 Task: Find people on LinkedIn who work at 'Latest Job Updates For Freshers and Experienced', are located in 'Coaraci, Bahia, Brazil', and speak 'English'.
Action: Mouse moved to (699, 126)
Screenshot: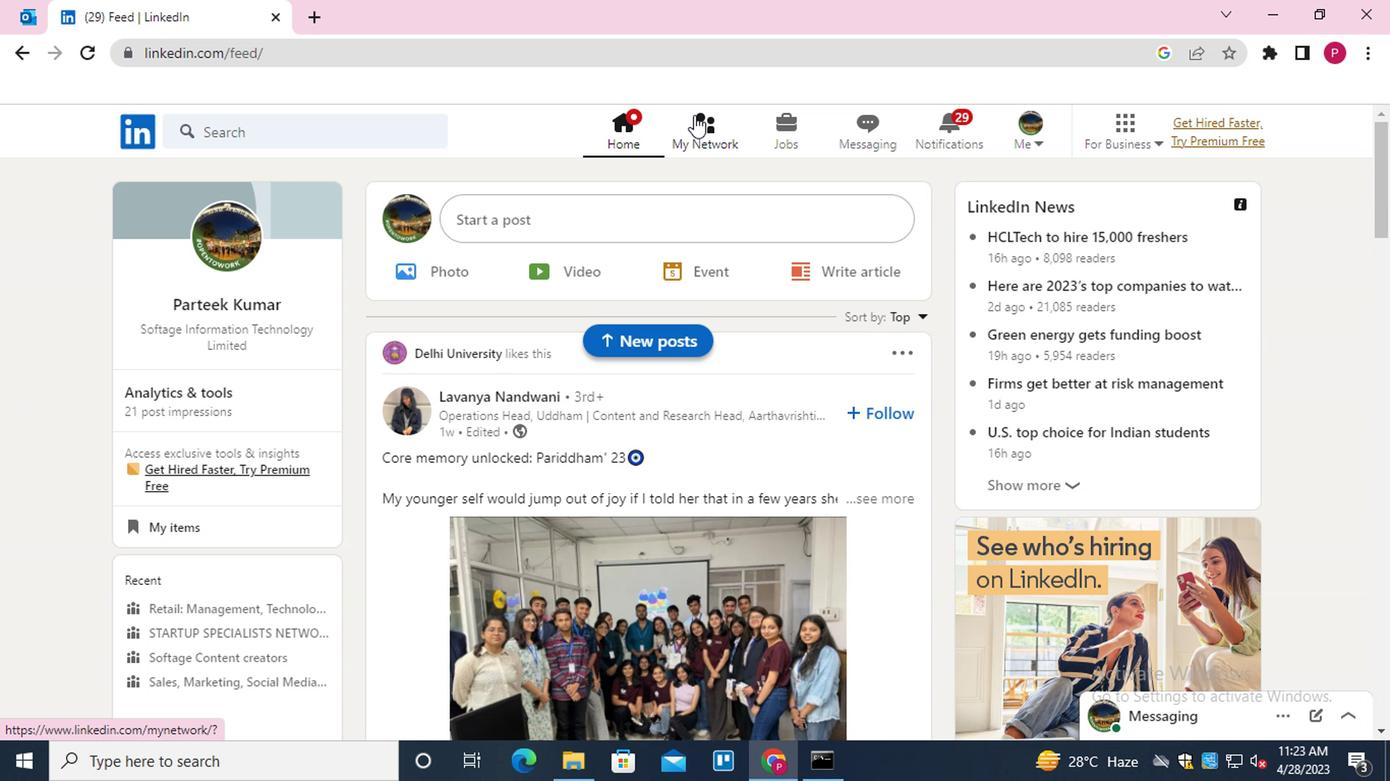 
Action: Mouse pressed left at (699, 126)
Screenshot: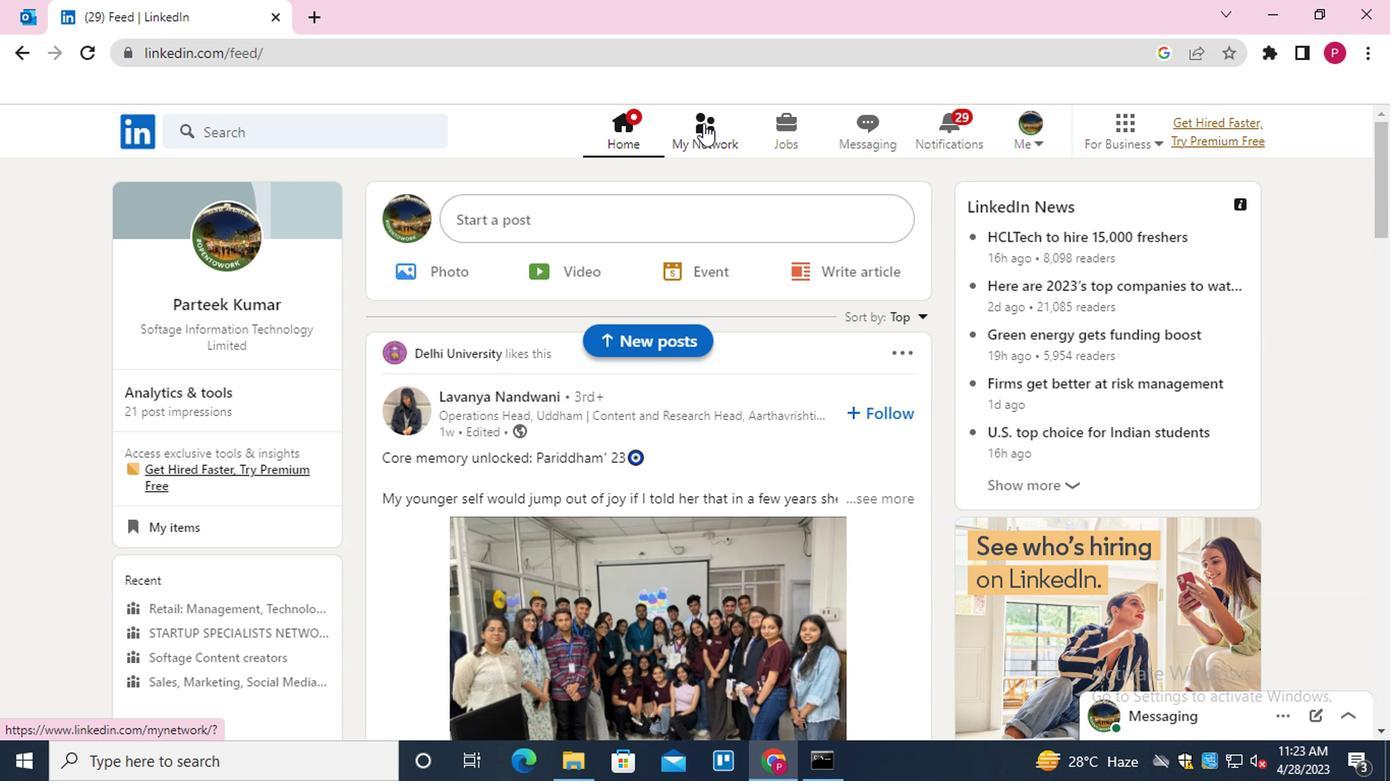 
Action: Mouse moved to (355, 255)
Screenshot: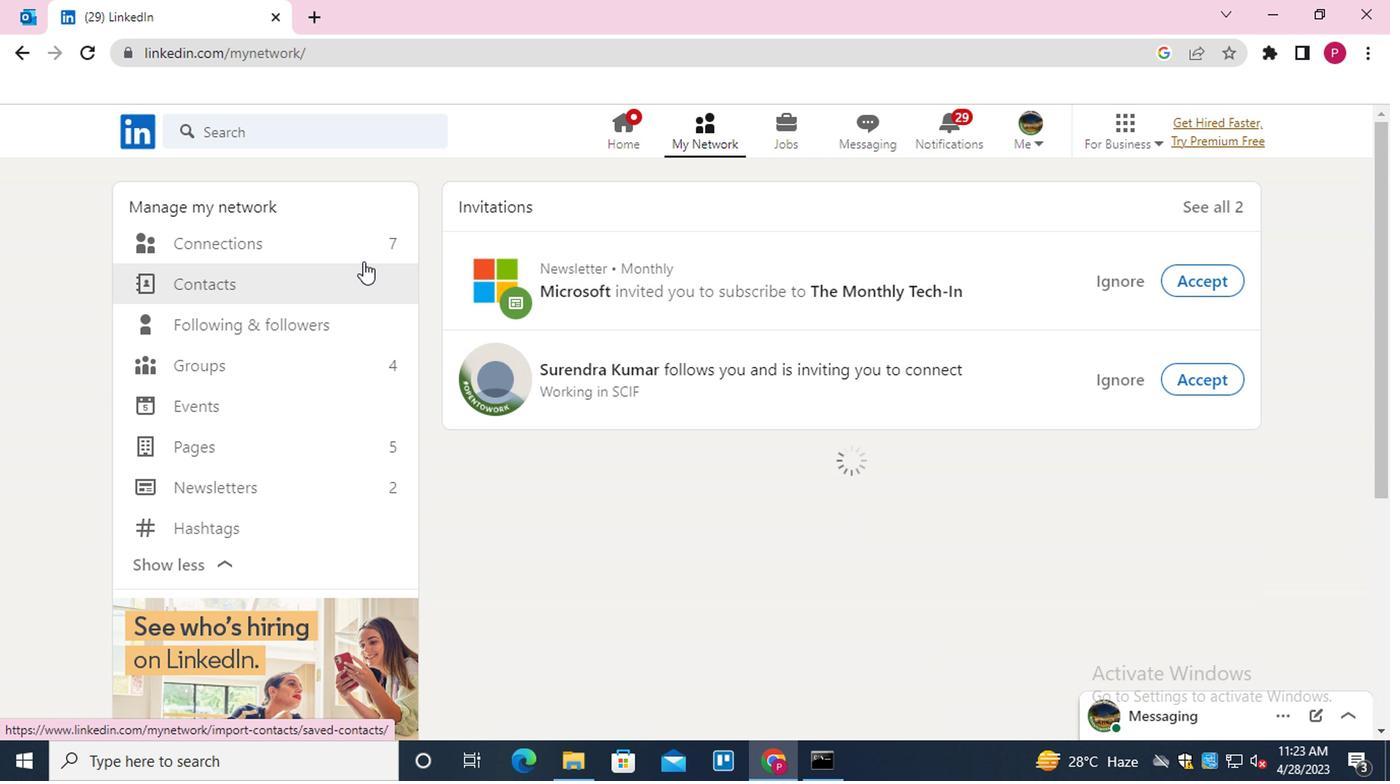 
Action: Mouse pressed left at (355, 255)
Screenshot: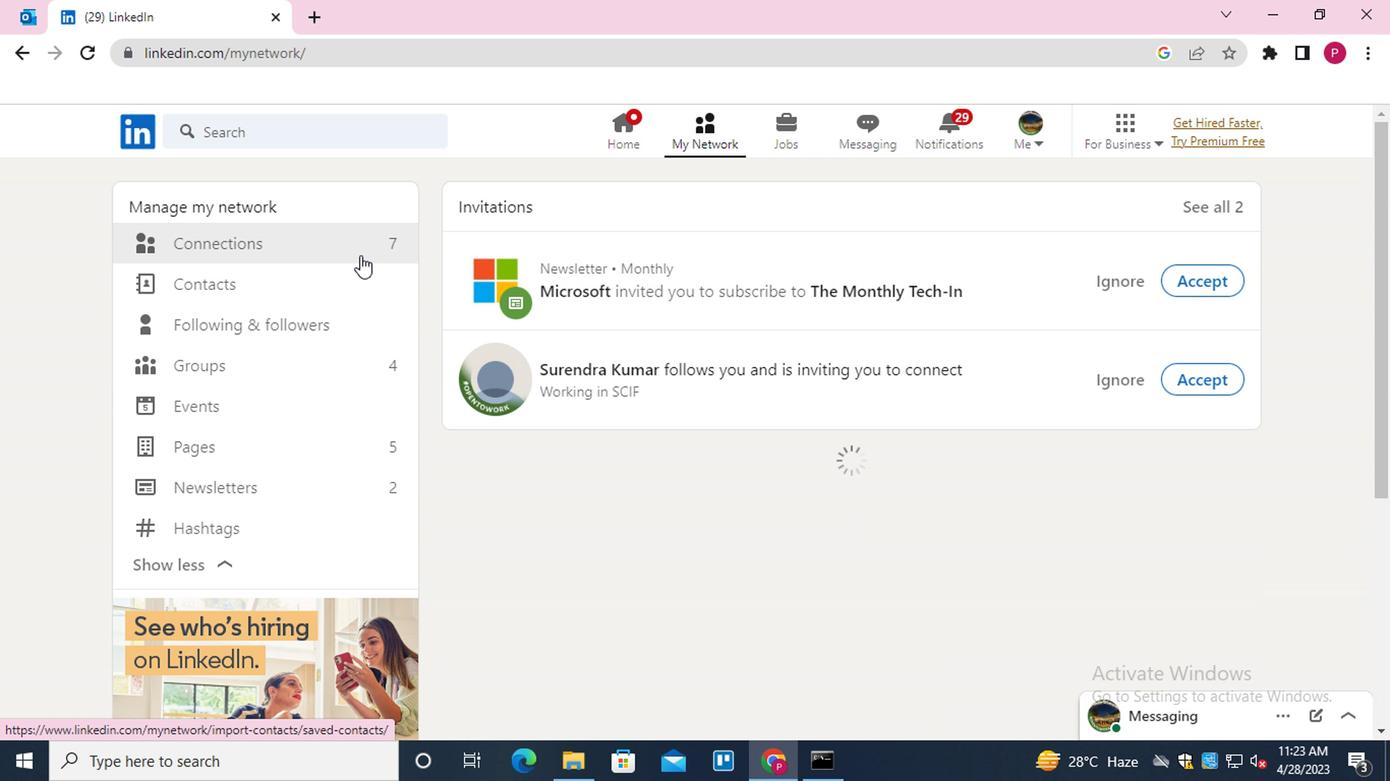 
Action: Mouse moved to (320, 244)
Screenshot: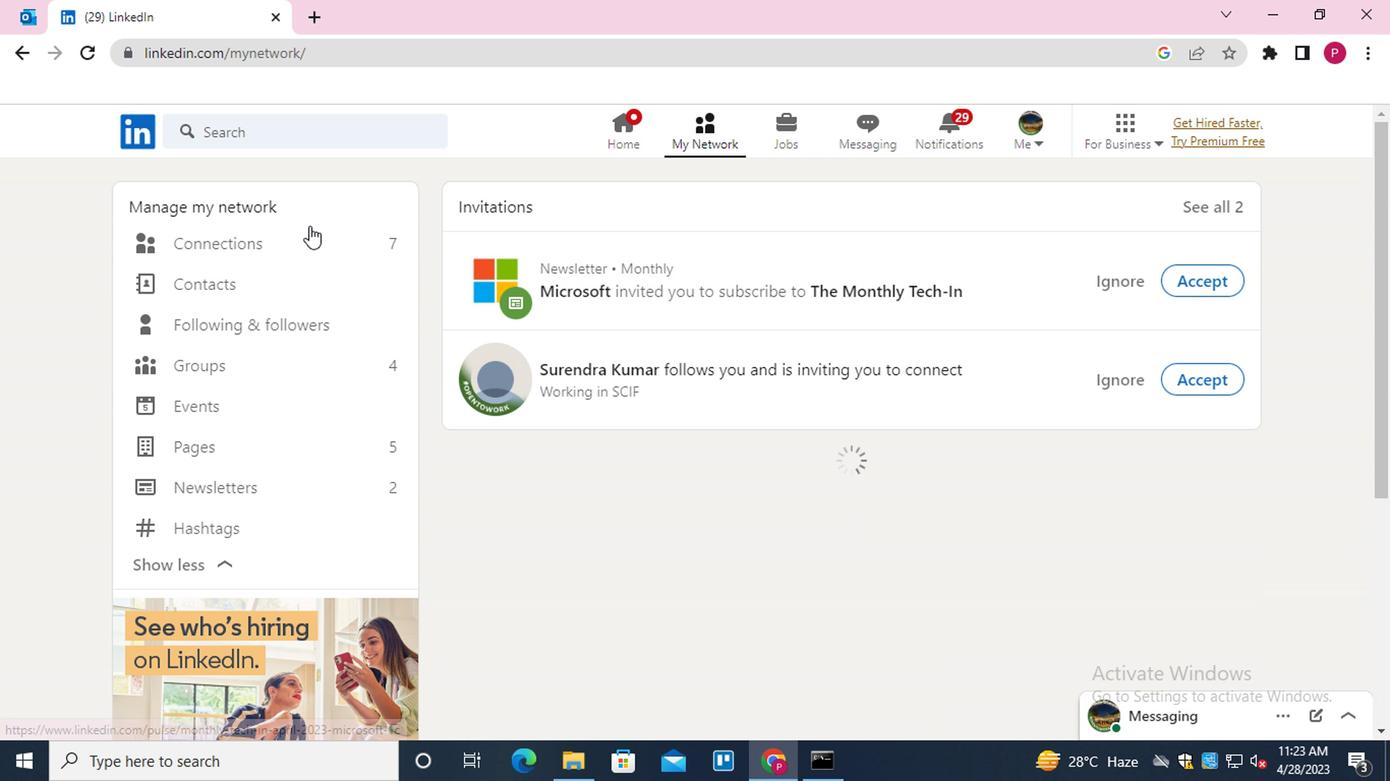 
Action: Mouse pressed left at (320, 244)
Screenshot: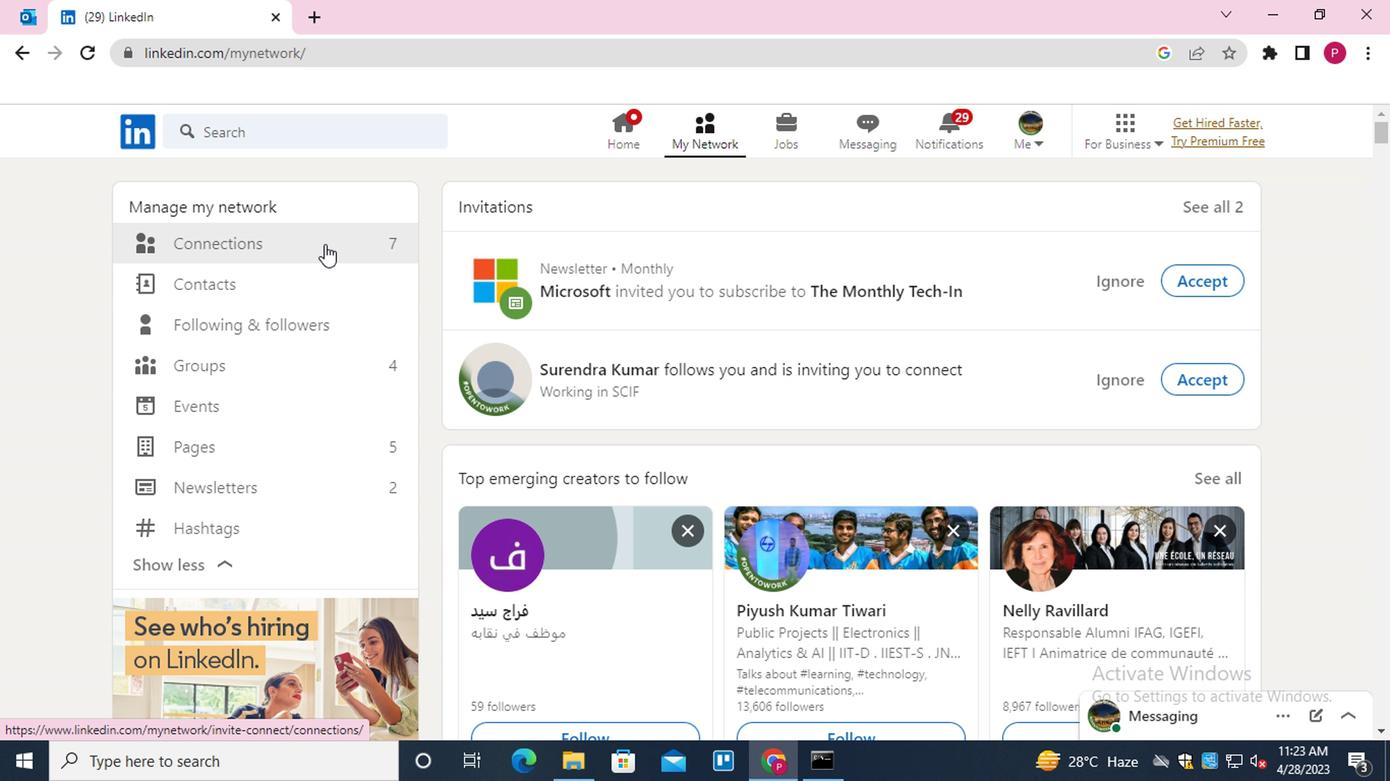 
Action: Mouse moved to (882, 238)
Screenshot: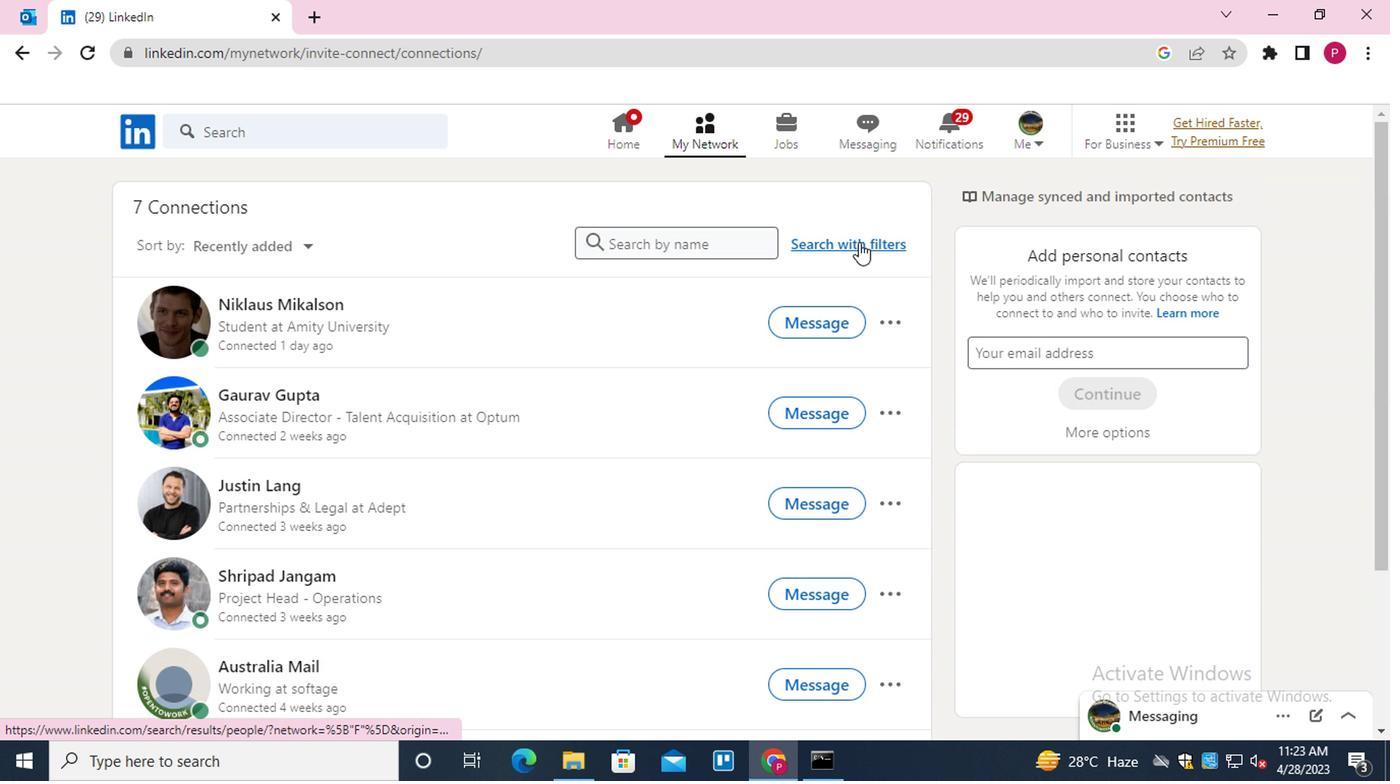 
Action: Mouse pressed left at (882, 238)
Screenshot: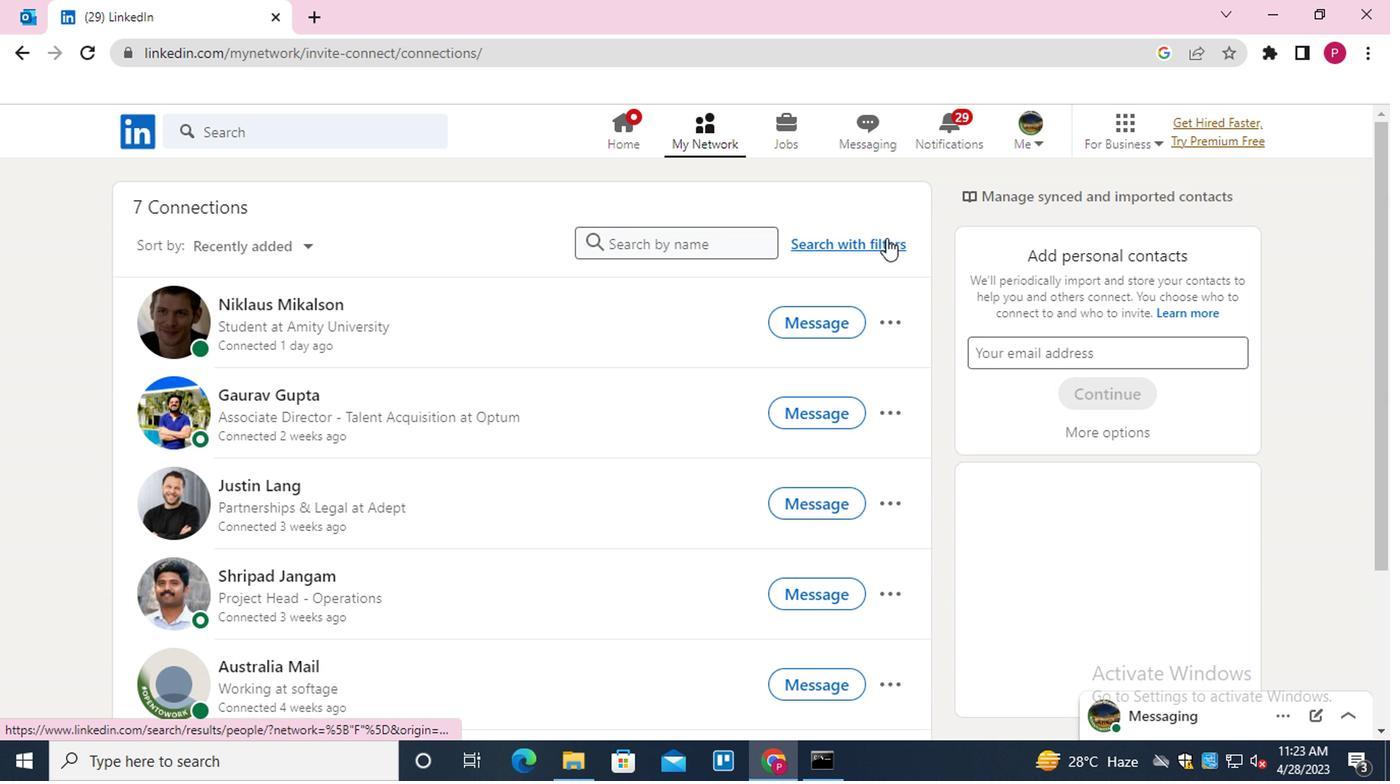 
Action: Mouse moved to (752, 191)
Screenshot: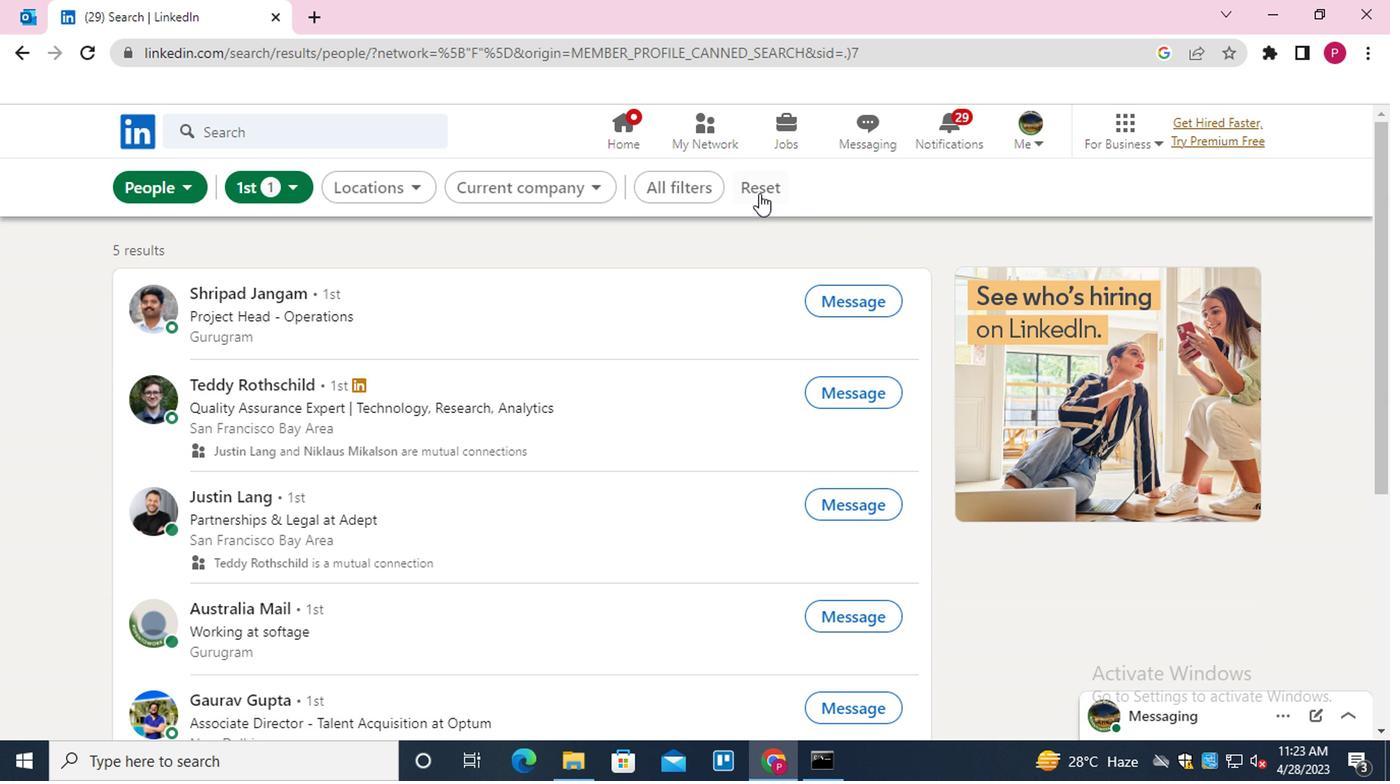 
Action: Mouse pressed left at (752, 191)
Screenshot: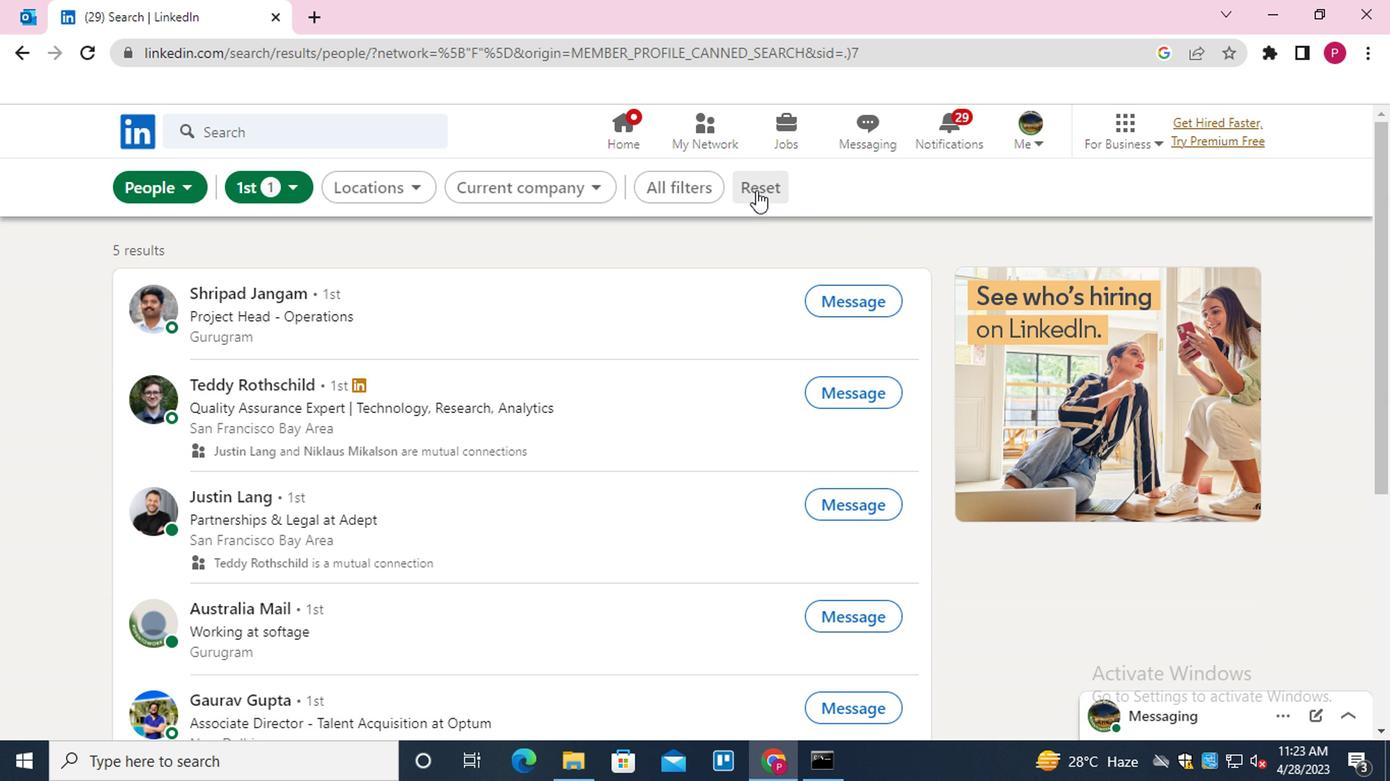 
Action: Mouse pressed left at (752, 191)
Screenshot: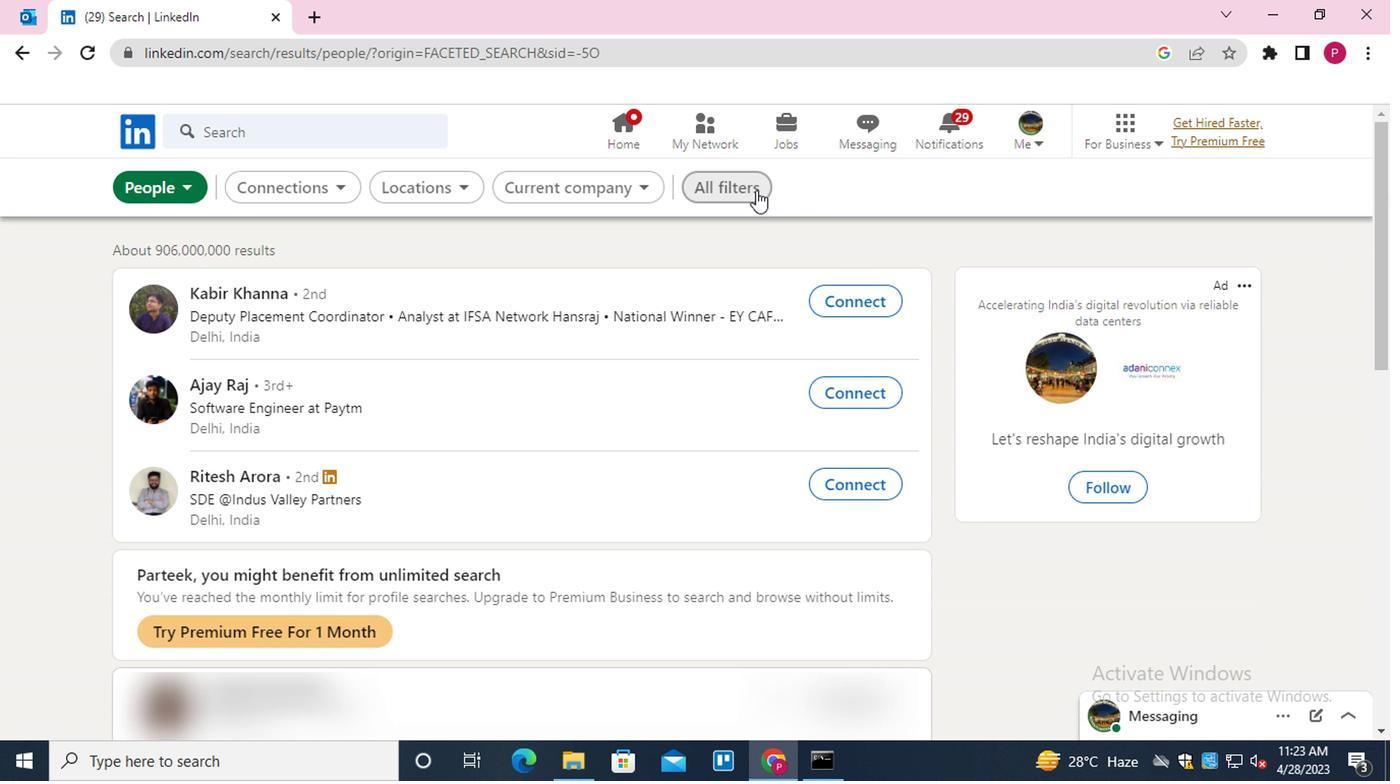 
Action: Mouse moved to (1101, 432)
Screenshot: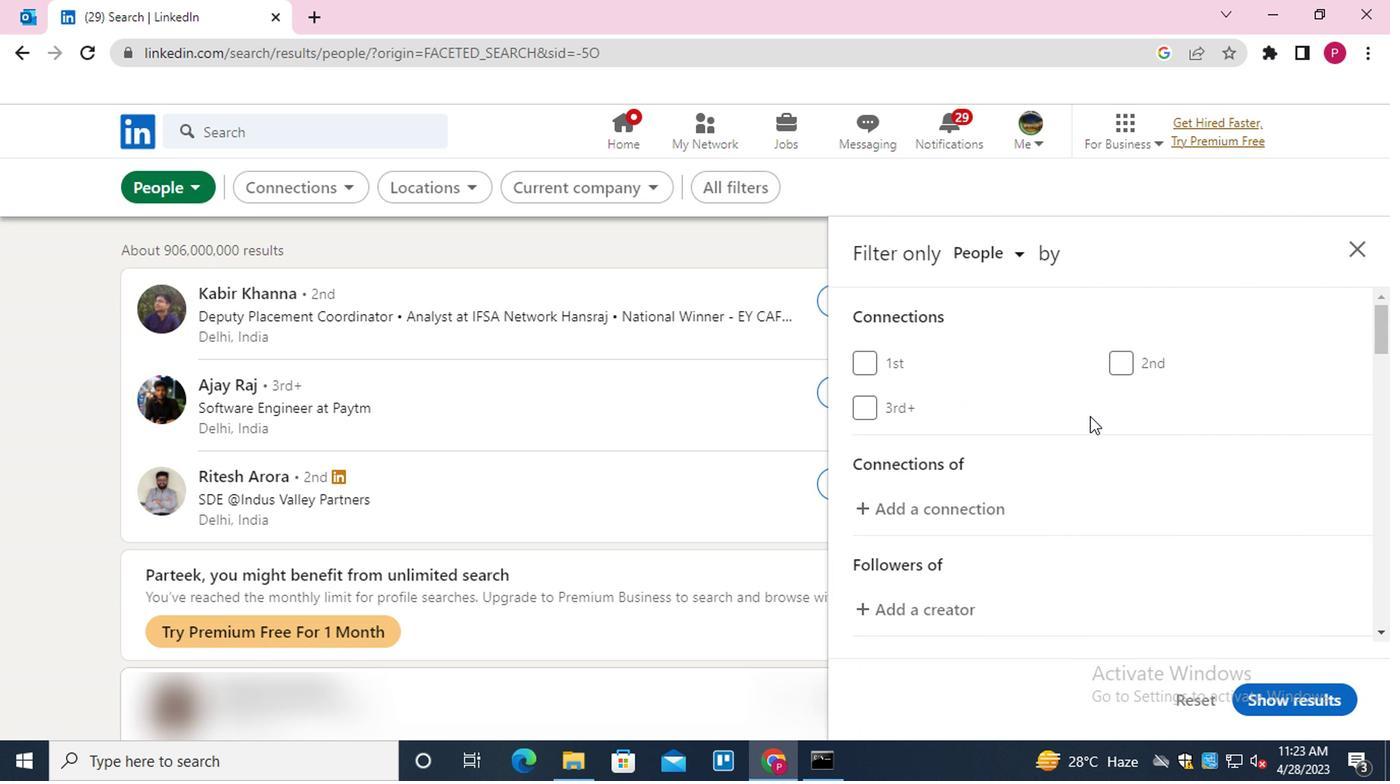 
Action: Mouse scrolled (1101, 431) with delta (0, -1)
Screenshot: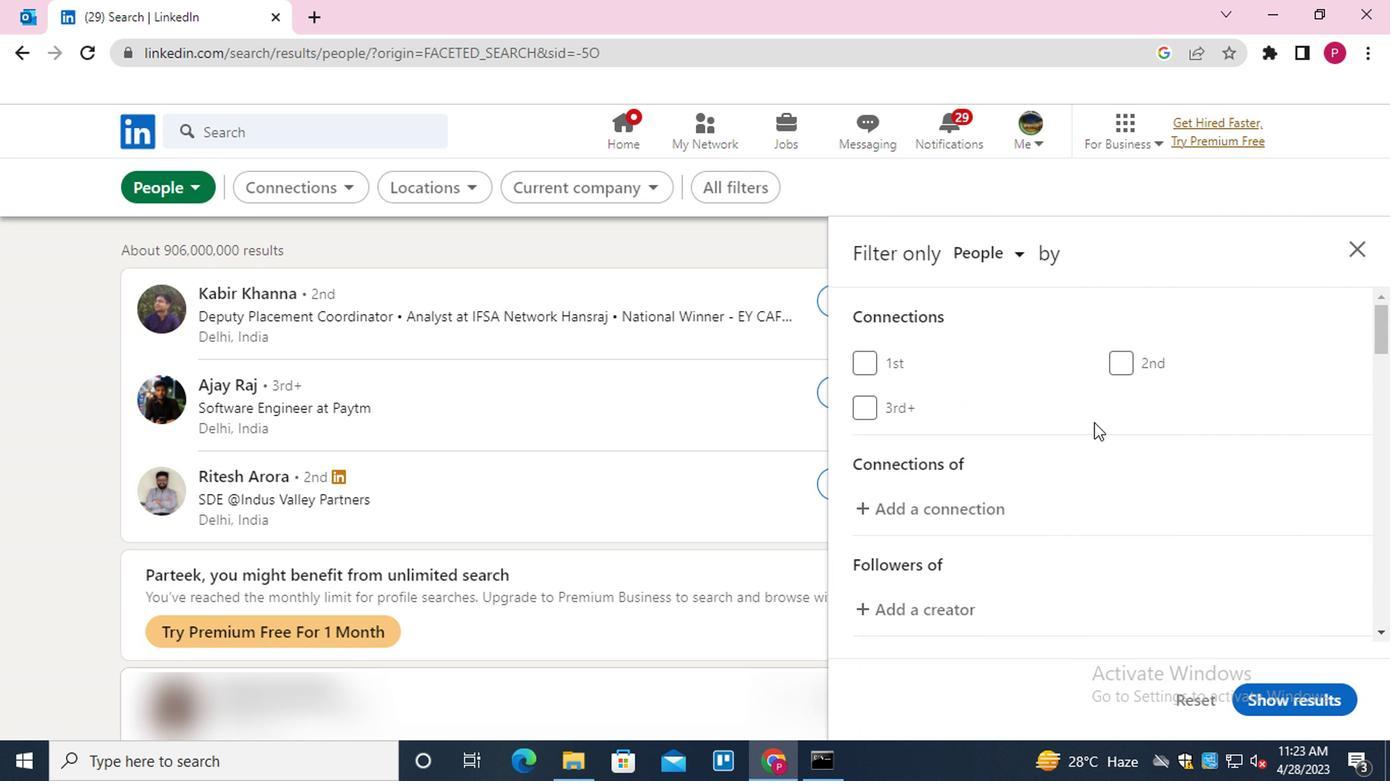 
Action: Mouse moved to (1102, 433)
Screenshot: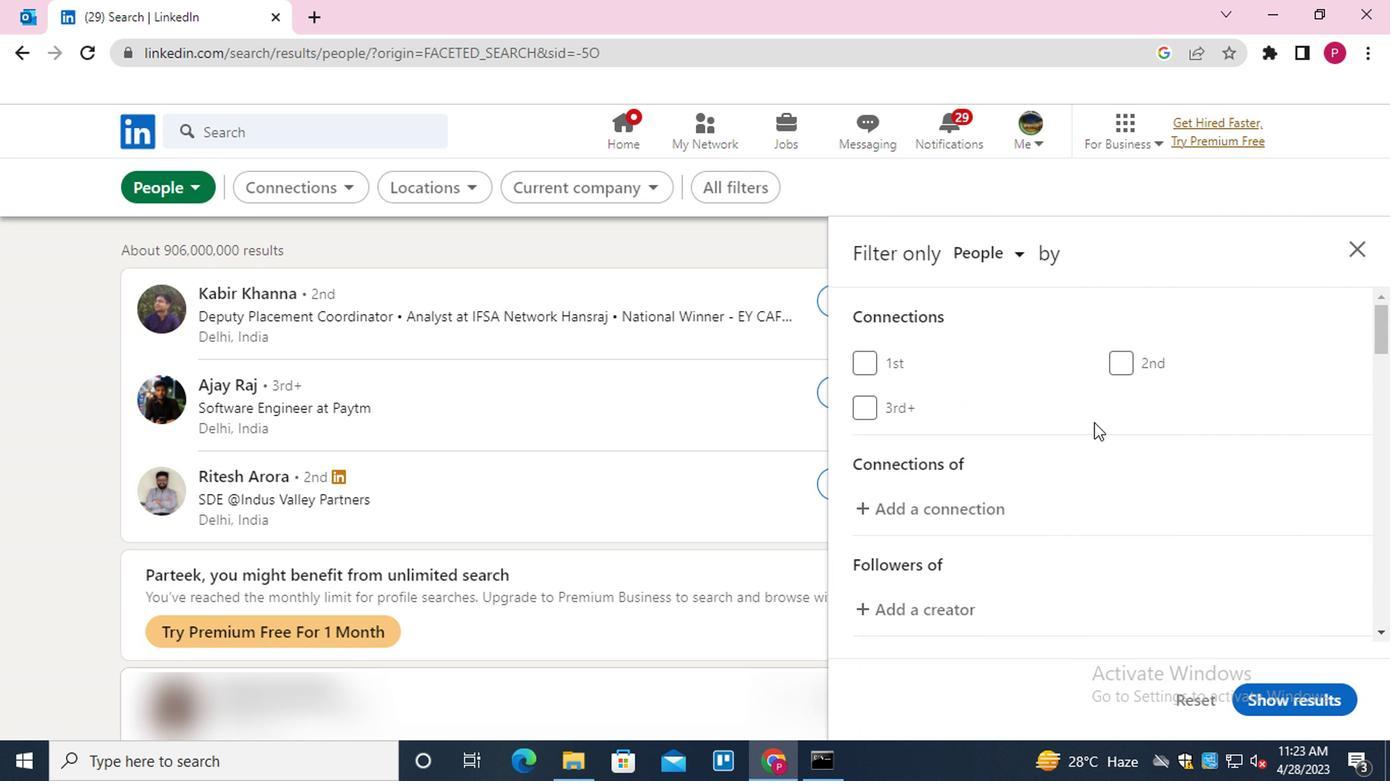 
Action: Mouse scrolled (1102, 432) with delta (0, 0)
Screenshot: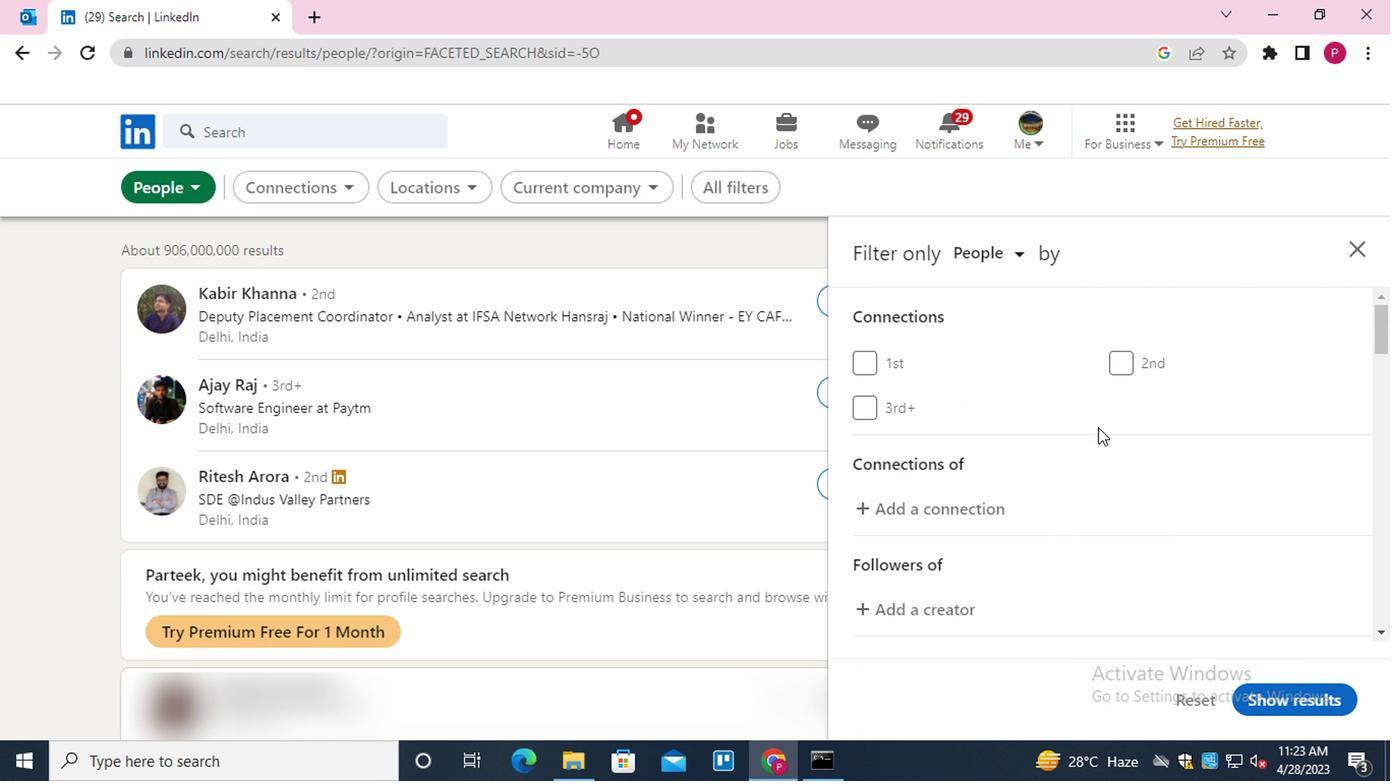 
Action: Mouse moved to (1172, 582)
Screenshot: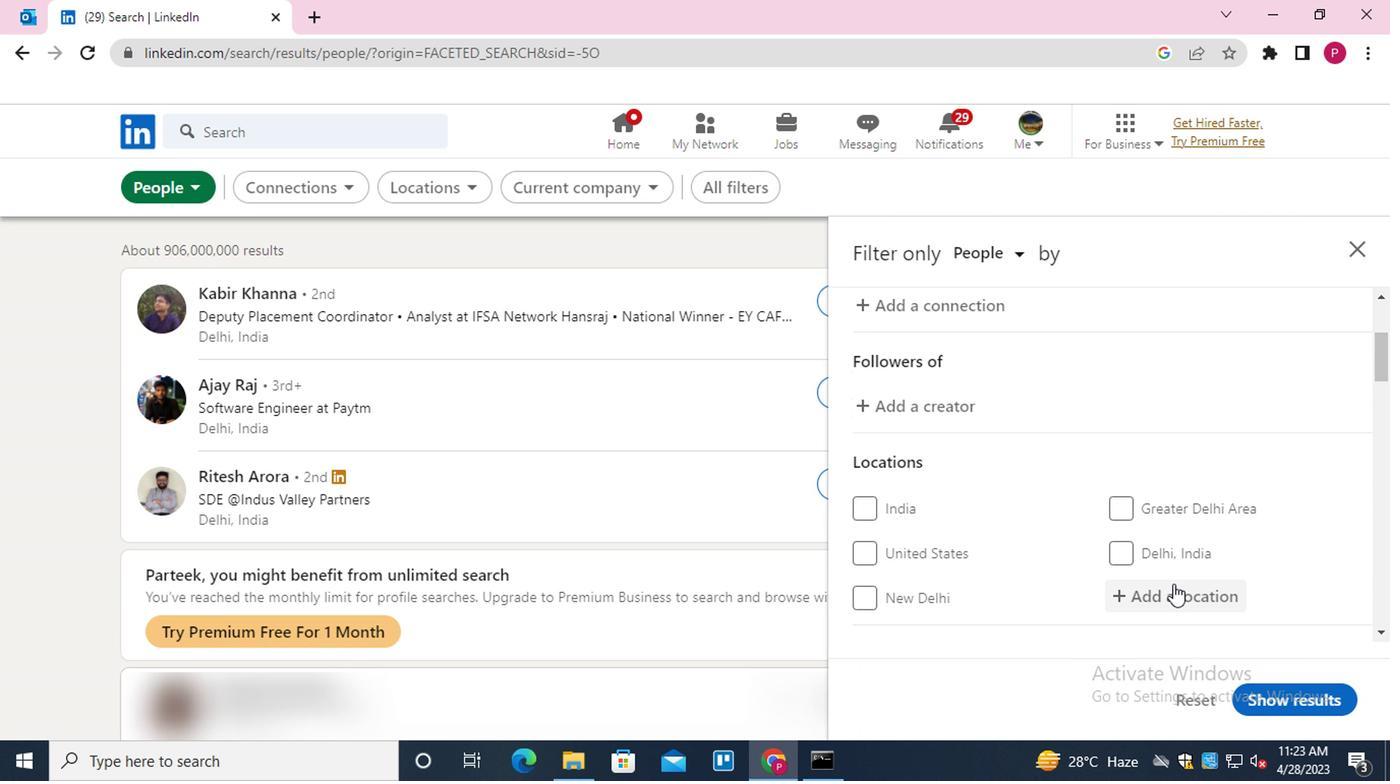 
Action: Mouse pressed left at (1172, 582)
Screenshot: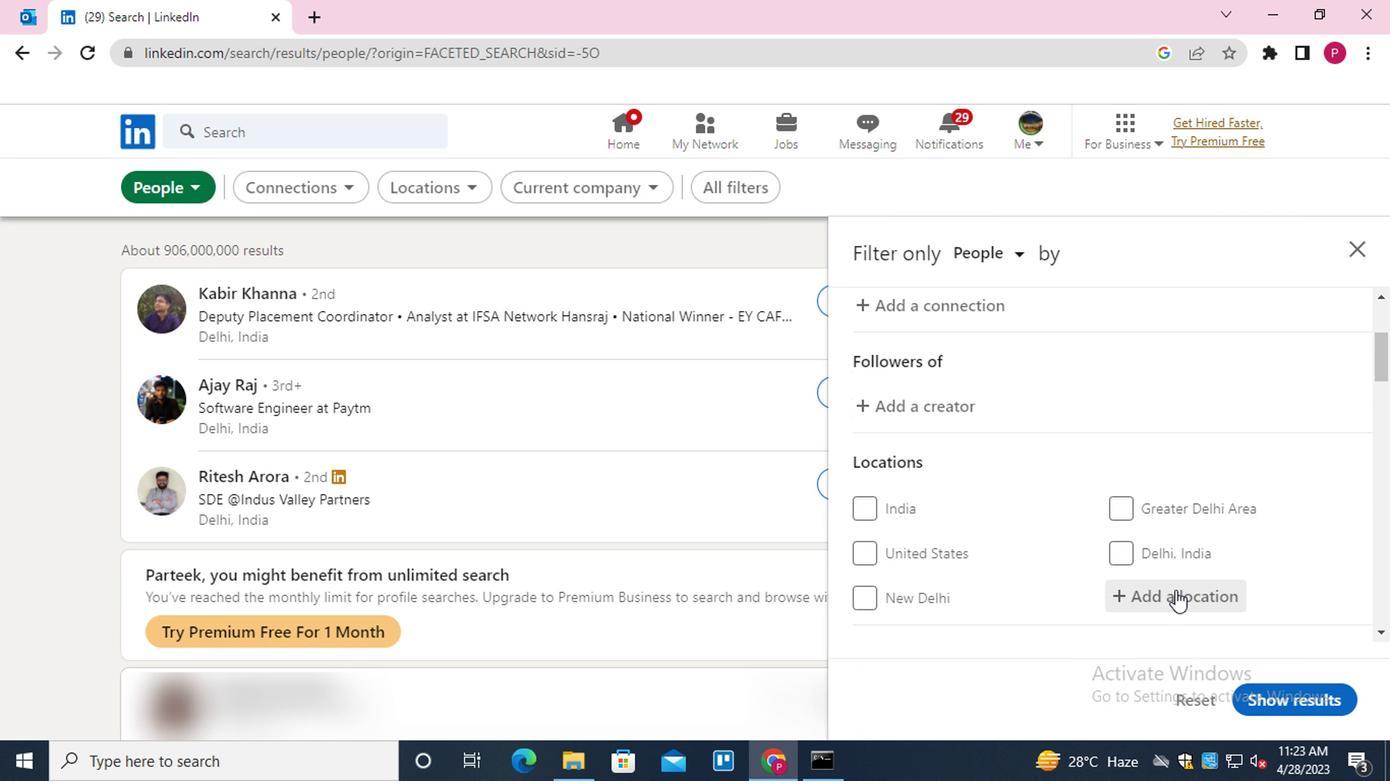 
Action: Key pressed <Key.shift>COARACI<Key.down><Key.enter>
Screenshot: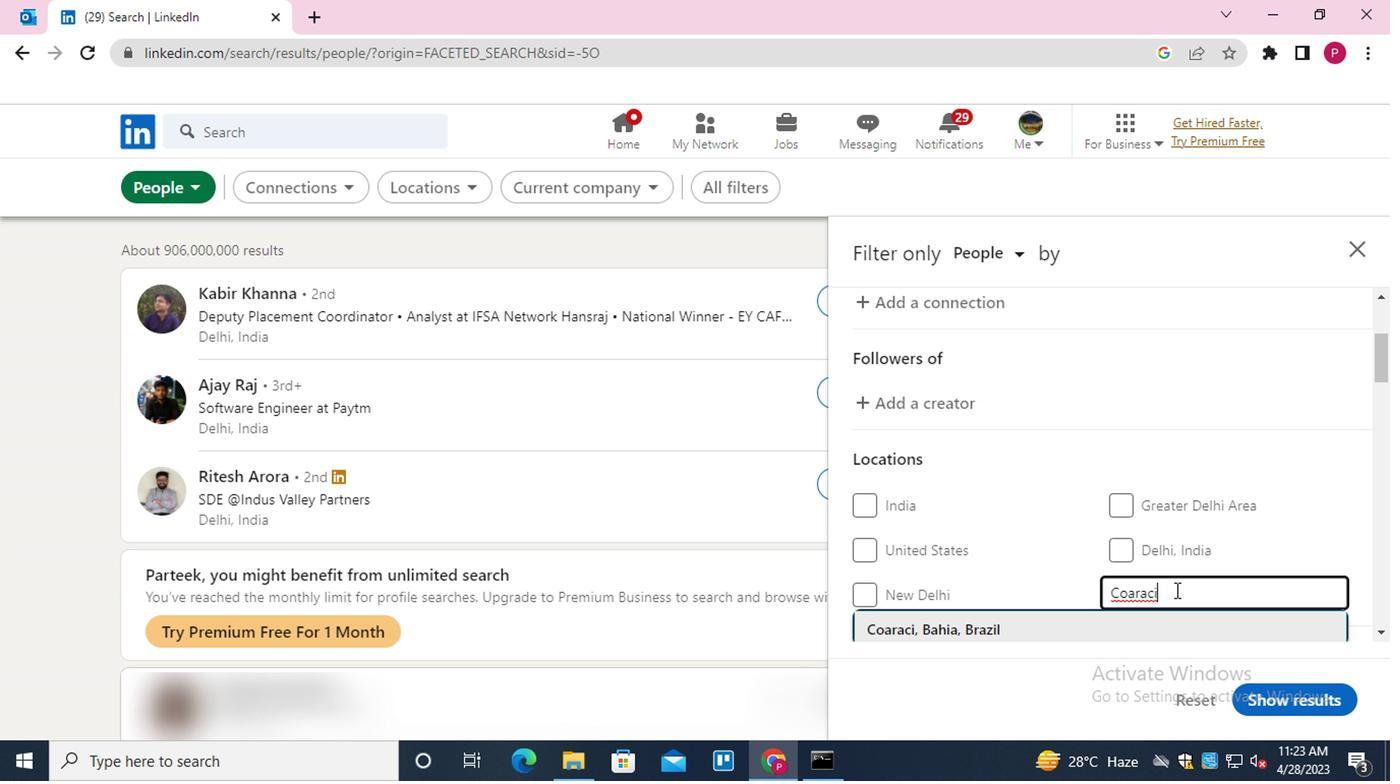 
Action: Mouse scrolled (1172, 581) with delta (0, -1)
Screenshot: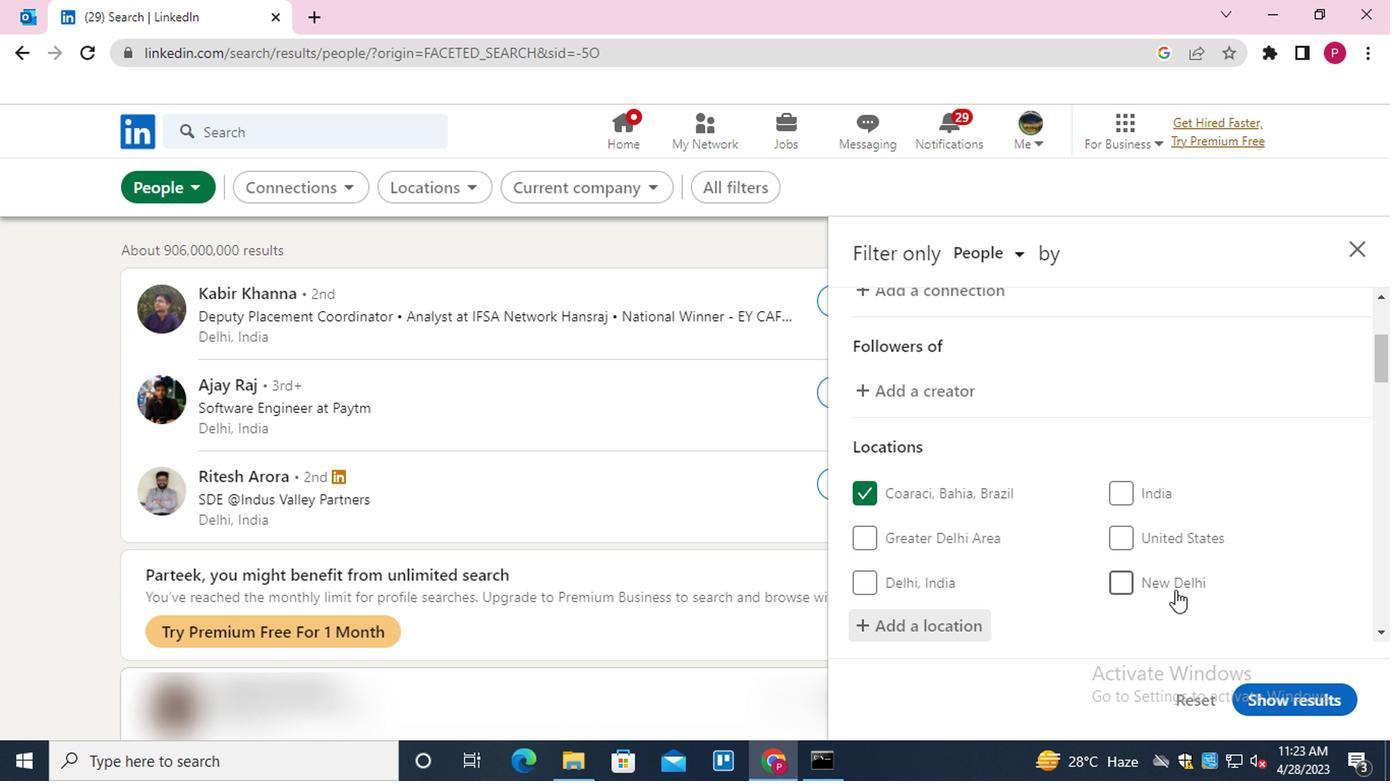 
Action: Mouse scrolled (1172, 581) with delta (0, -1)
Screenshot: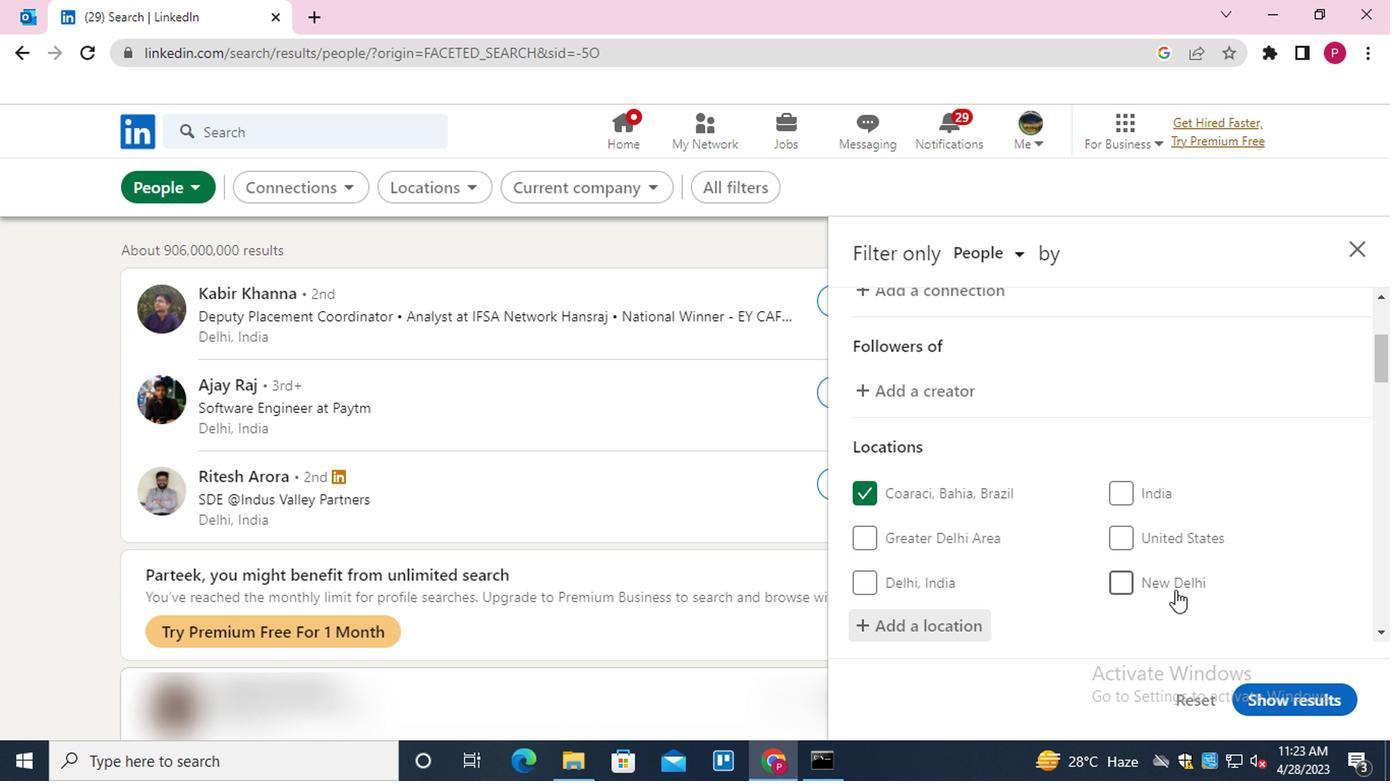 
Action: Mouse scrolled (1172, 581) with delta (0, -1)
Screenshot: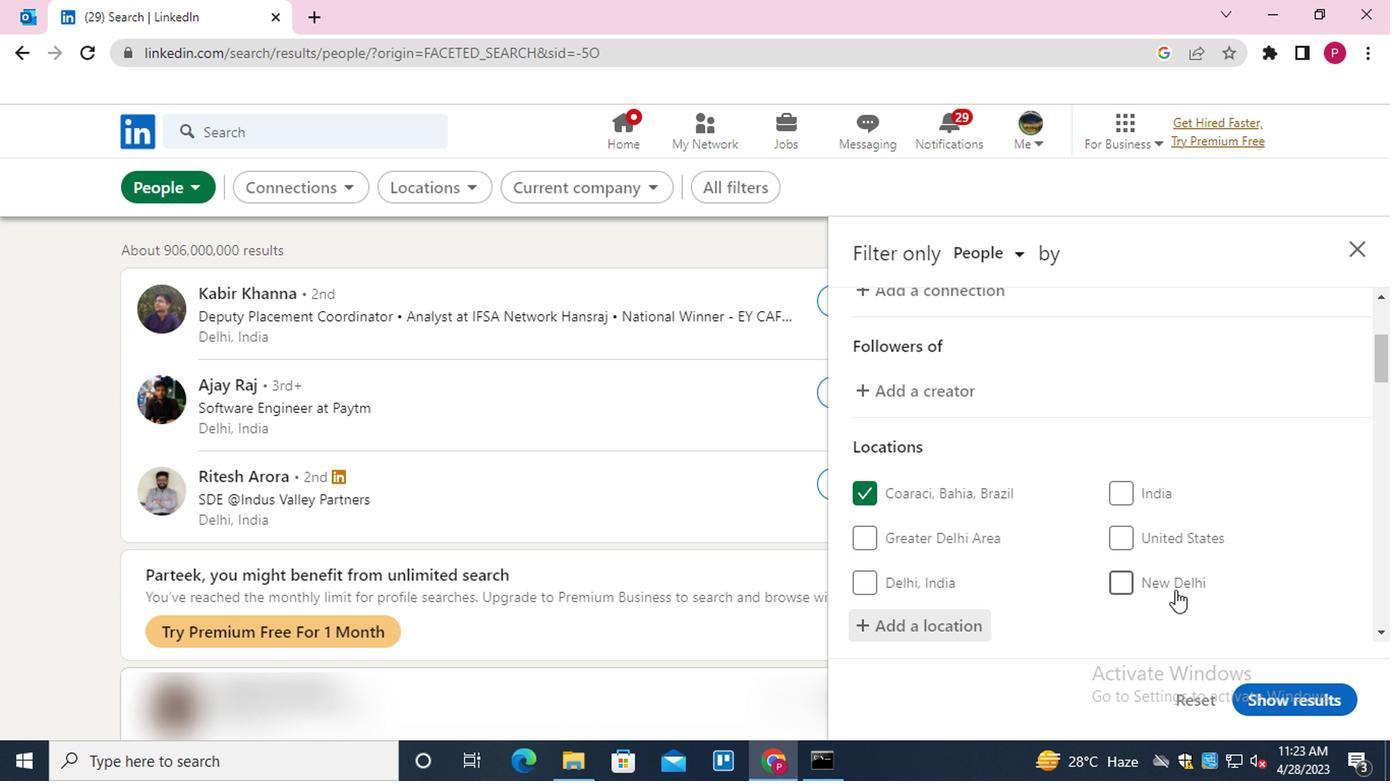 
Action: Mouse moved to (1210, 519)
Screenshot: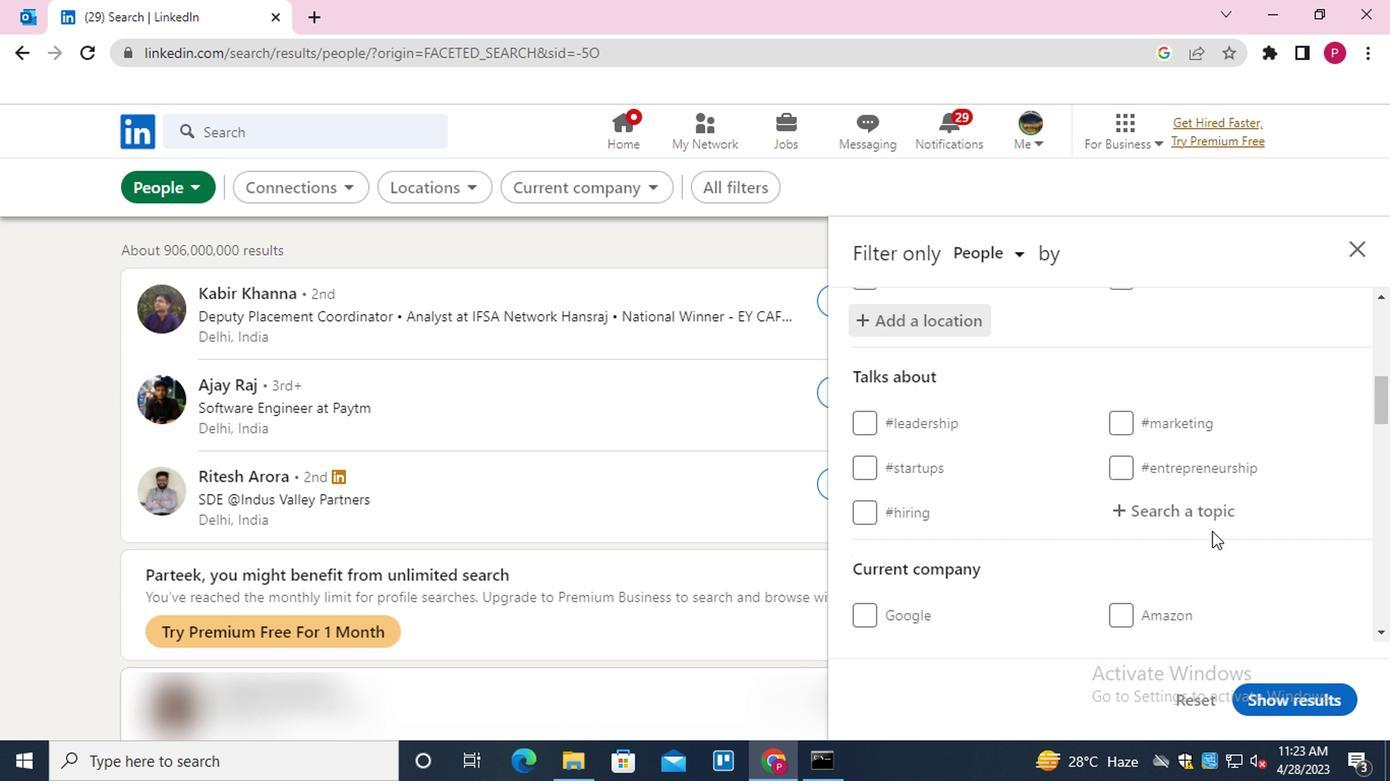 
Action: Mouse pressed left at (1210, 519)
Screenshot: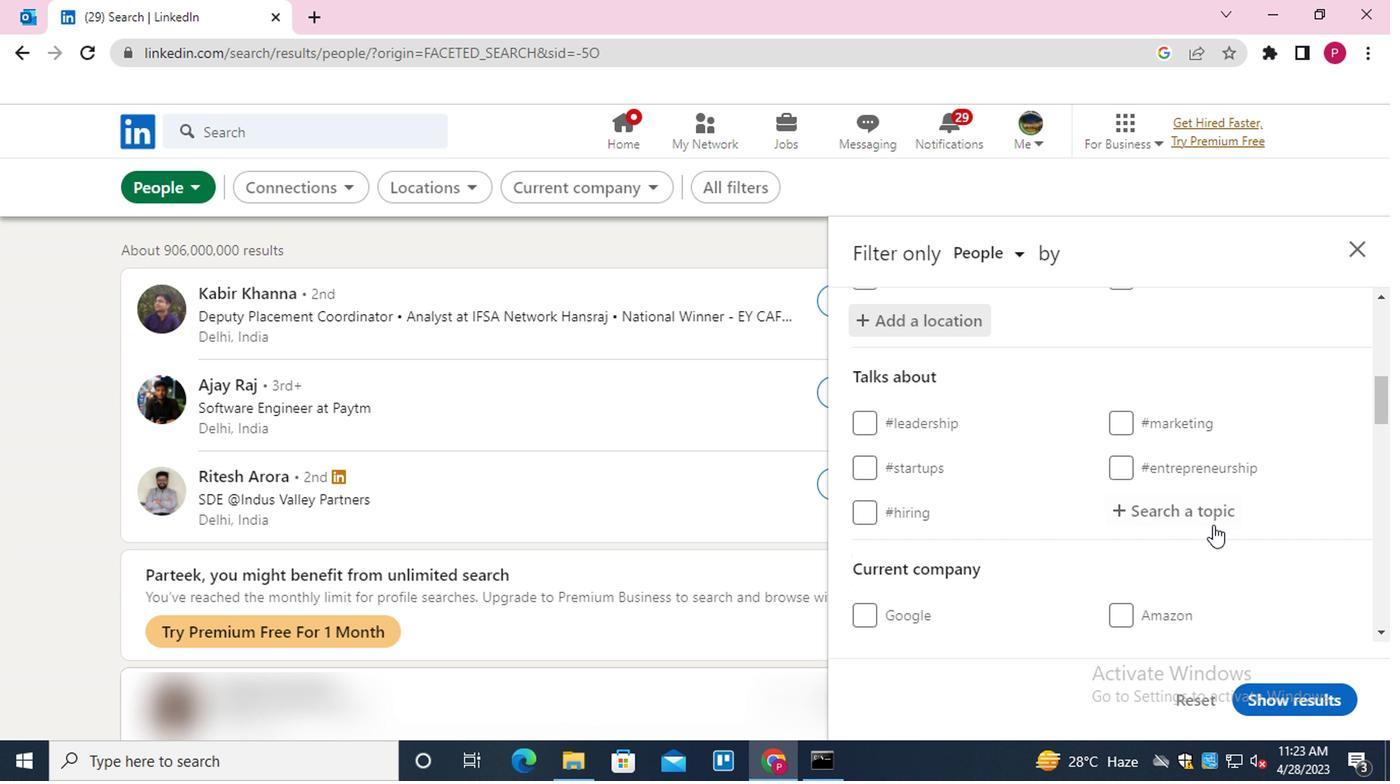 
Action: Key pressed DIGITALNOMAD<Key.down><Key.enter>
Screenshot: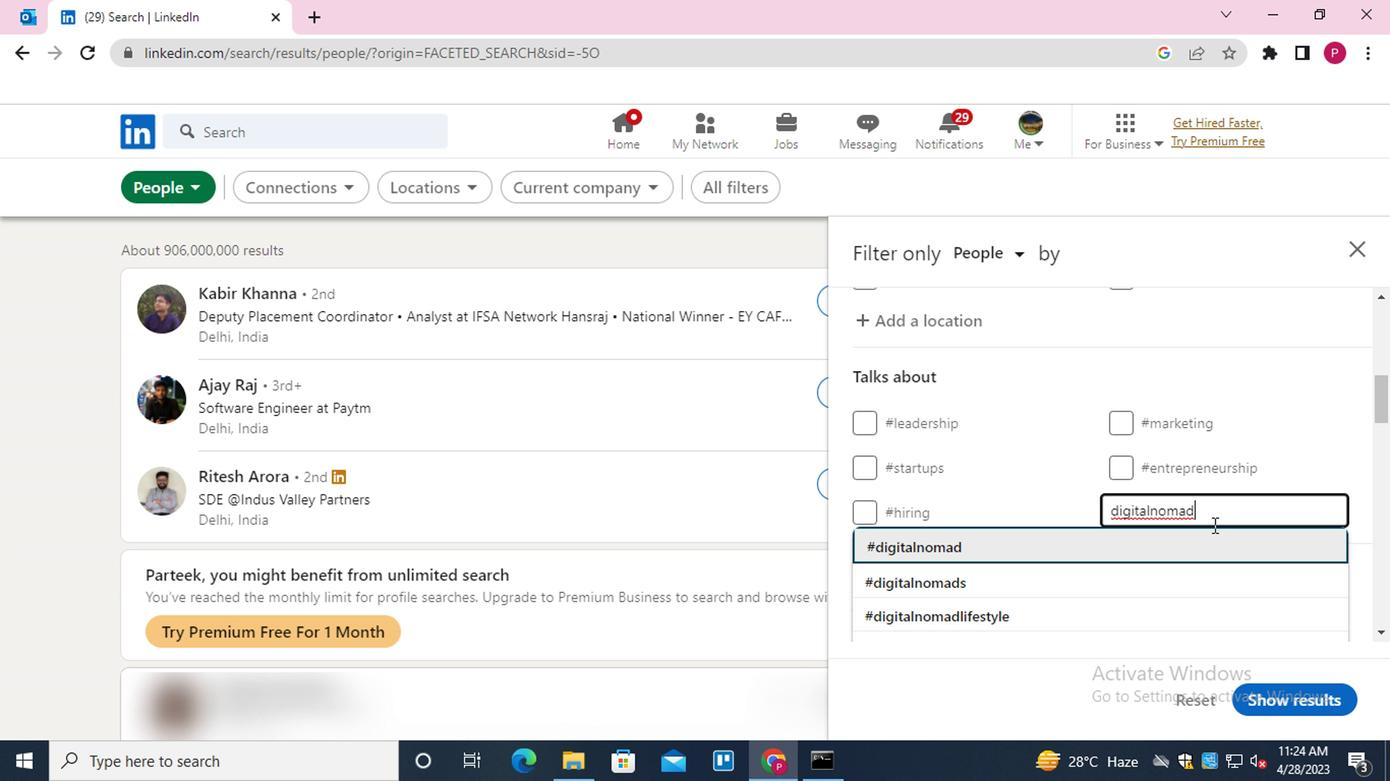 
Action: Mouse moved to (1210, 518)
Screenshot: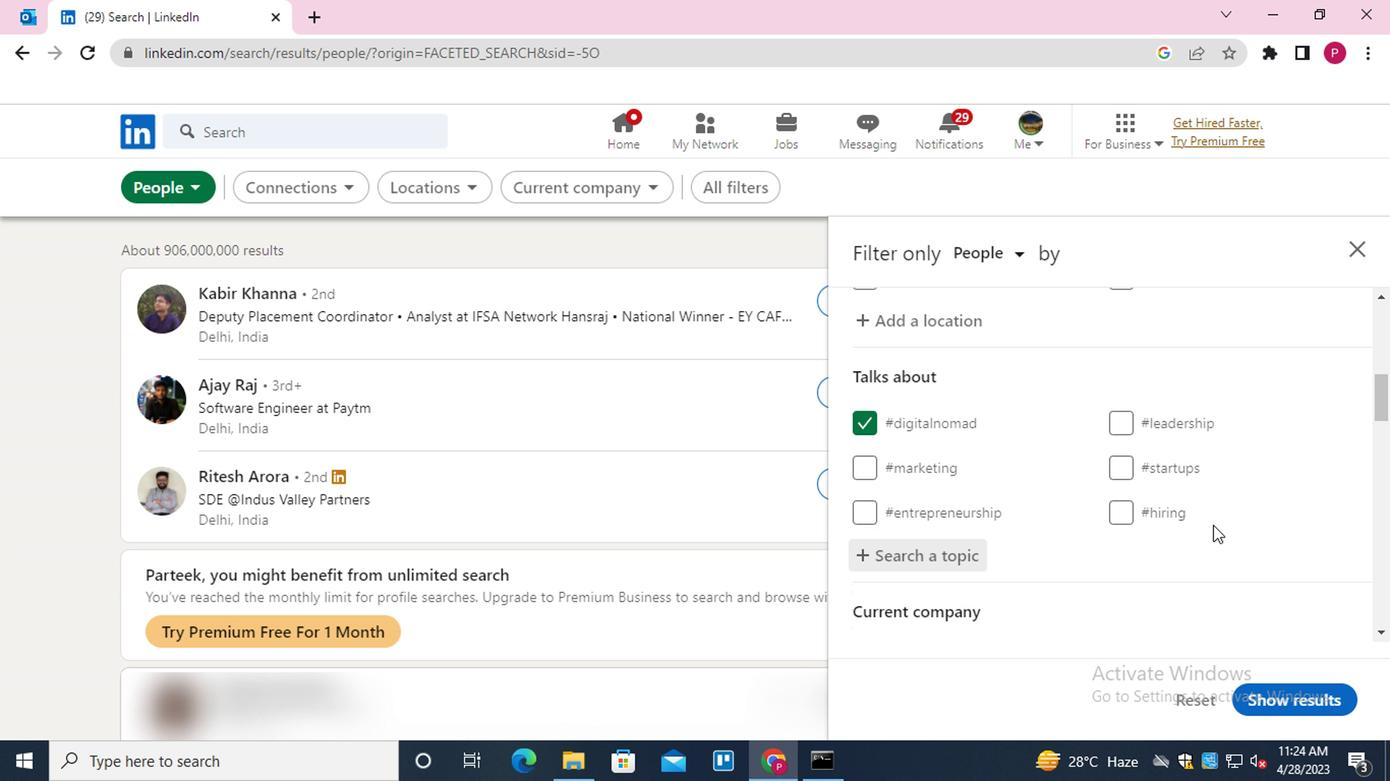 
Action: Mouse scrolled (1210, 516) with delta (0, -1)
Screenshot: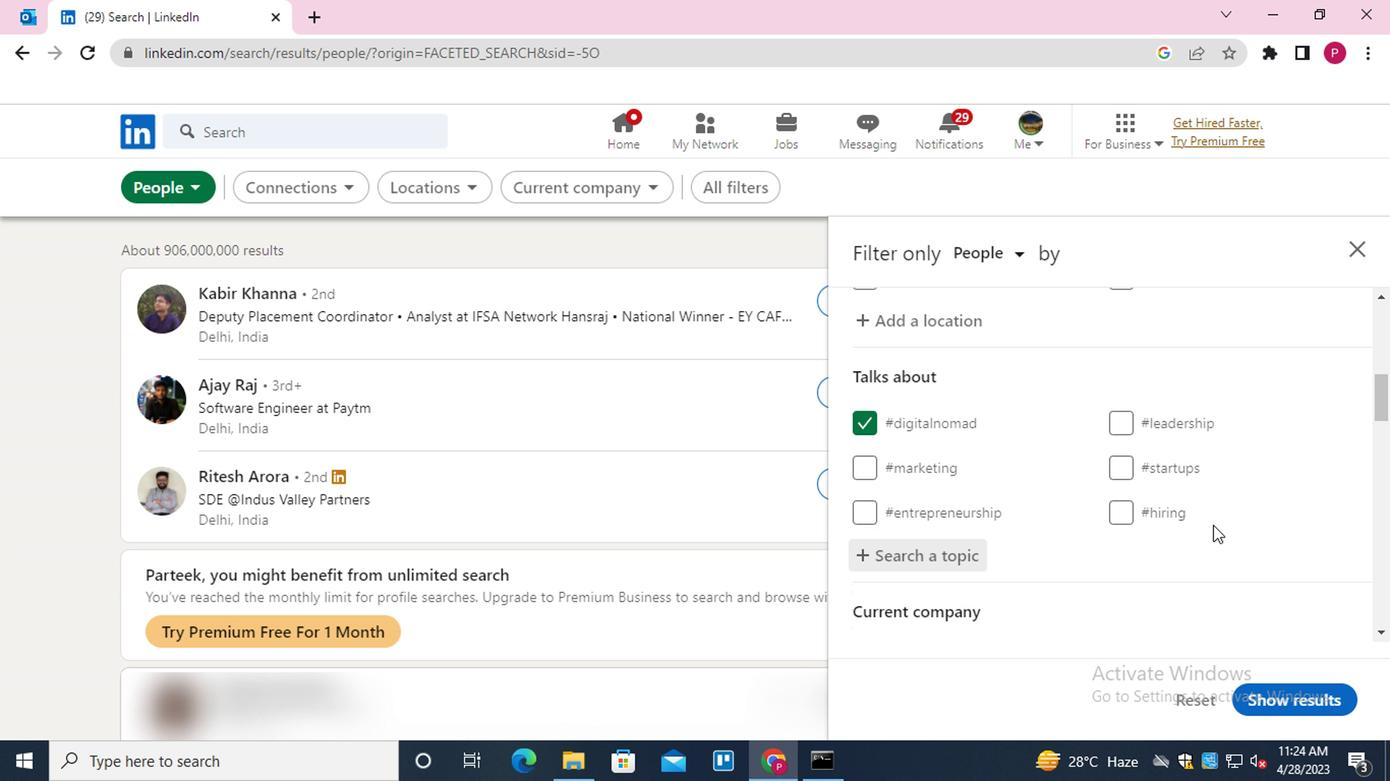 
Action: Mouse moved to (1205, 519)
Screenshot: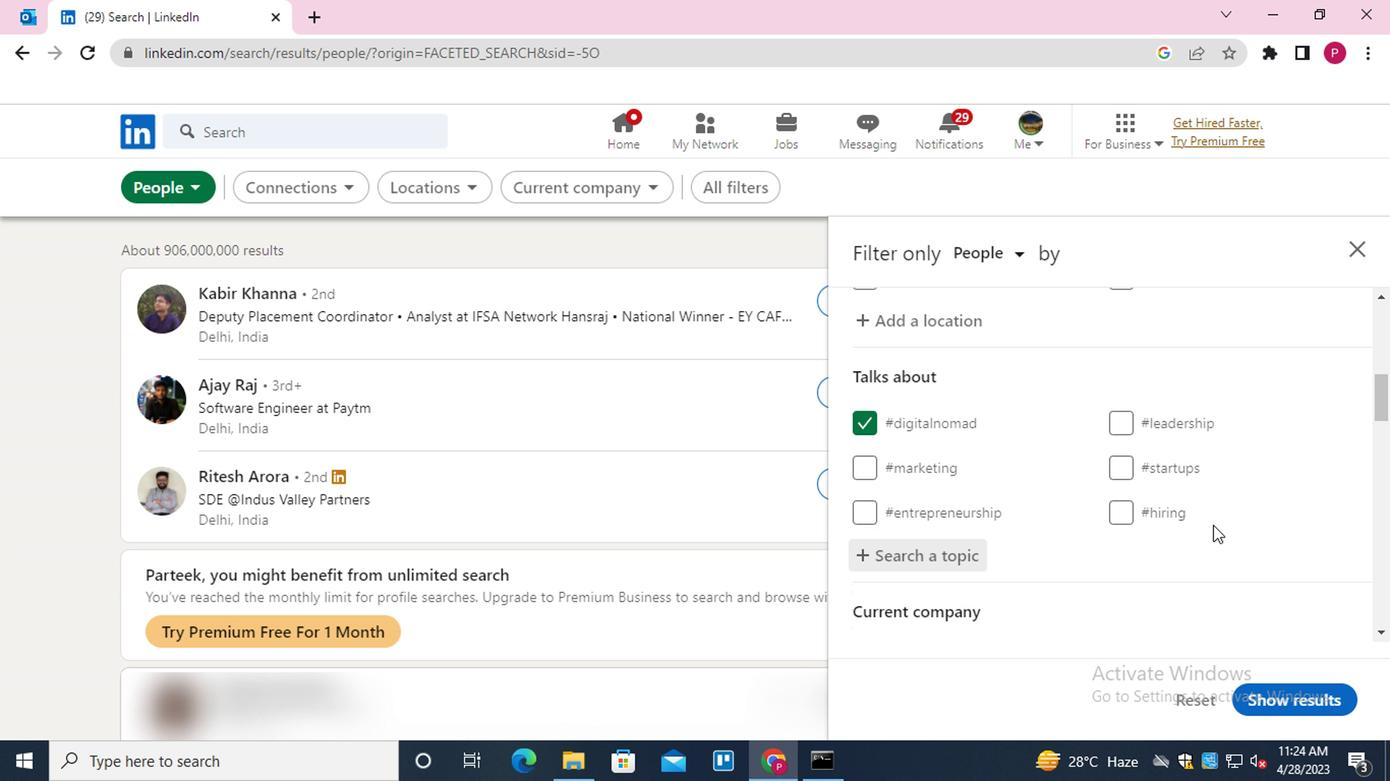 
Action: Mouse scrolled (1205, 519) with delta (0, 0)
Screenshot: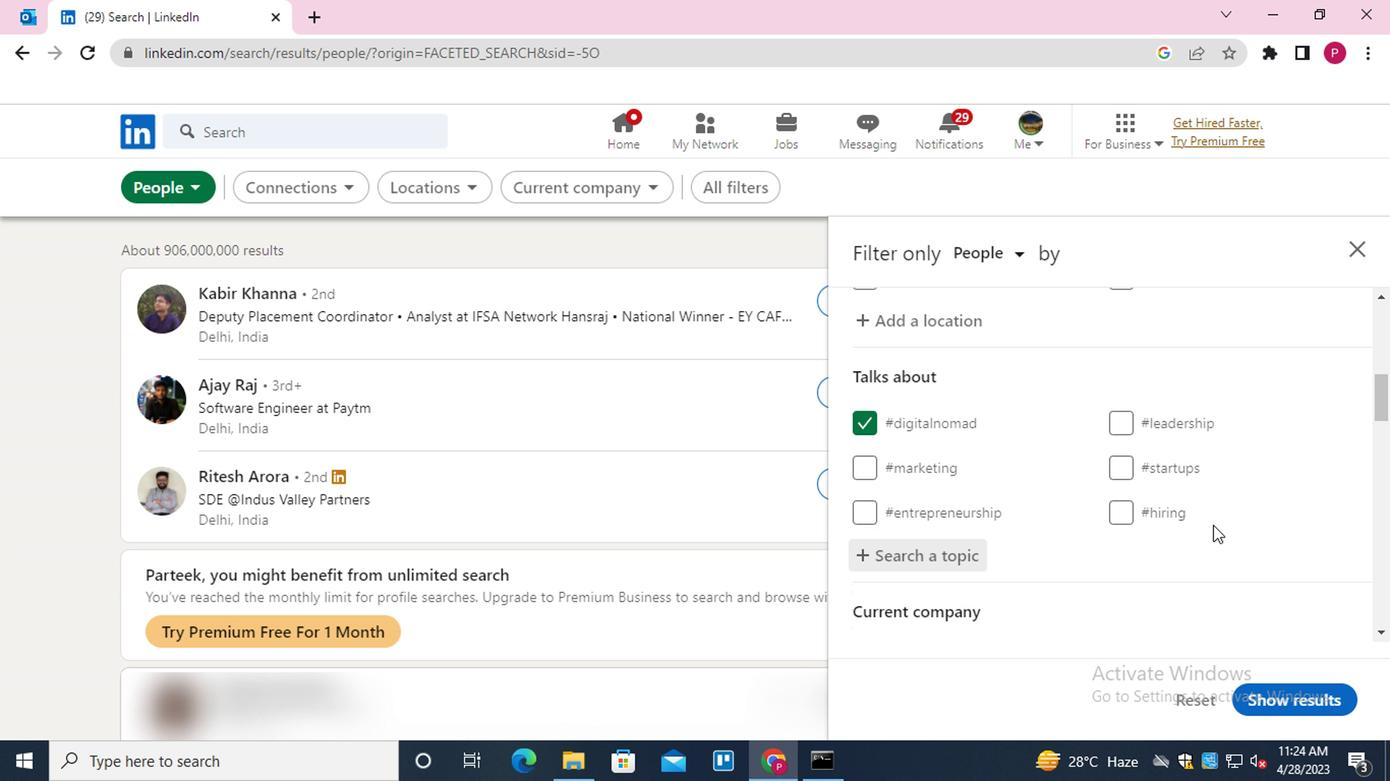 
Action: Mouse moved to (1175, 530)
Screenshot: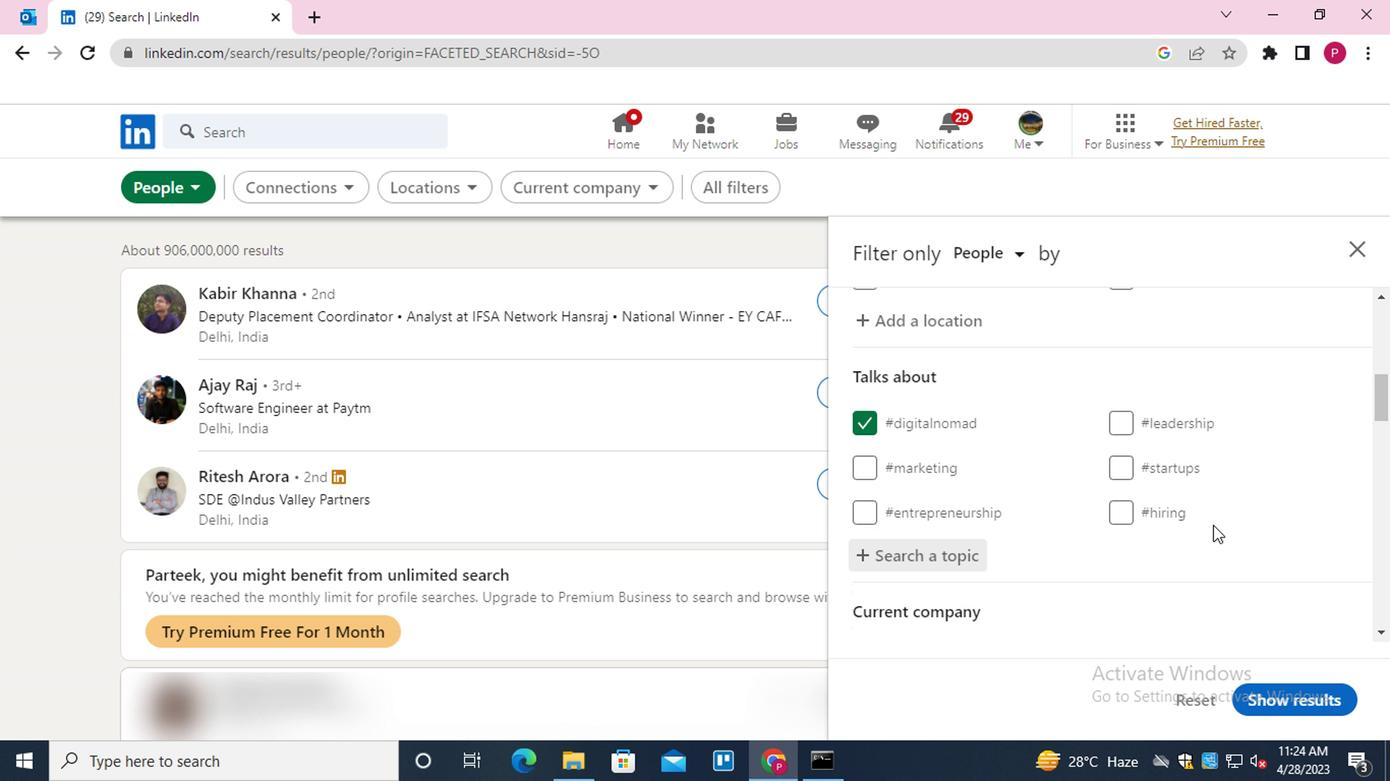 
Action: Mouse scrolled (1175, 529) with delta (0, 0)
Screenshot: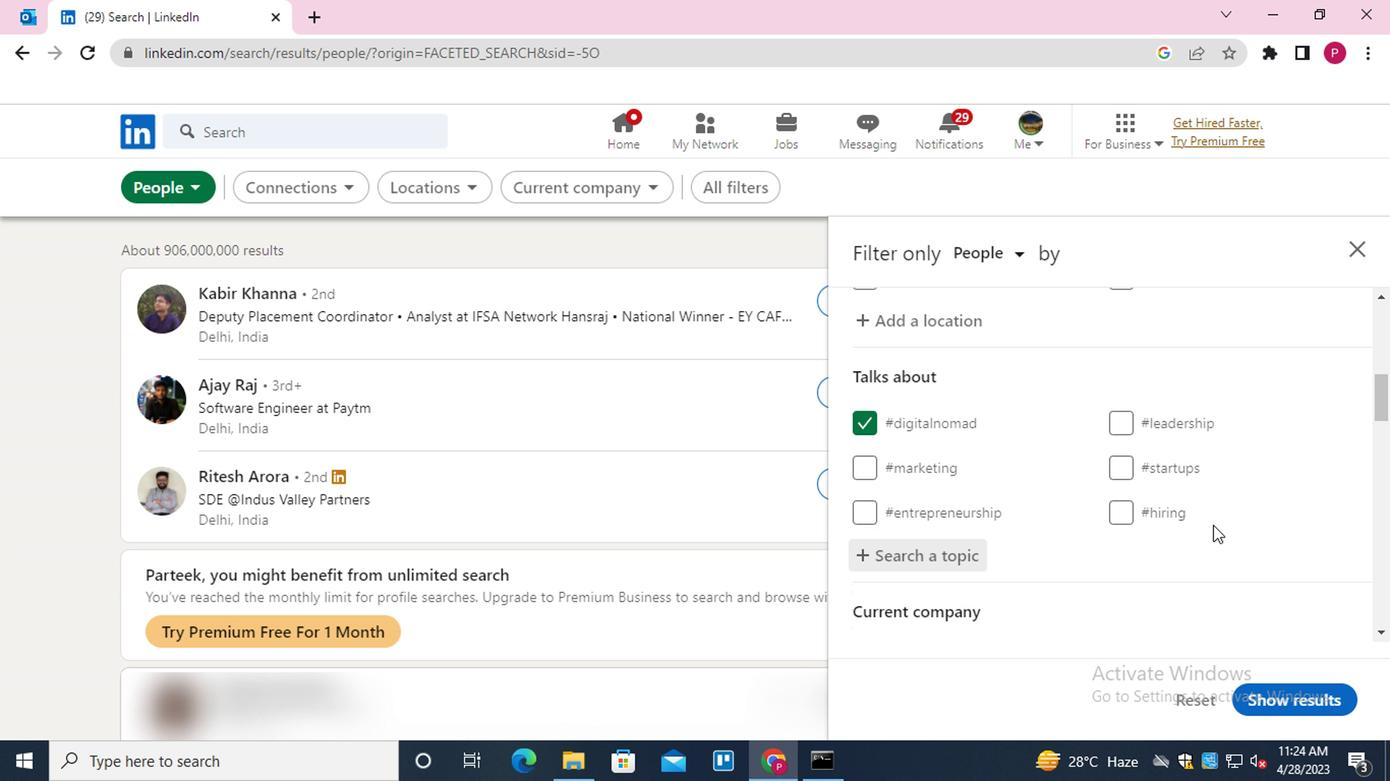 
Action: Mouse moved to (1144, 537)
Screenshot: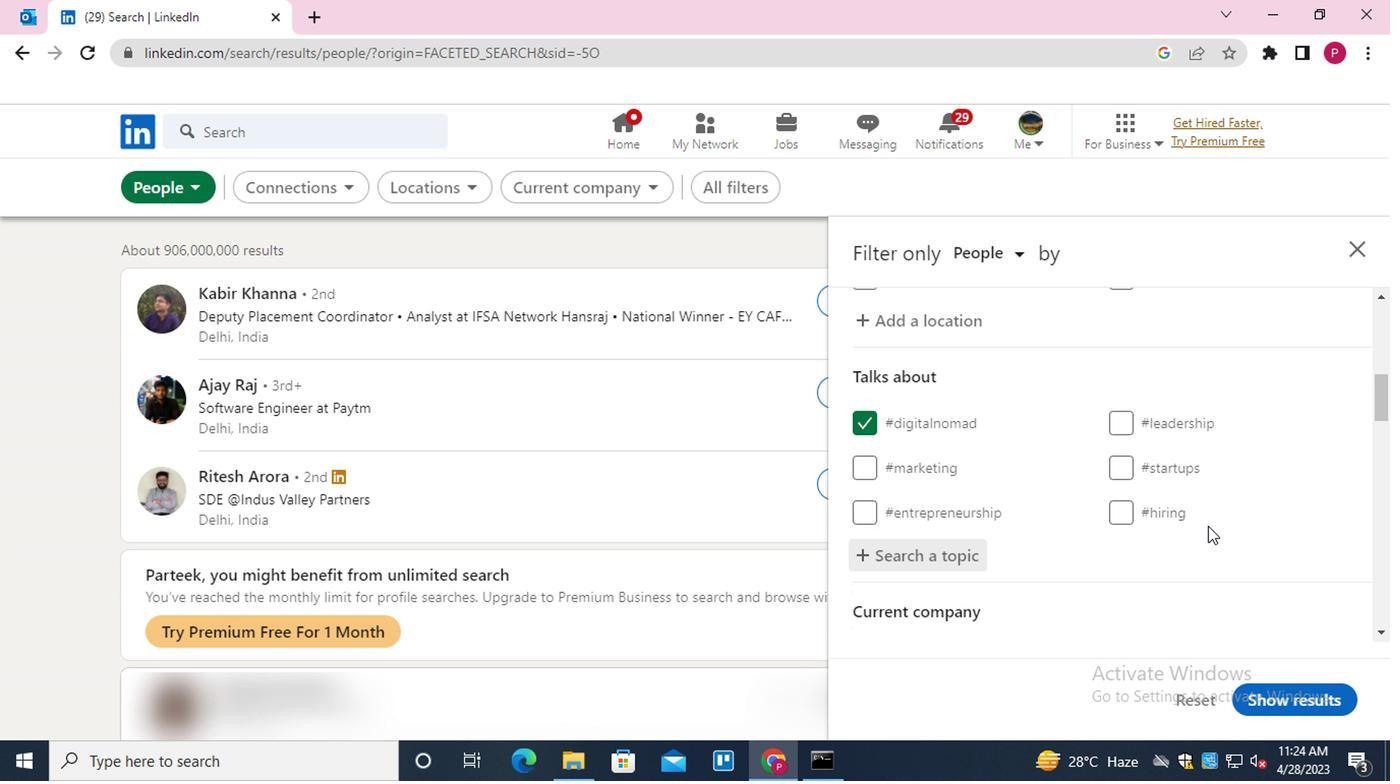 
Action: Mouse scrolled (1144, 535) with delta (0, -1)
Screenshot: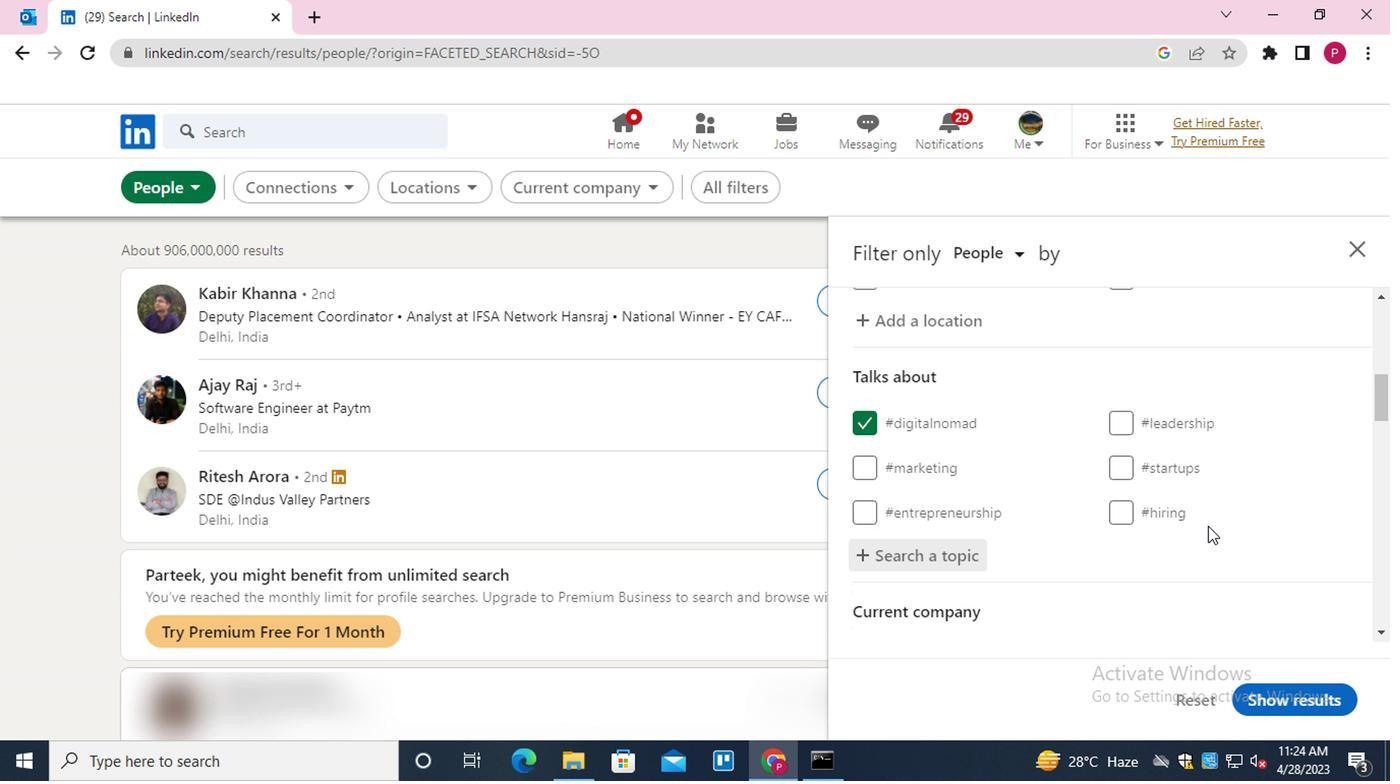 
Action: Mouse moved to (1119, 542)
Screenshot: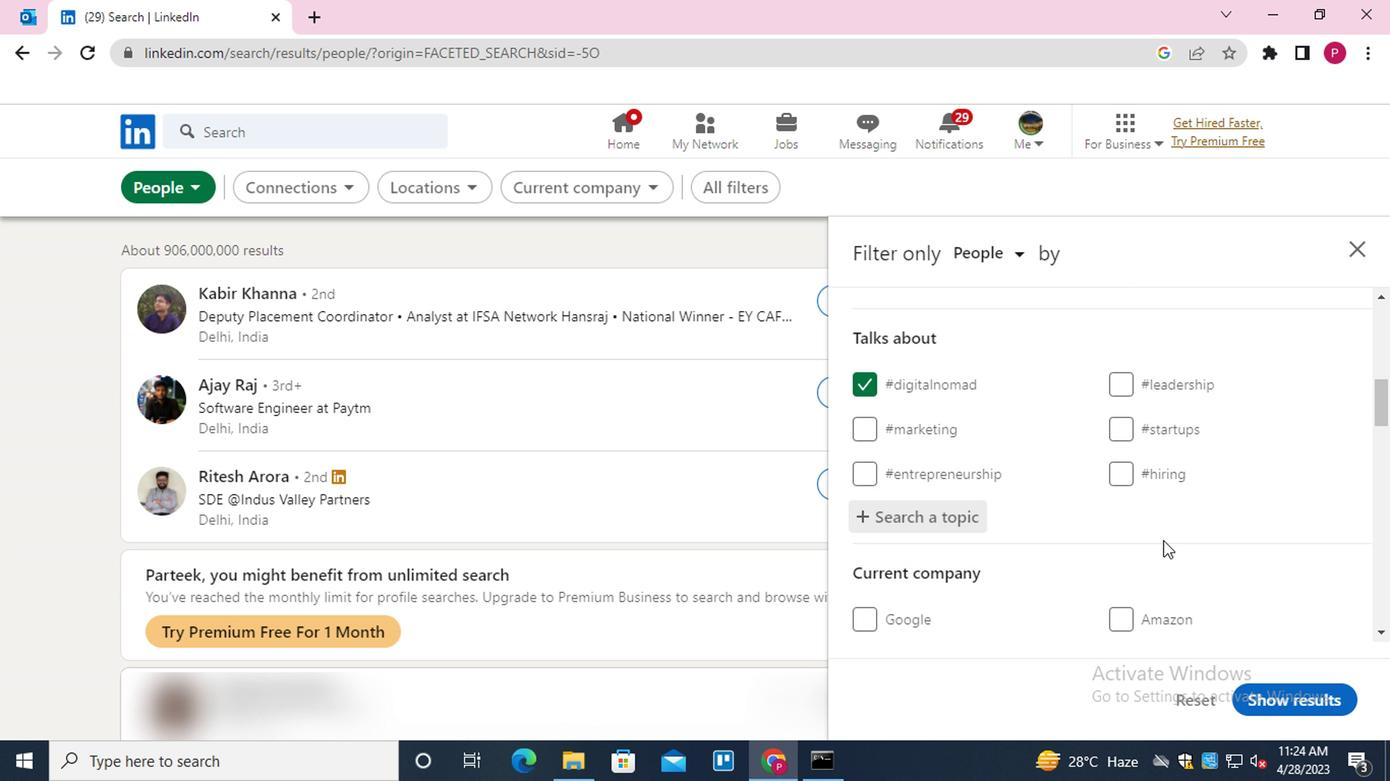 
Action: Mouse scrolled (1119, 540) with delta (0, -1)
Screenshot: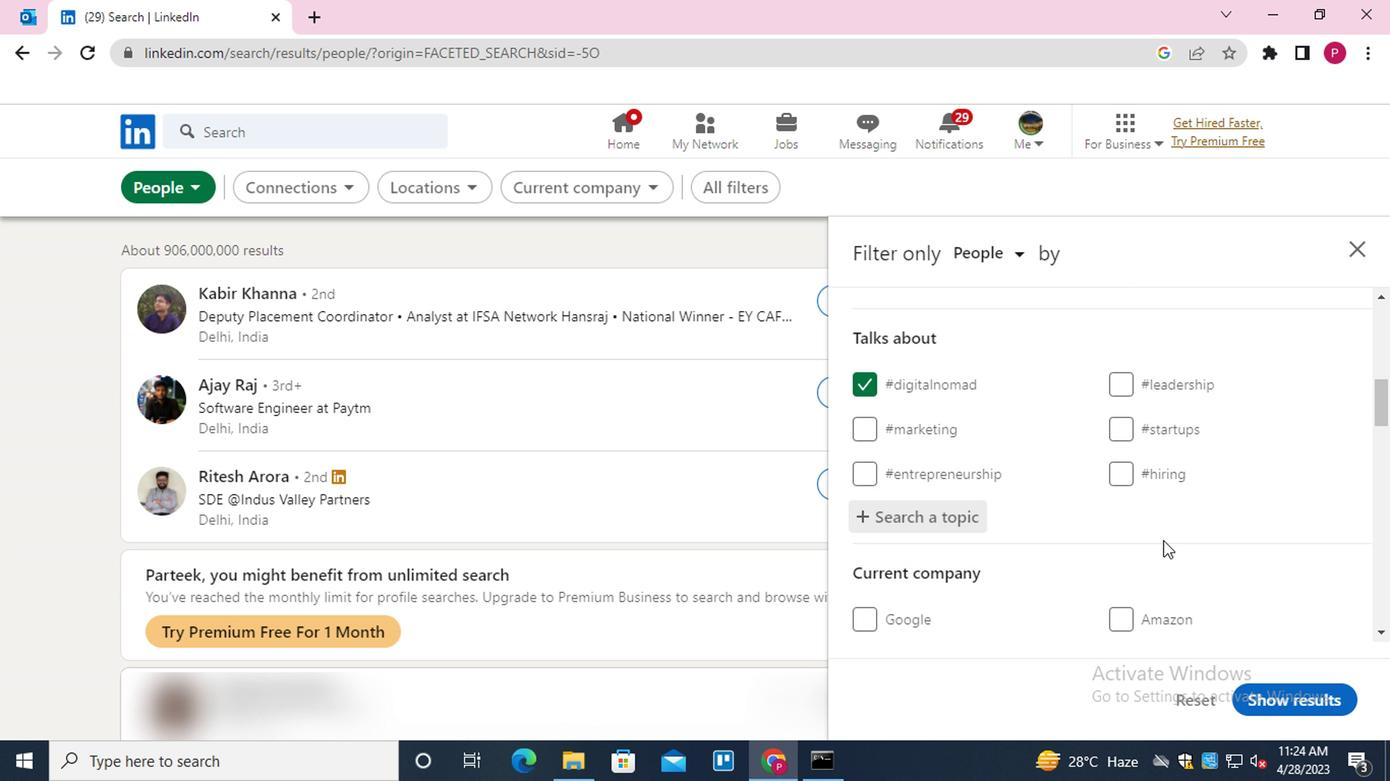 
Action: Mouse moved to (1119, 543)
Screenshot: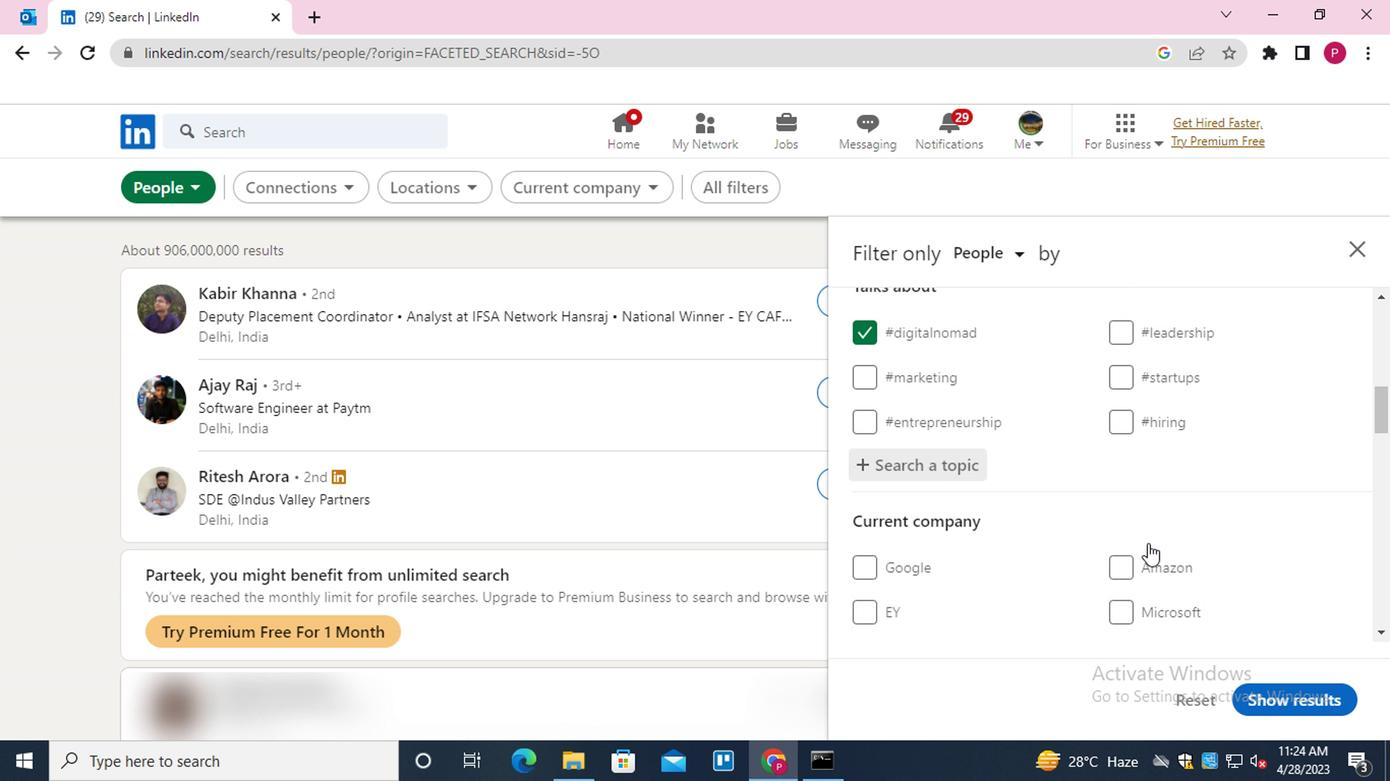 
Action: Mouse scrolled (1119, 542) with delta (0, 0)
Screenshot: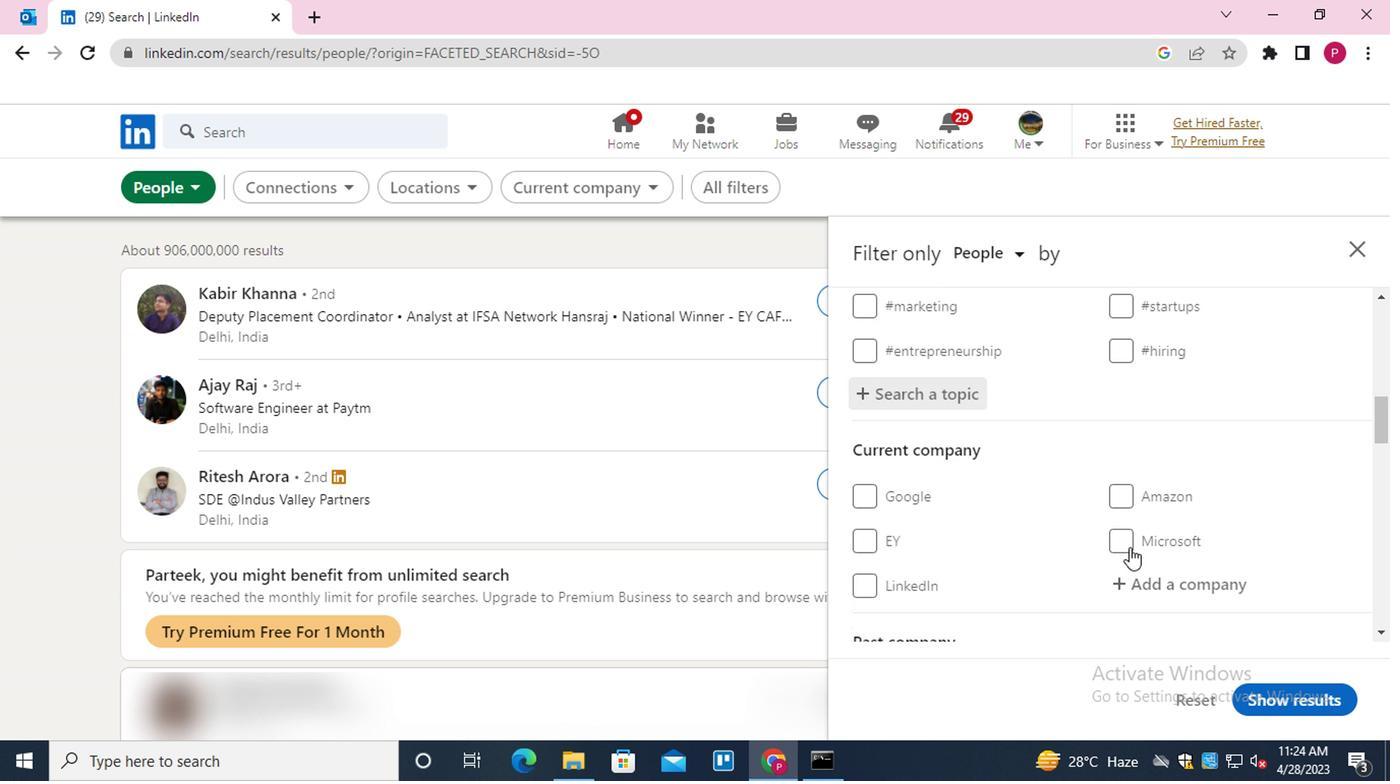 
Action: Mouse moved to (994, 558)
Screenshot: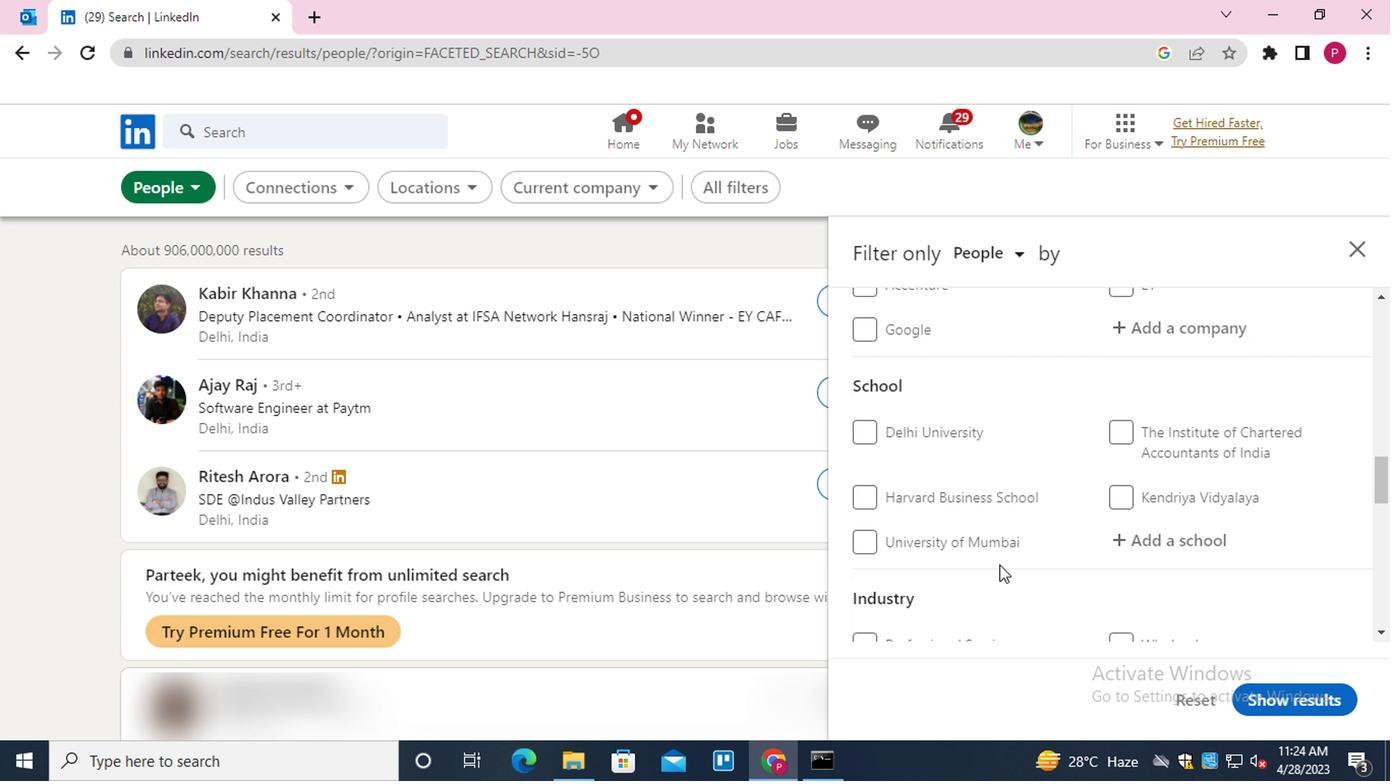 
Action: Mouse scrolled (994, 557) with delta (0, -1)
Screenshot: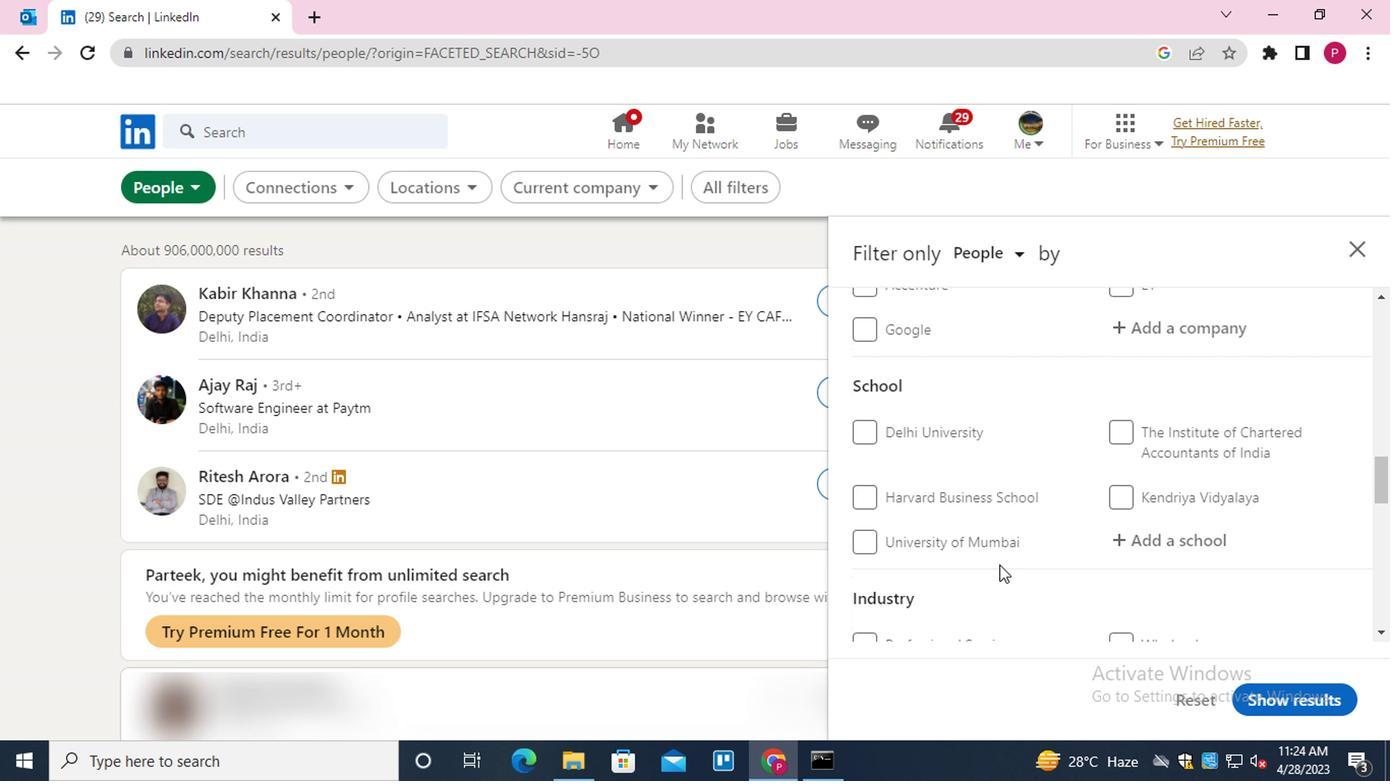 
Action: Mouse scrolled (994, 557) with delta (0, -1)
Screenshot: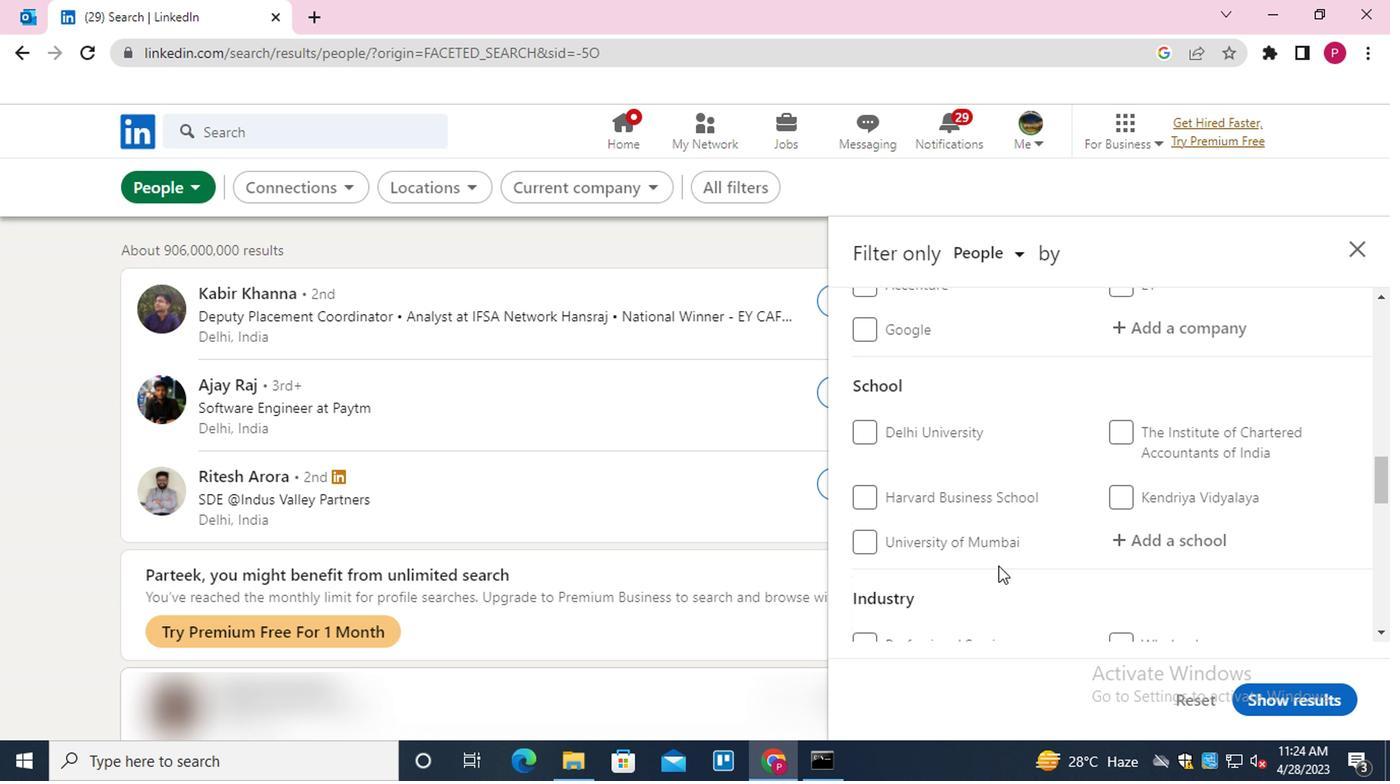 
Action: Mouse scrolled (994, 557) with delta (0, -1)
Screenshot: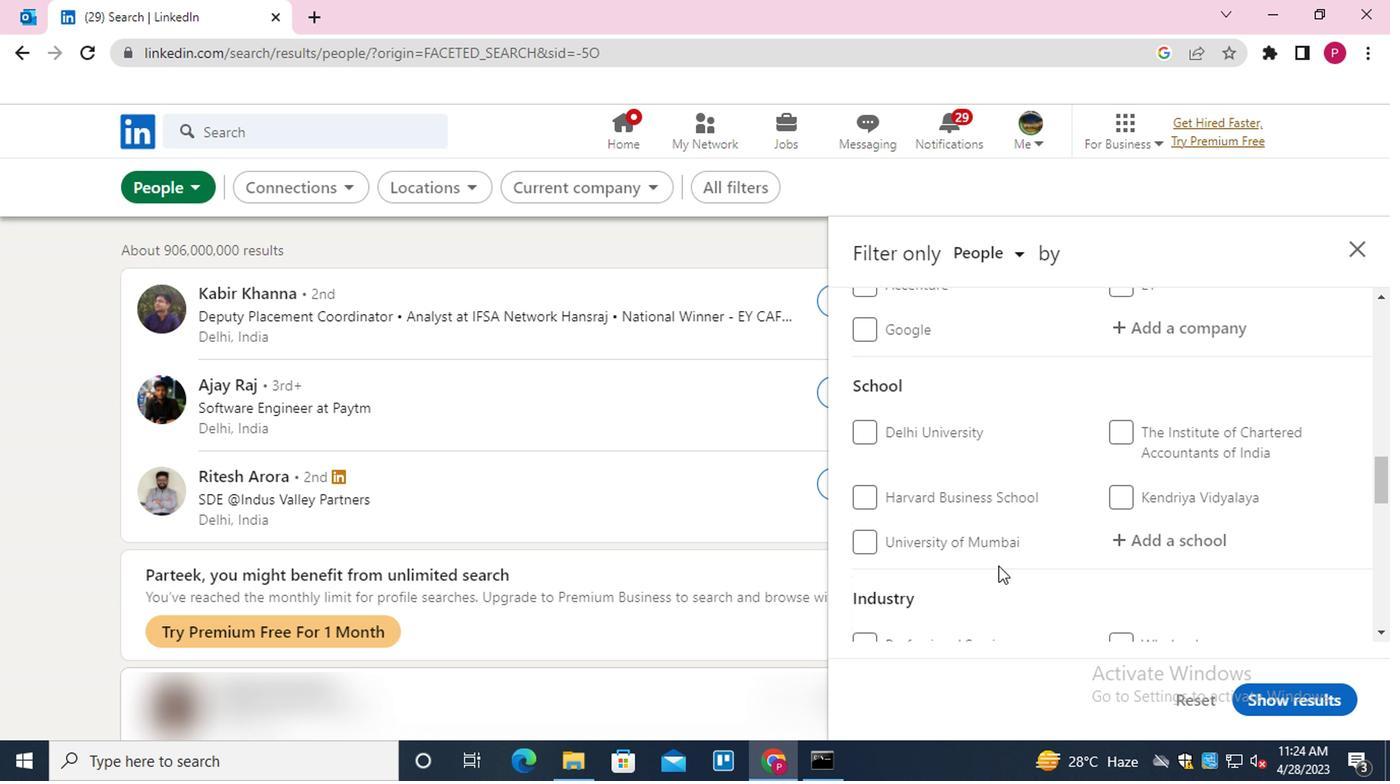 
Action: Mouse scrolled (994, 557) with delta (0, -1)
Screenshot: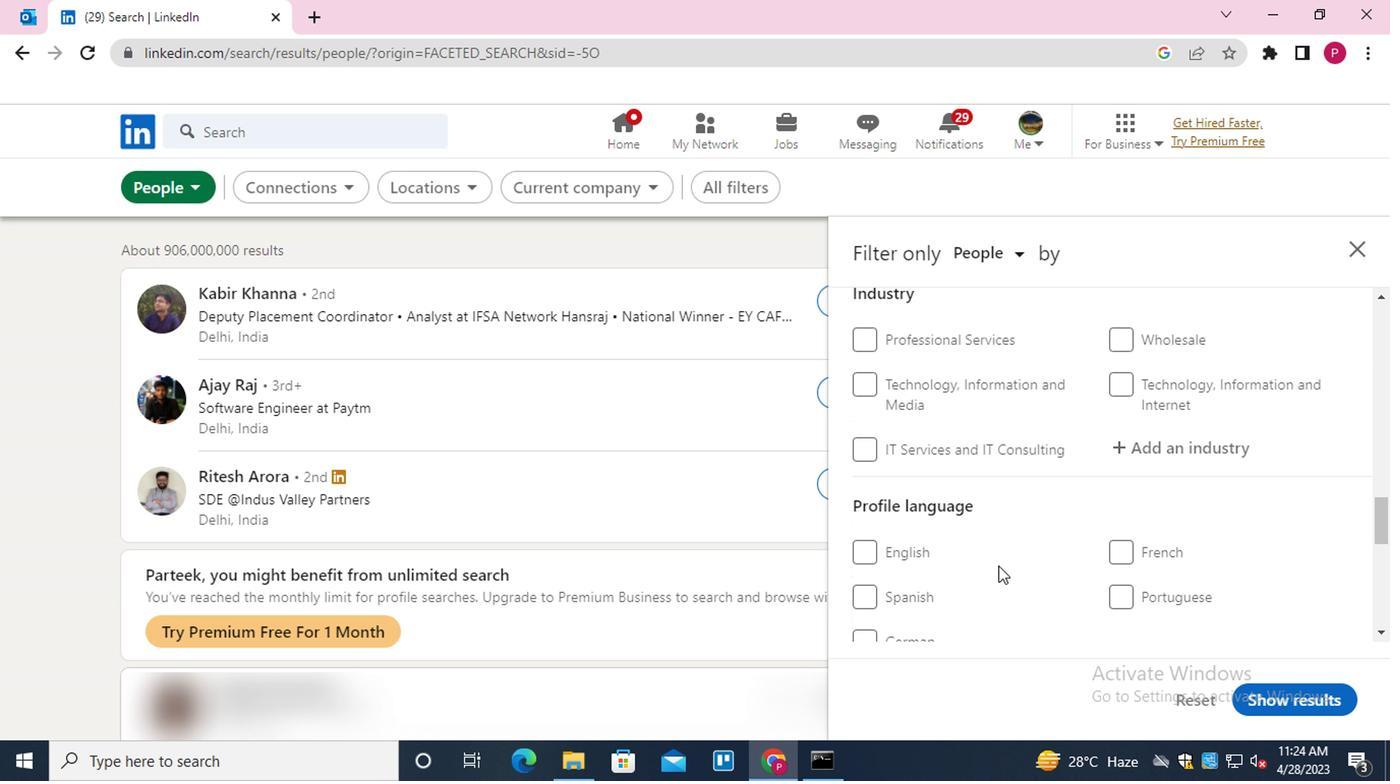 
Action: Mouse scrolled (994, 557) with delta (0, -1)
Screenshot: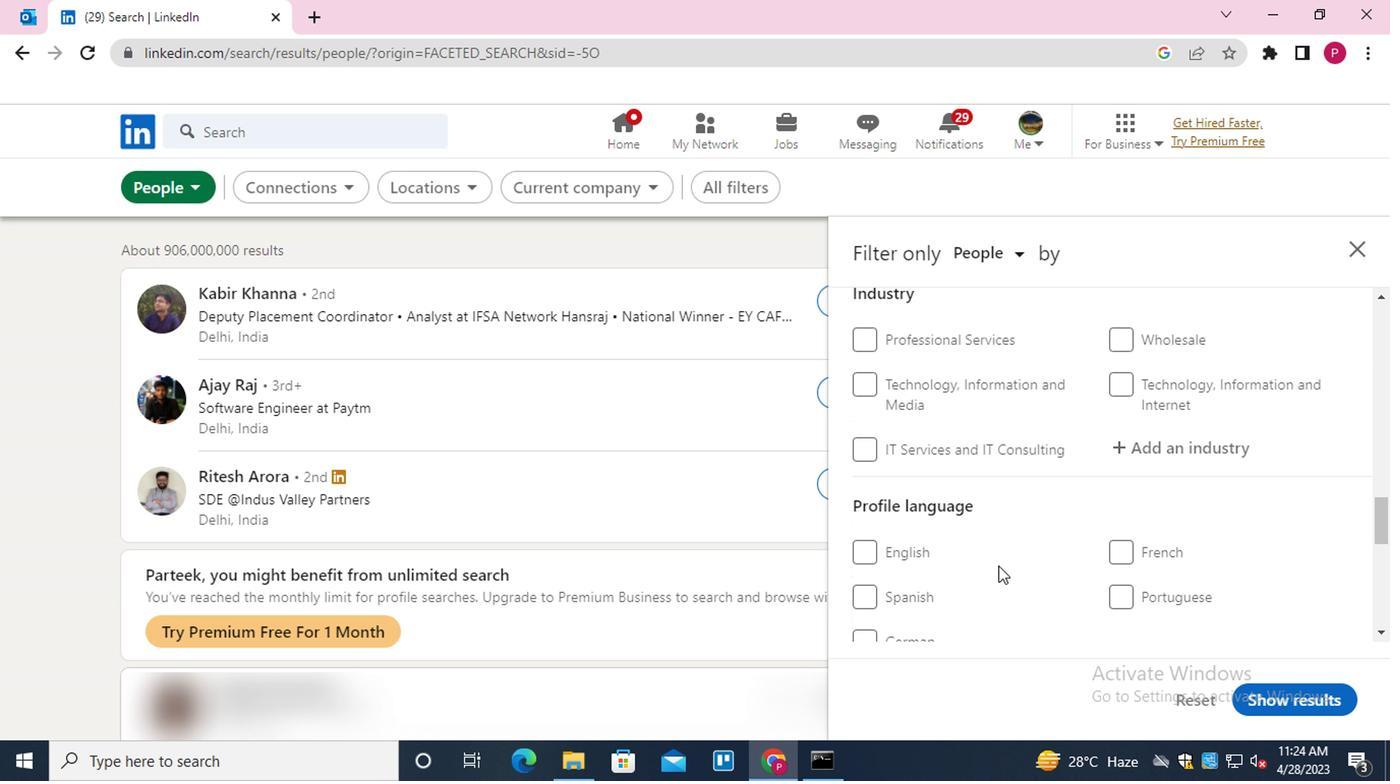 
Action: Mouse moved to (881, 343)
Screenshot: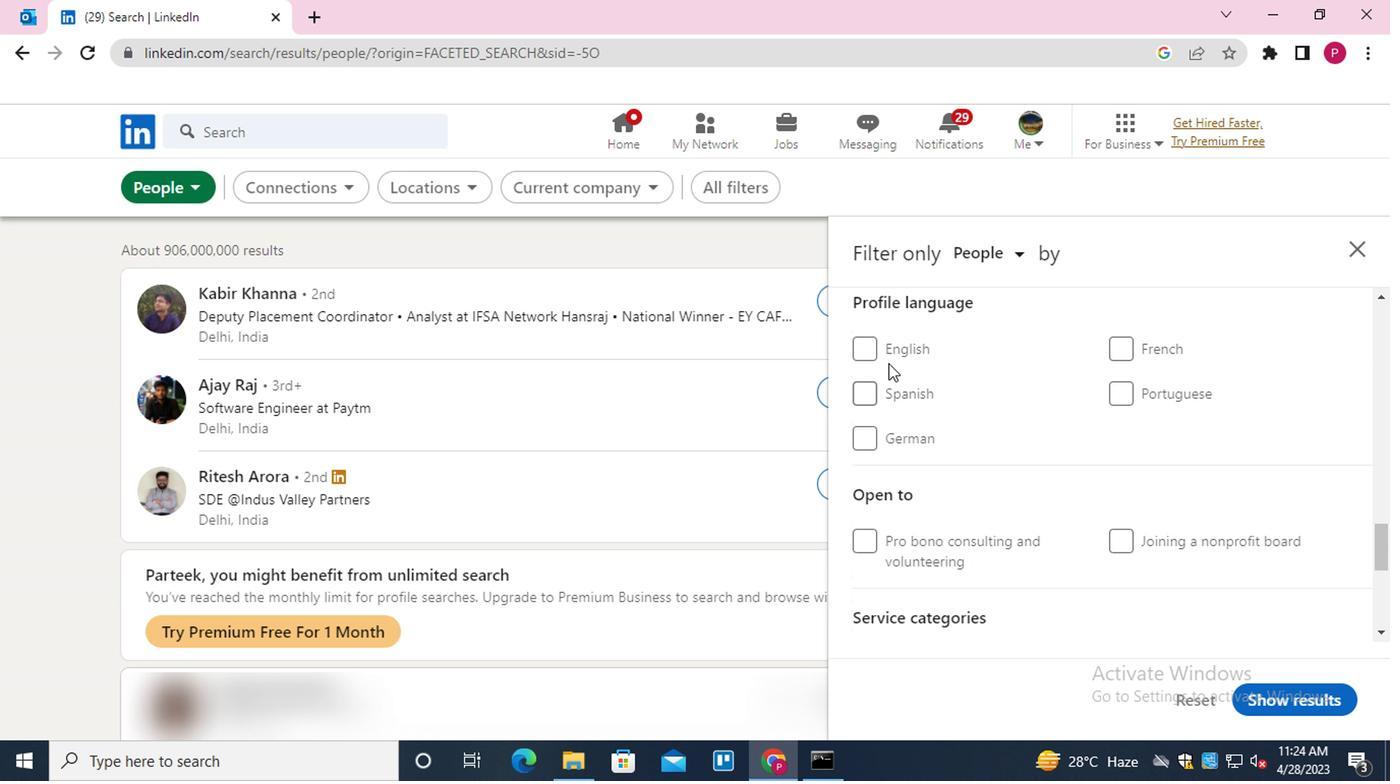 
Action: Mouse pressed left at (881, 343)
Screenshot: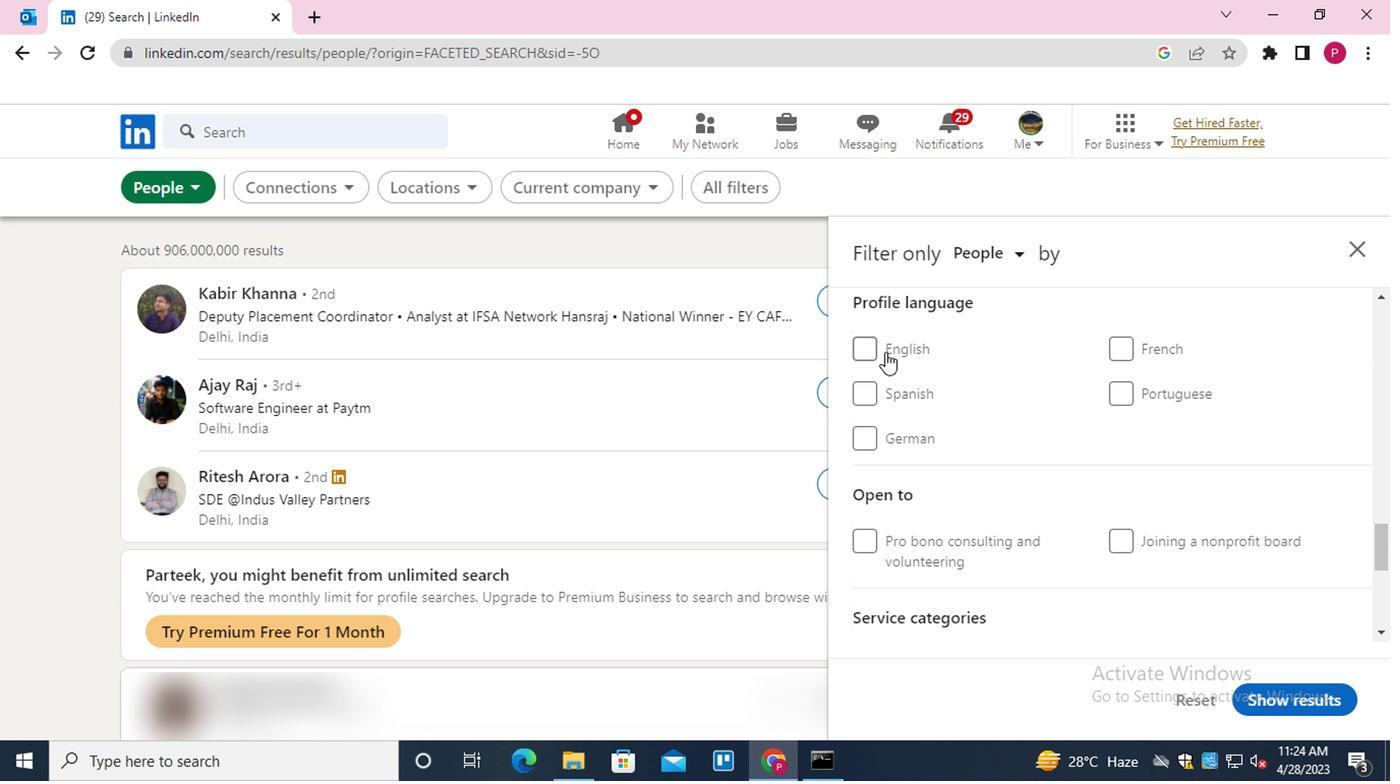 
Action: Mouse moved to (981, 391)
Screenshot: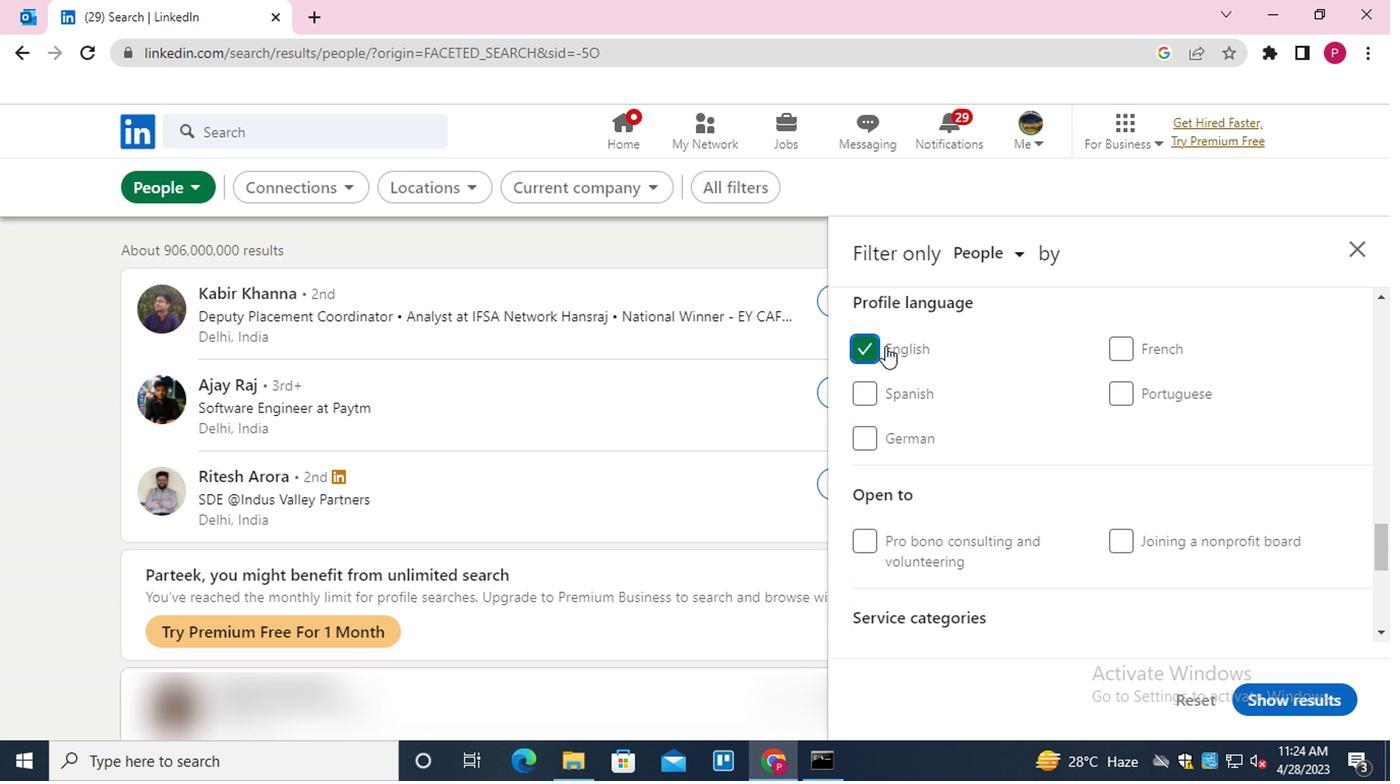 
Action: Mouse scrolled (981, 393) with delta (0, 1)
Screenshot: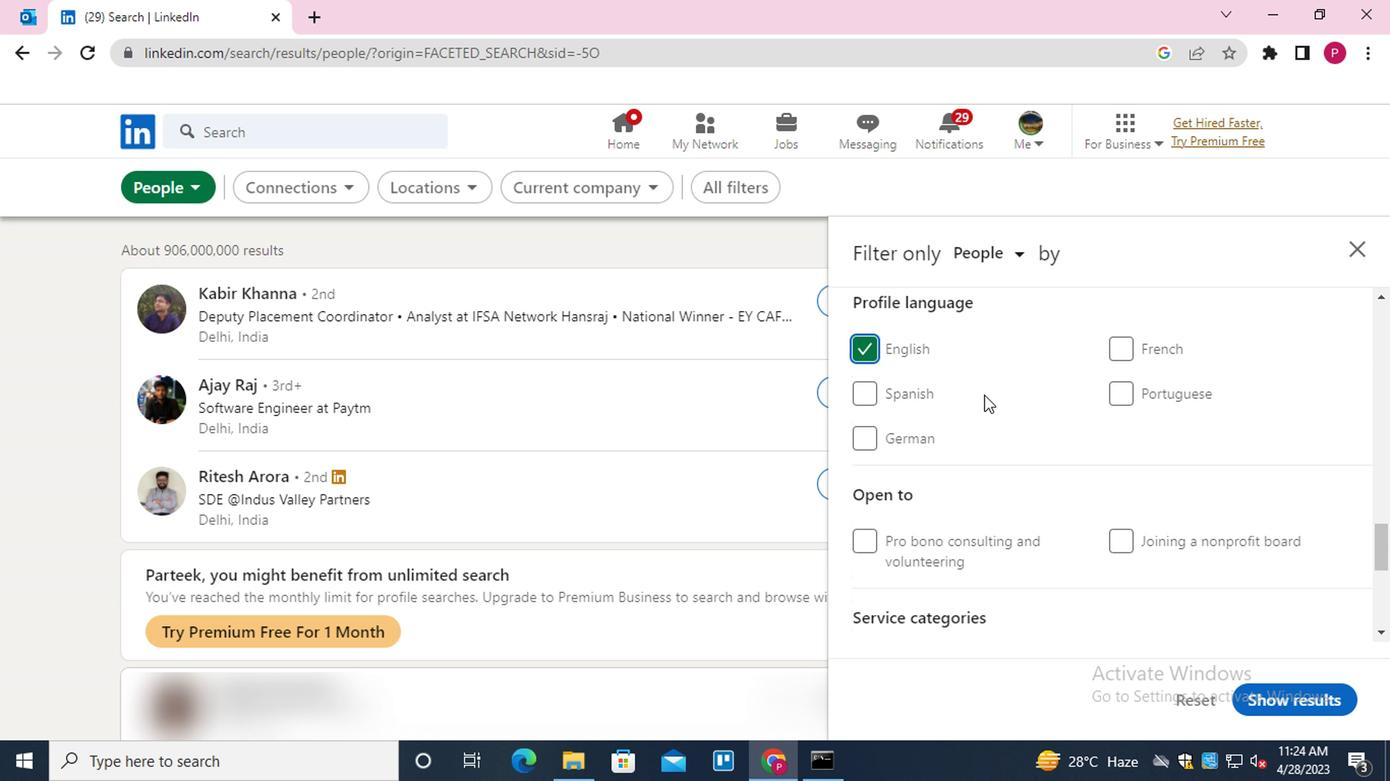 
Action: Mouse scrolled (981, 393) with delta (0, 1)
Screenshot: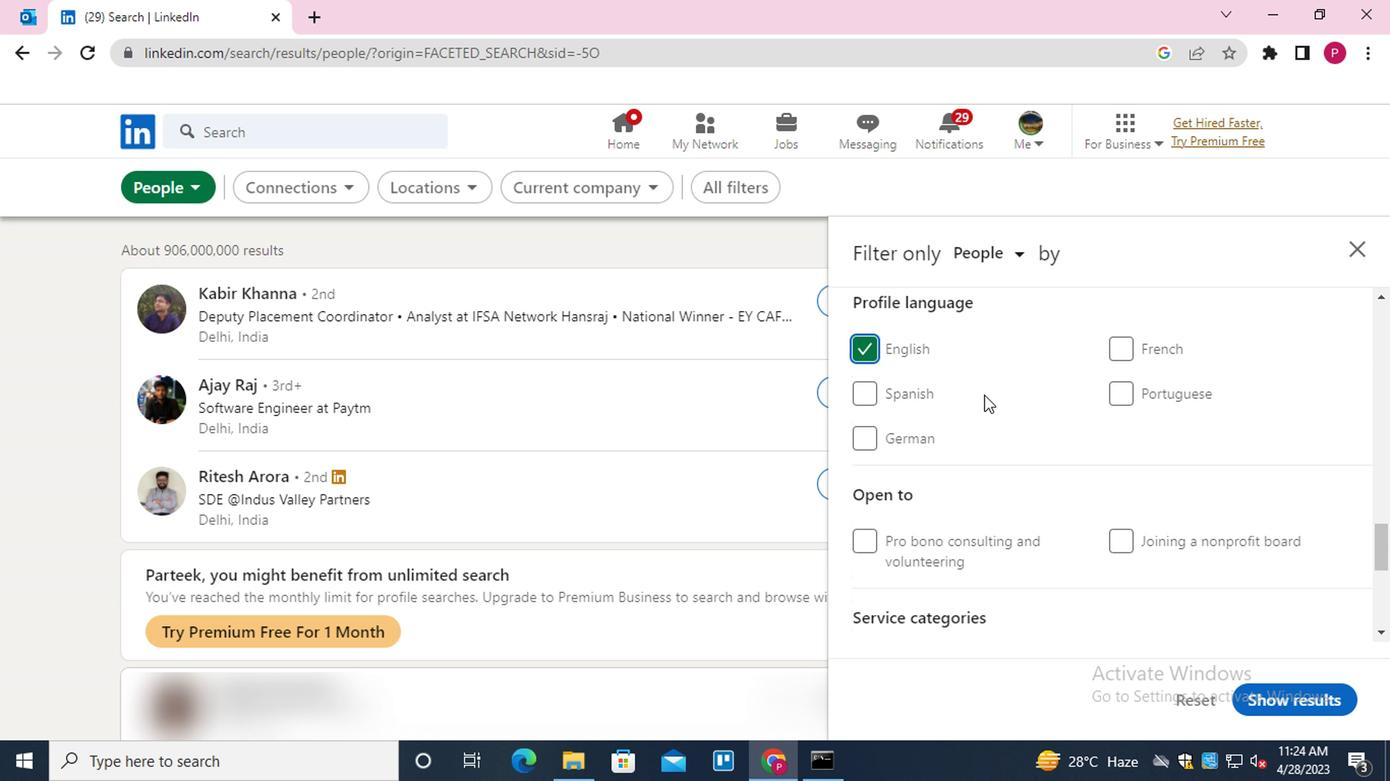
Action: Mouse scrolled (981, 393) with delta (0, 1)
Screenshot: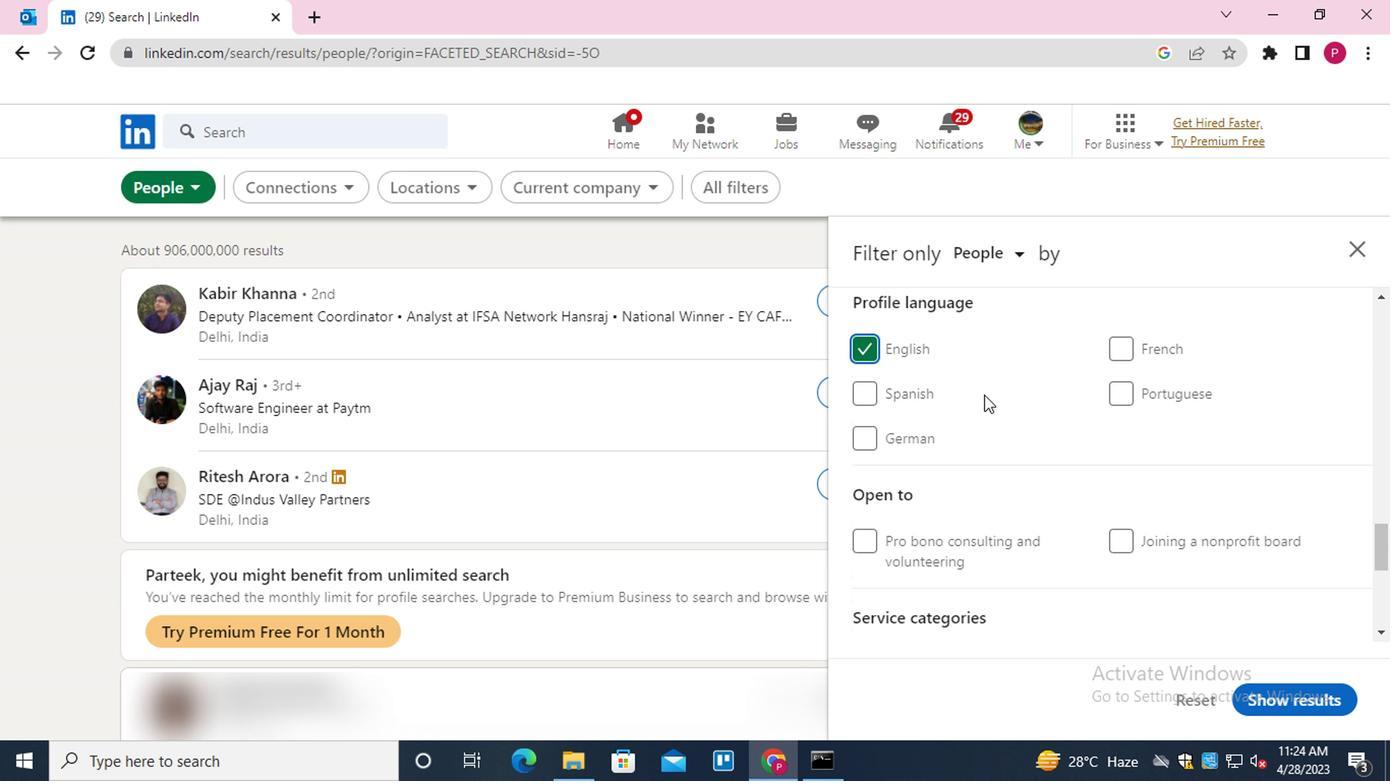 
Action: Mouse scrolled (981, 393) with delta (0, 1)
Screenshot: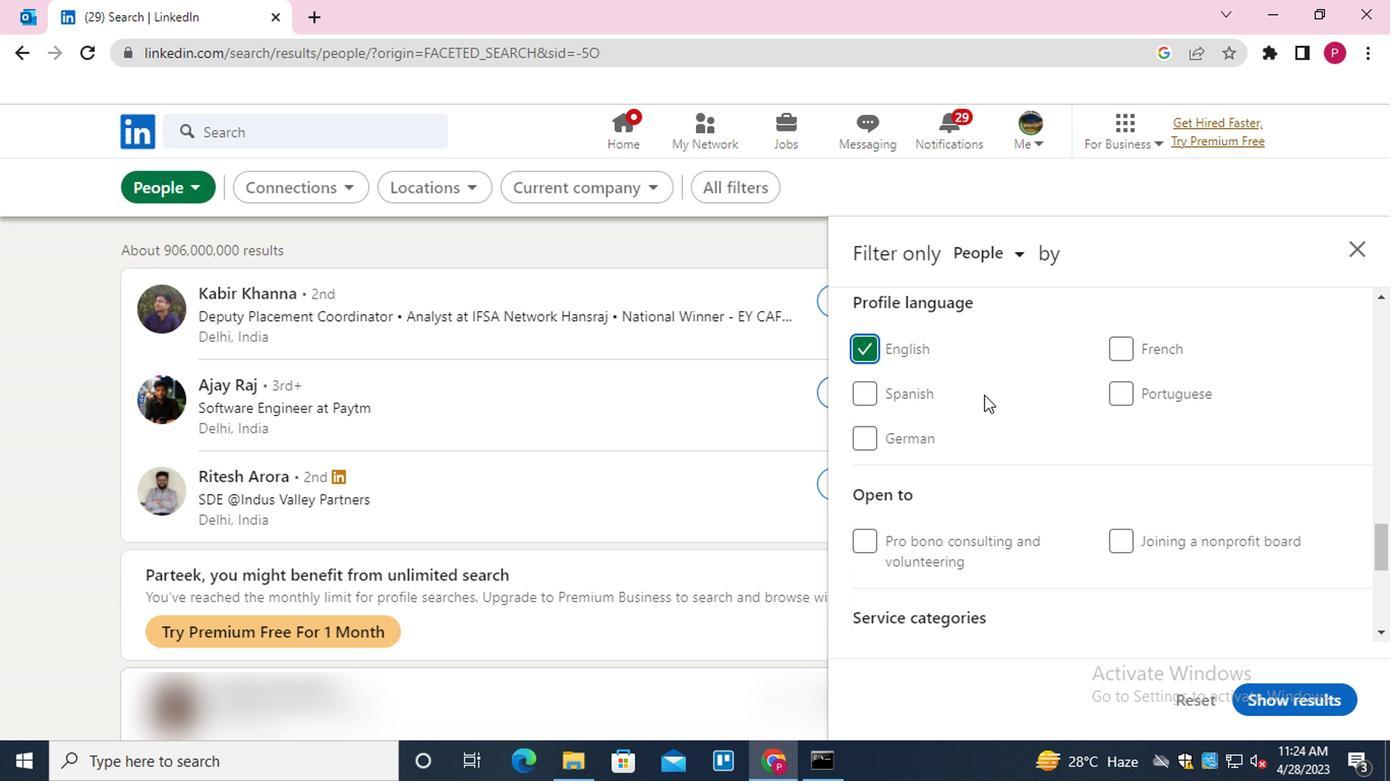 
Action: Mouse scrolled (981, 393) with delta (0, 1)
Screenshot: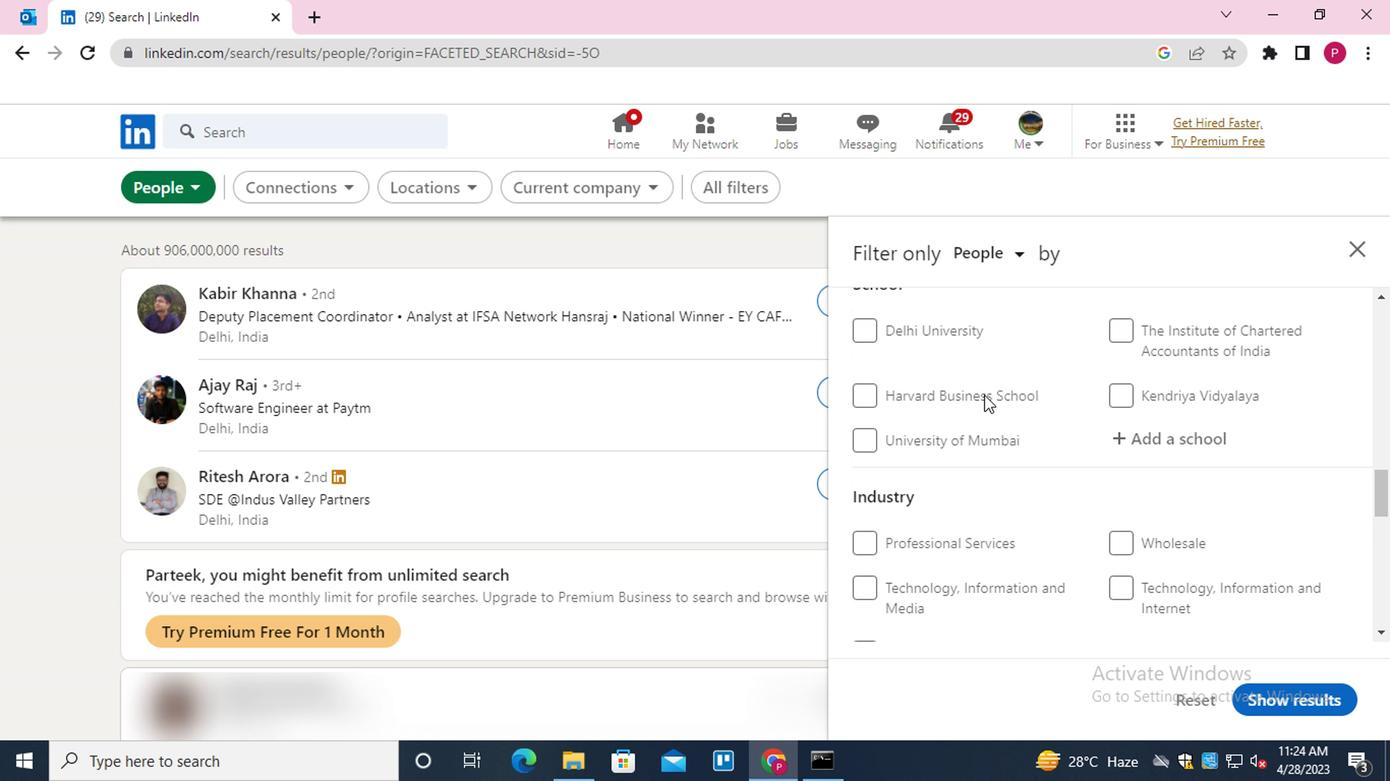 
Action: Mouse scrolled (981, 393) with delta (0, 1)
Screenshot: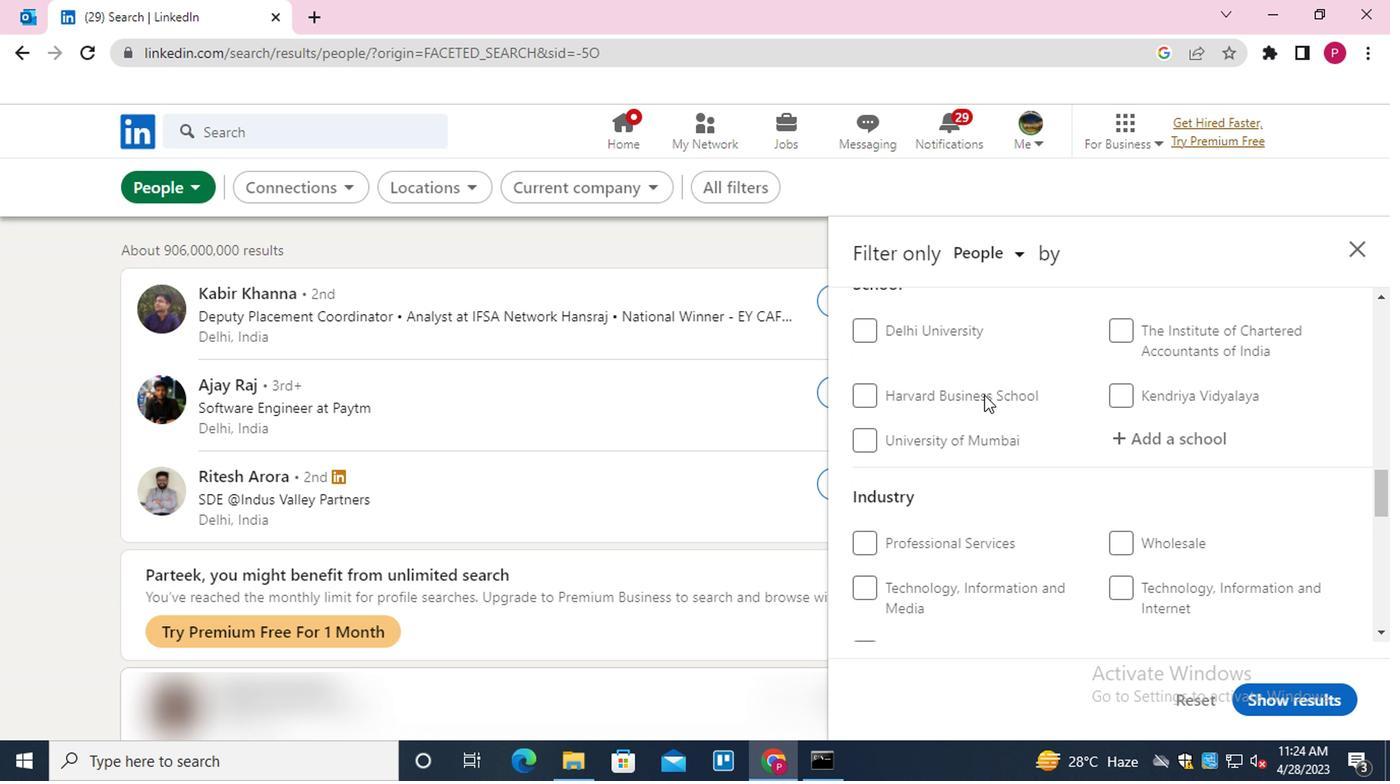 
Action: Mouse scrolled (981, 393) with delta (0, 1)
Screenshot: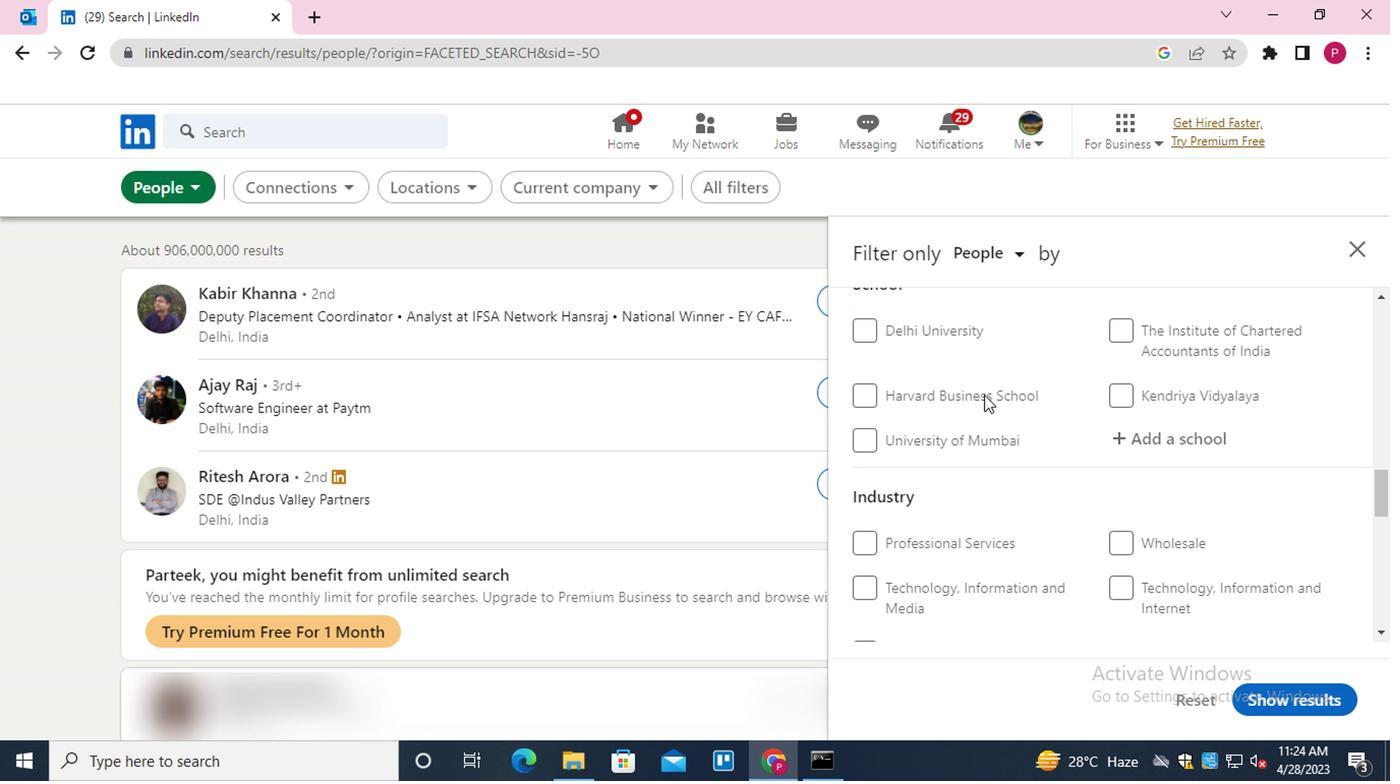 
Action: Mouse scrolled (981, 393) with delta (0, 1)
Screenshot: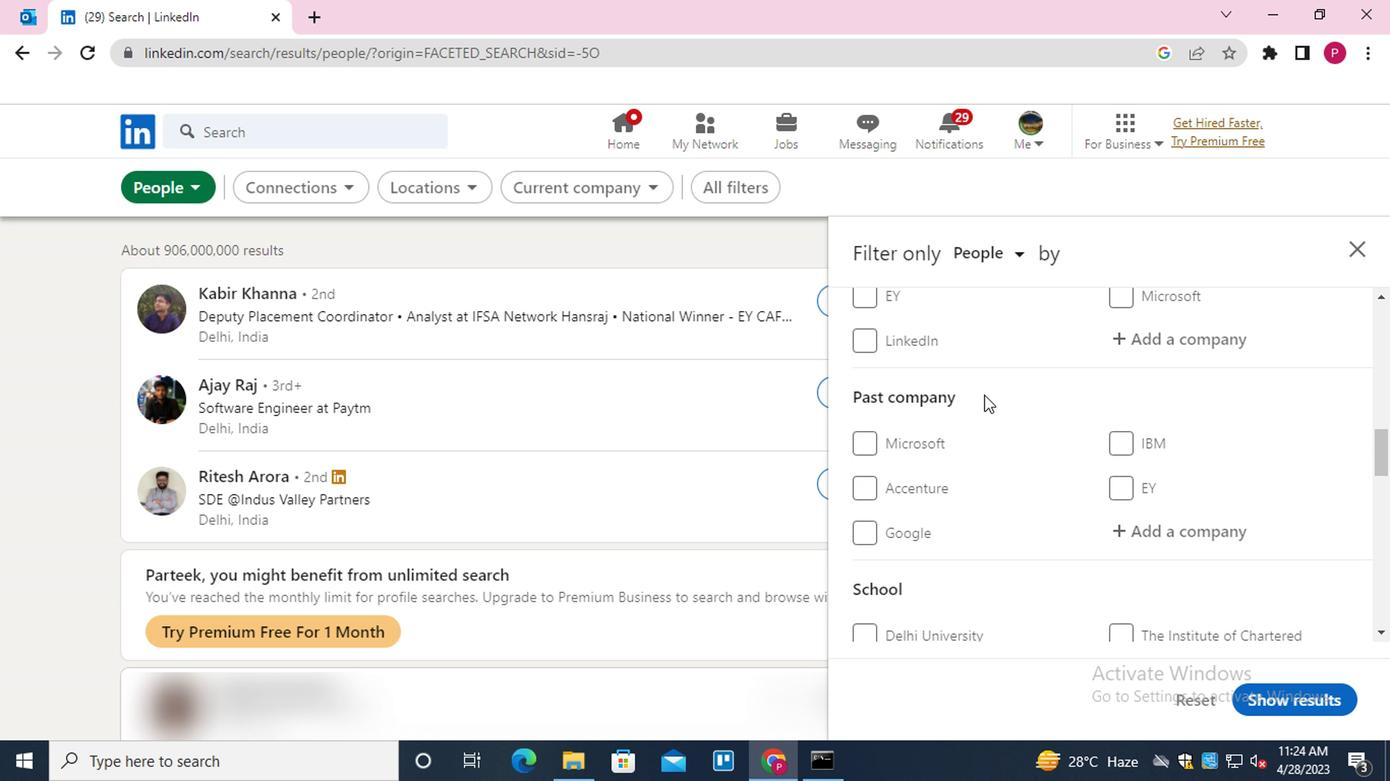 
Action: Mouse moved to (1194, 439)
Screenshot: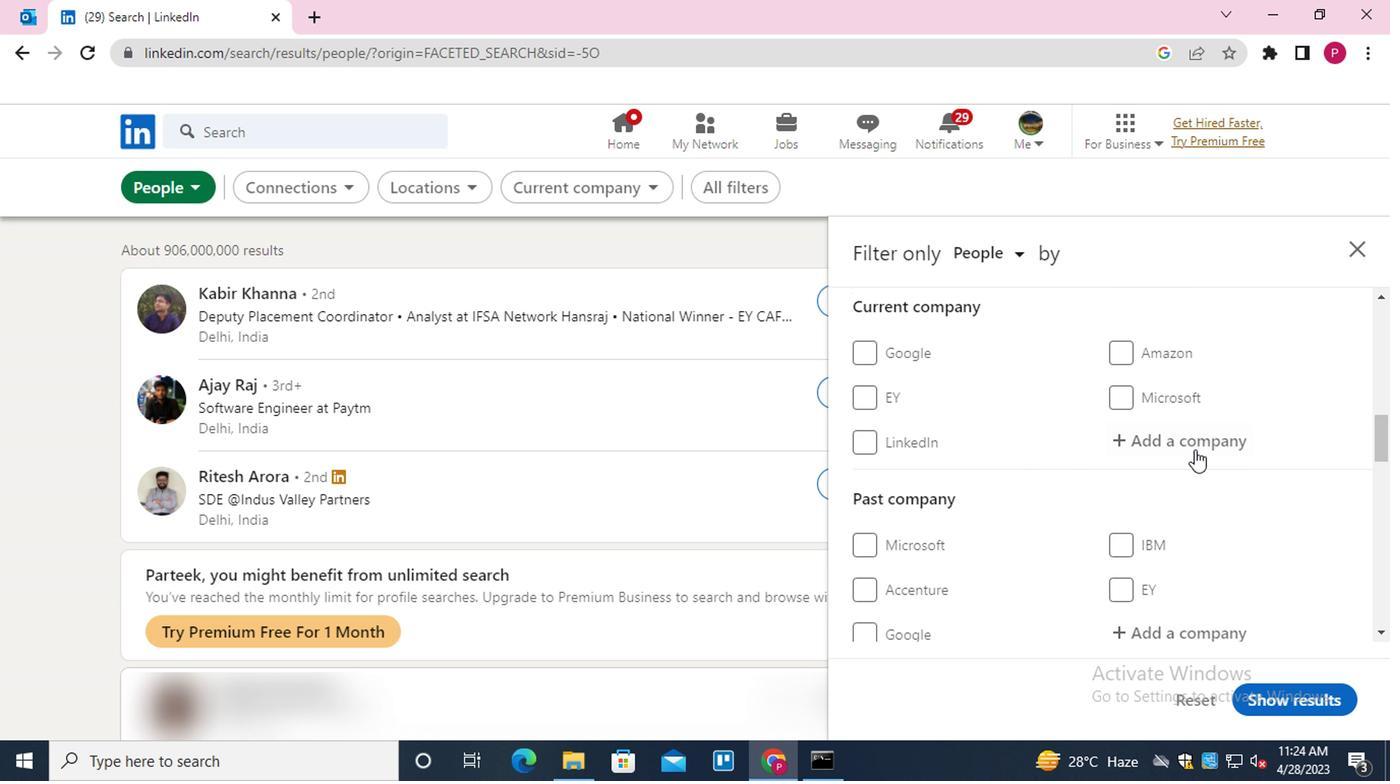 
Action: Mouse pressed left at (1194, 439)
Screenshot: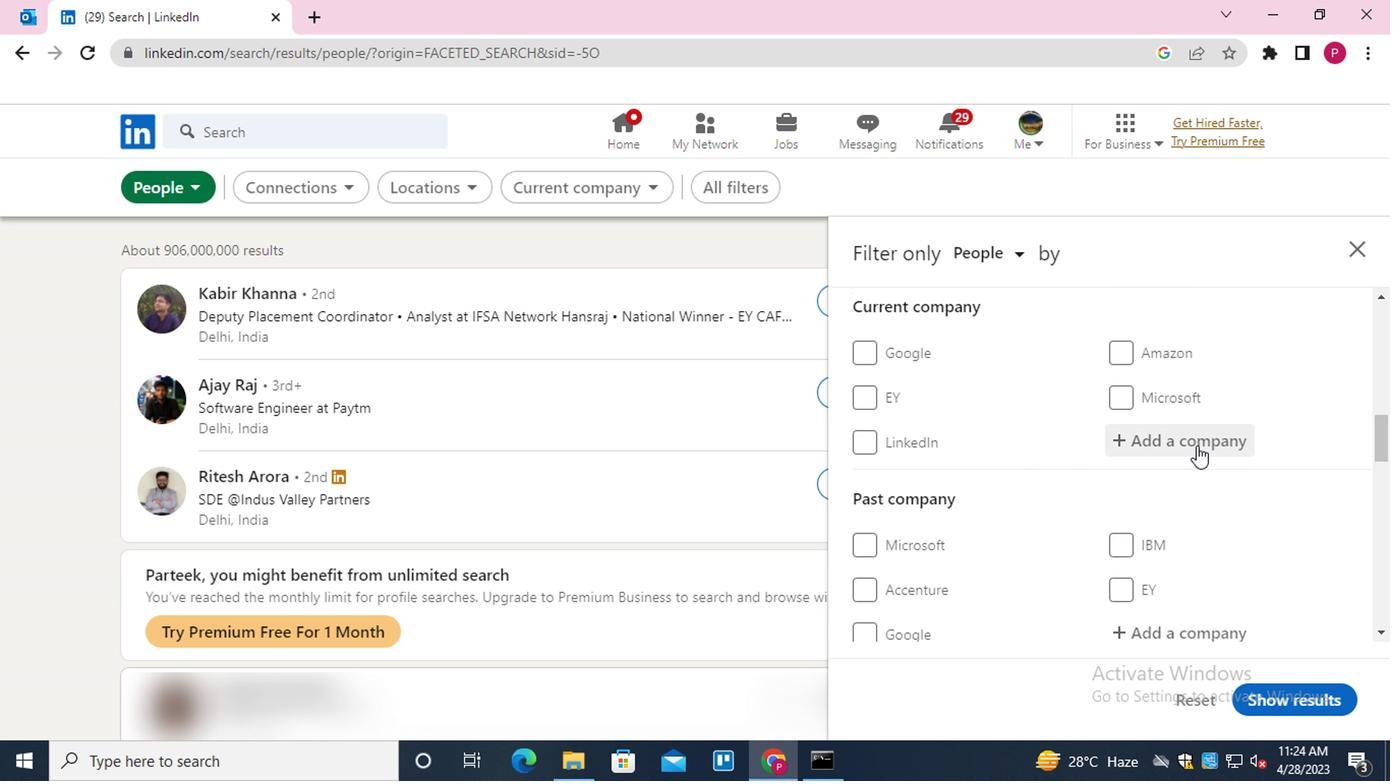
Action: Key pressed <Key.shift>LATEST<Key.space><Key.shift>JOB<Key.space><Key.shift><Key.shift><Key.shift><Key.shift><Key.shift><Key.shift><Key.shift>UPDATES<Key.space>FOR<Key.down><Key.enter>
Screenshot: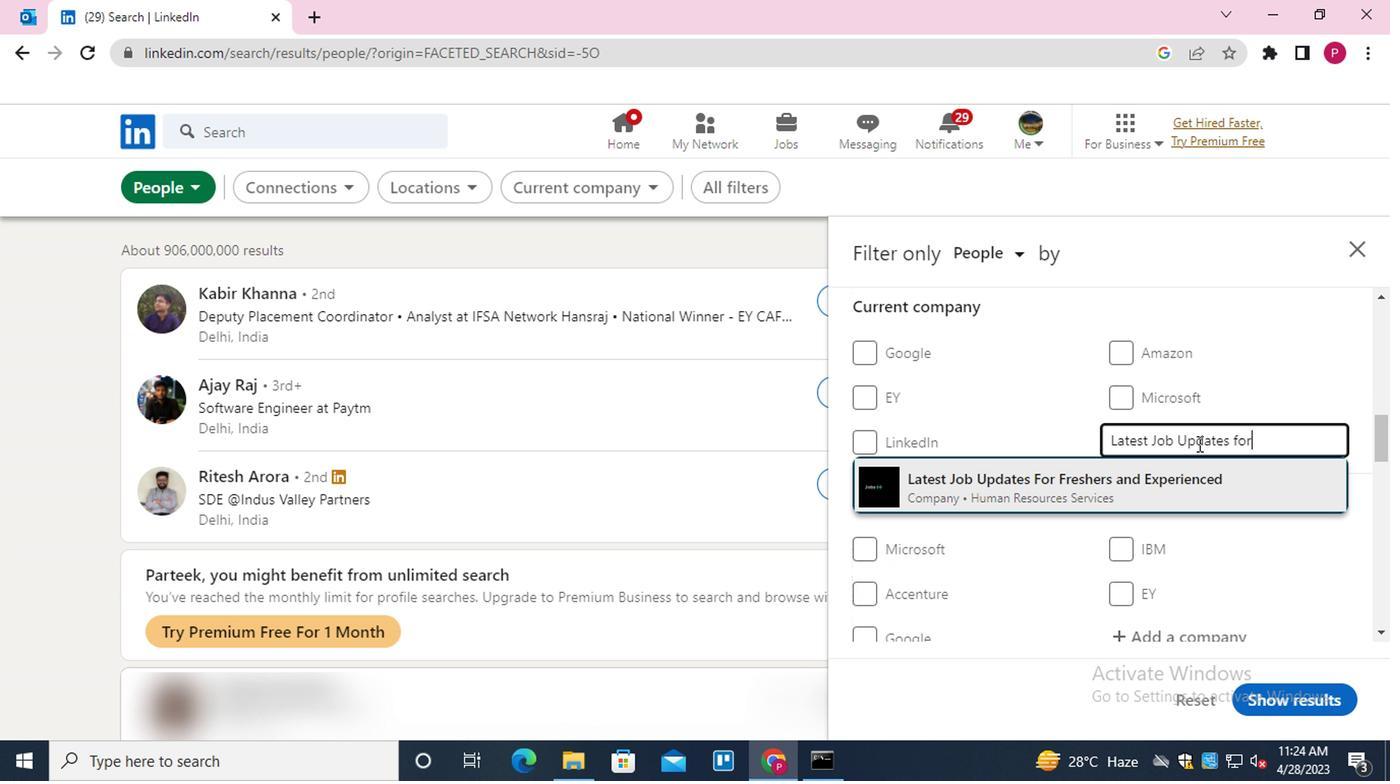 
Action: Mouse moved to (1052, 501)
Screenshot: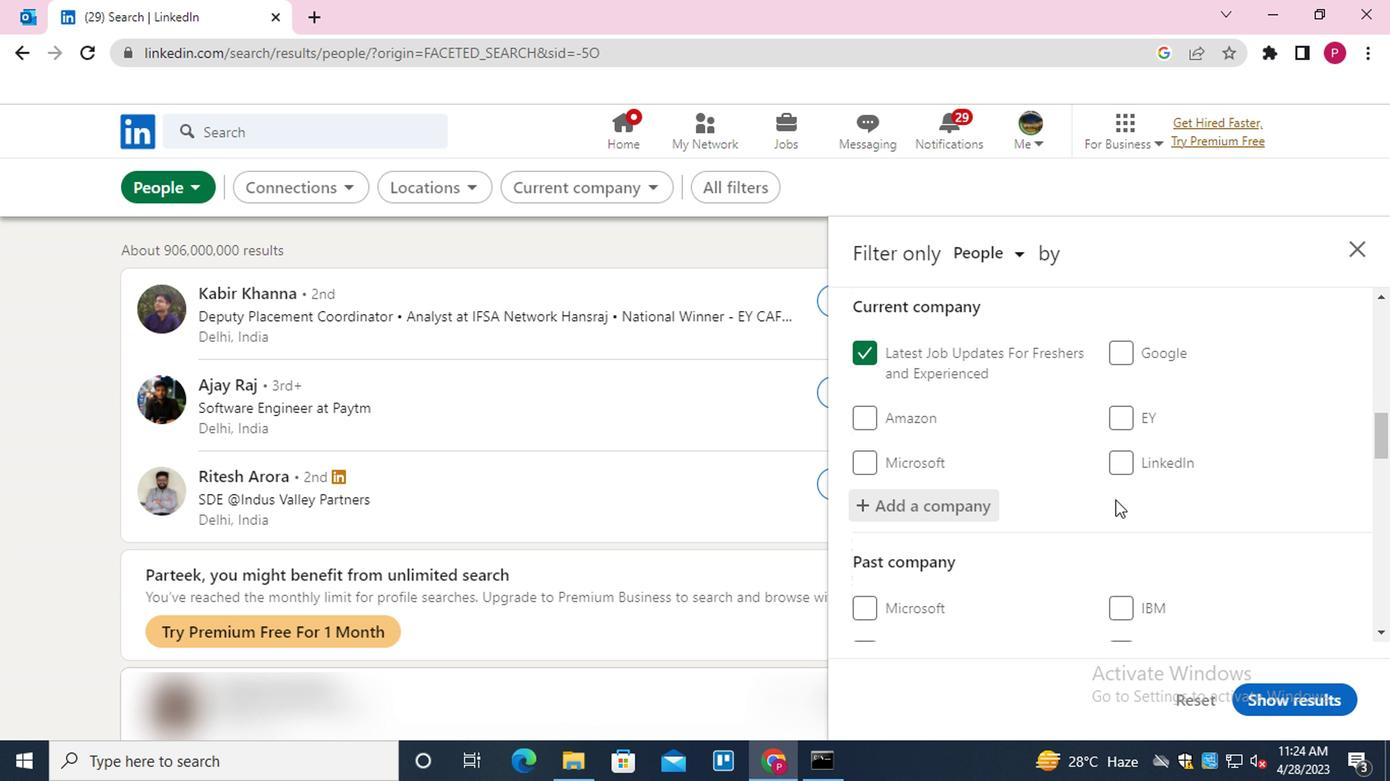 
Action: Mouse scrolled (1052, 500) with delta (0, 0)
Screenshot: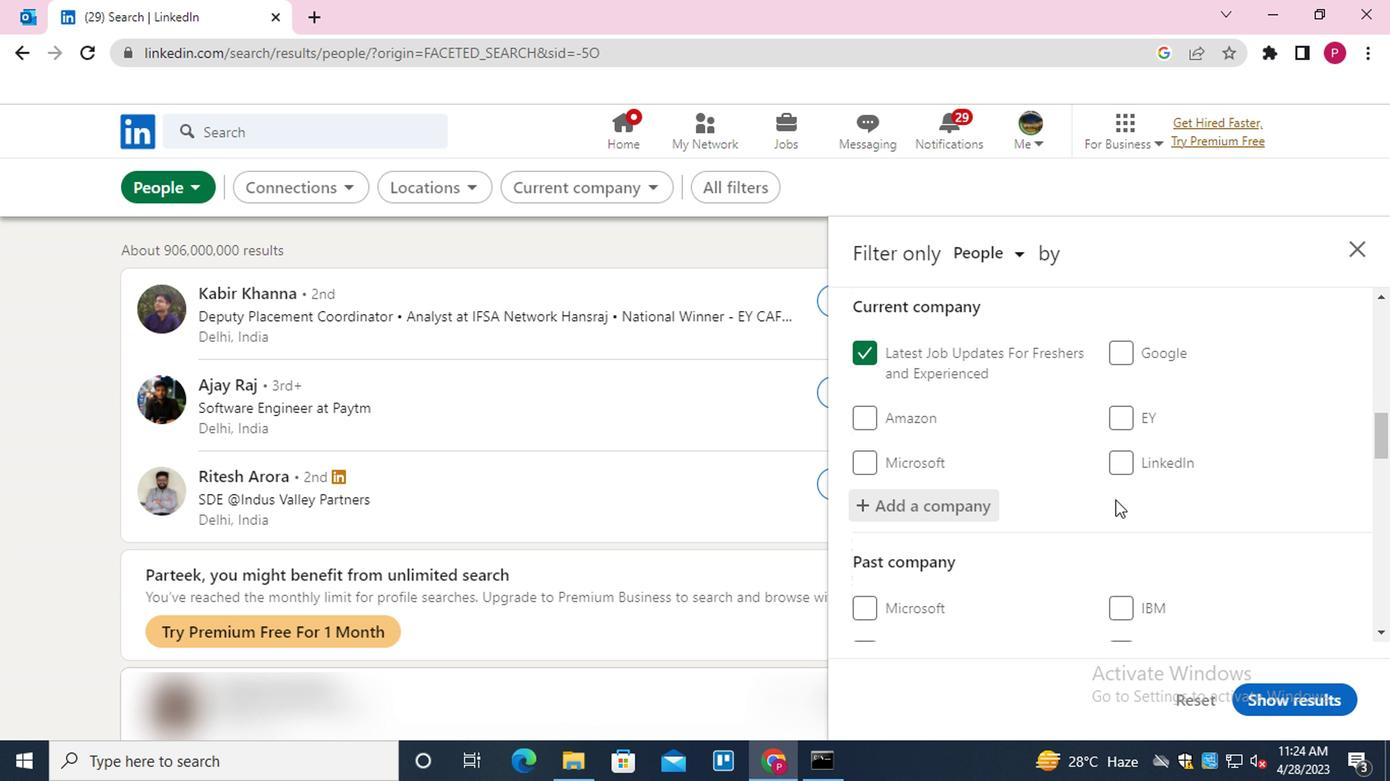 
Action: Mouse scrolled (1052, 500) with delta (0, 0)
Screenshot: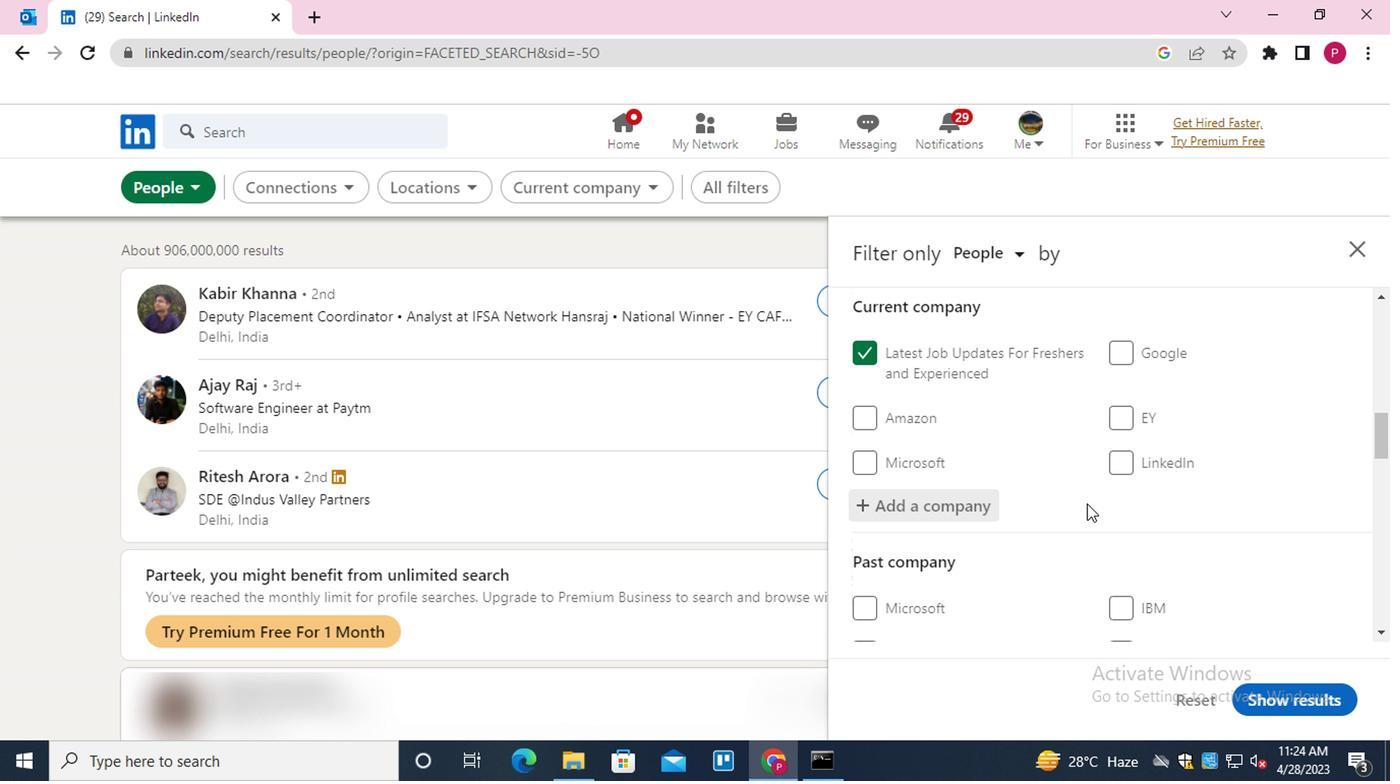 
Action: Mouse scrolled (1052, 500) with delta (0, 0)
Screenshot: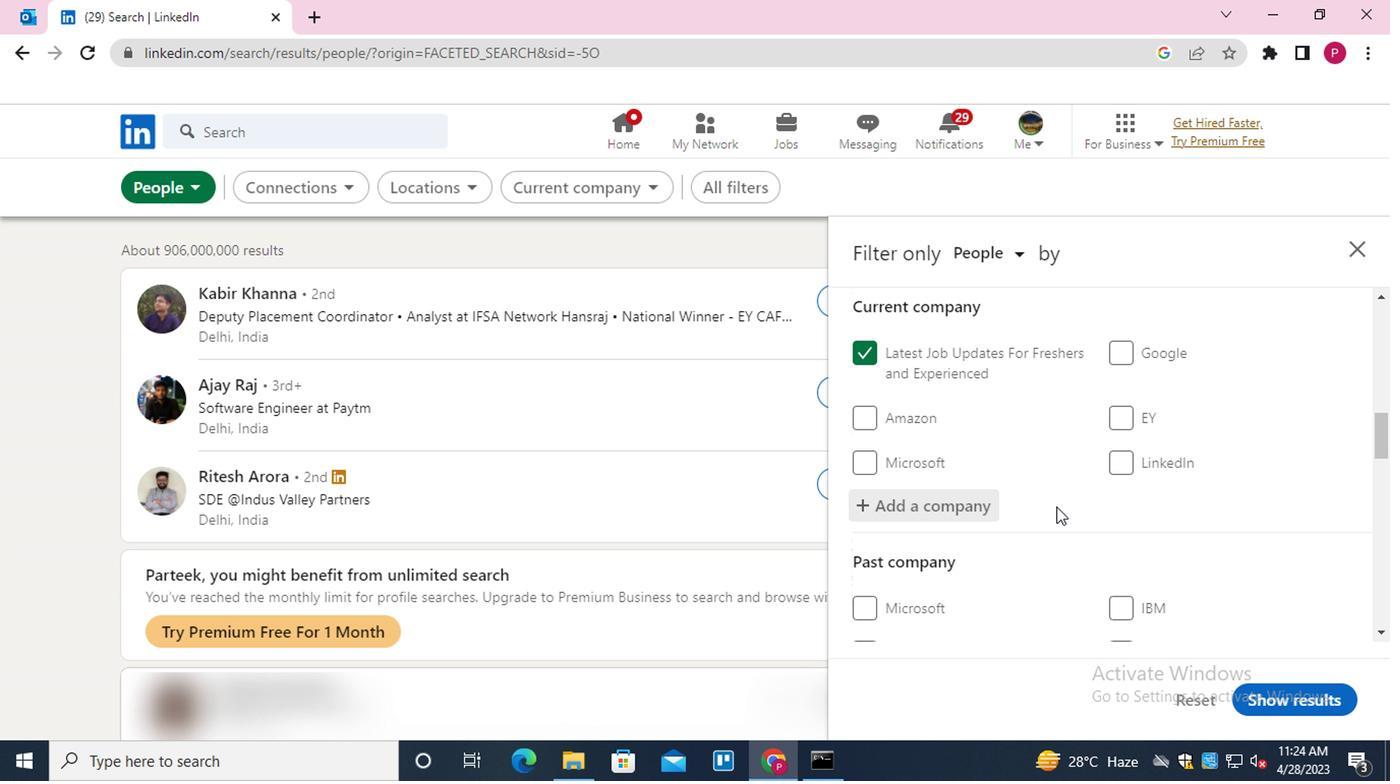 
Action: Mouse moved to (1110, 508)
Screenshot: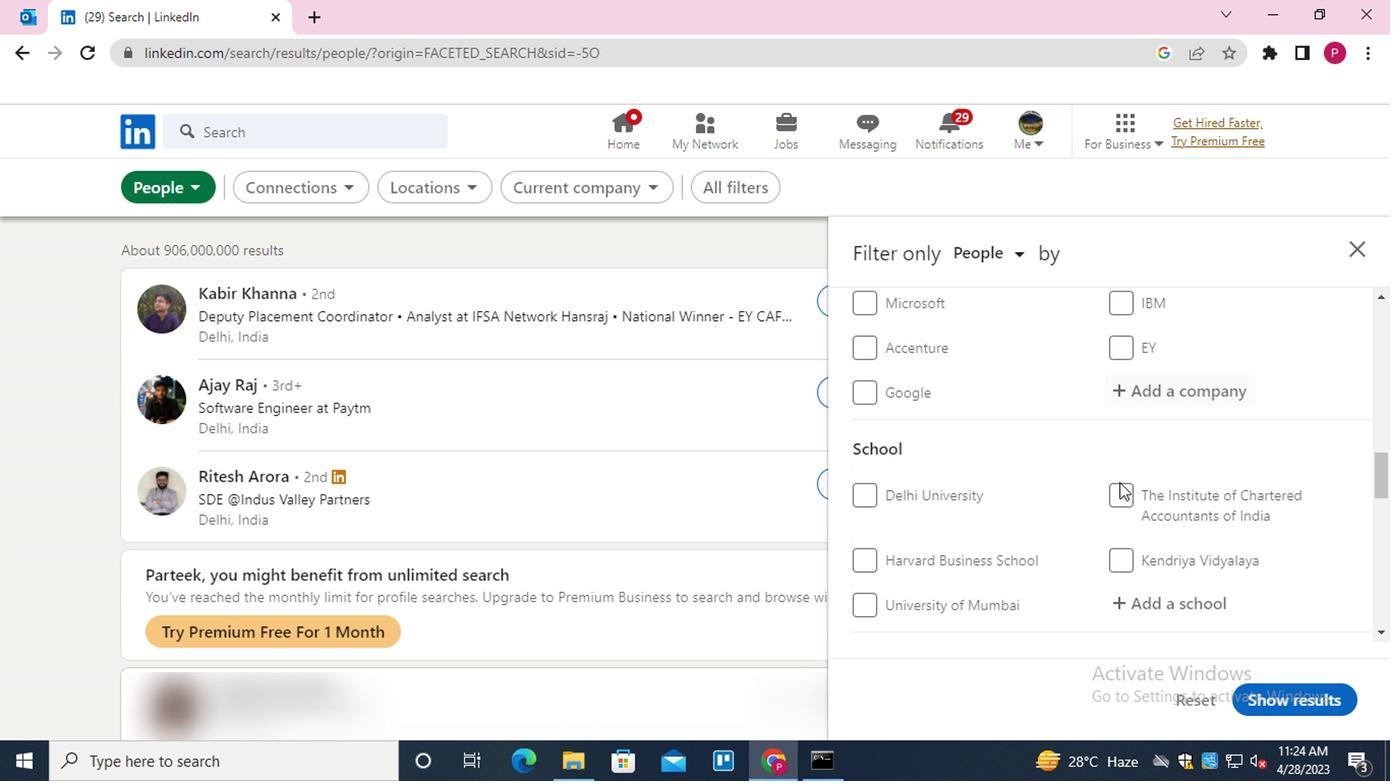 
Action: Mouse scrolled (1110, 506) with delta (0, -1)
Screenshot: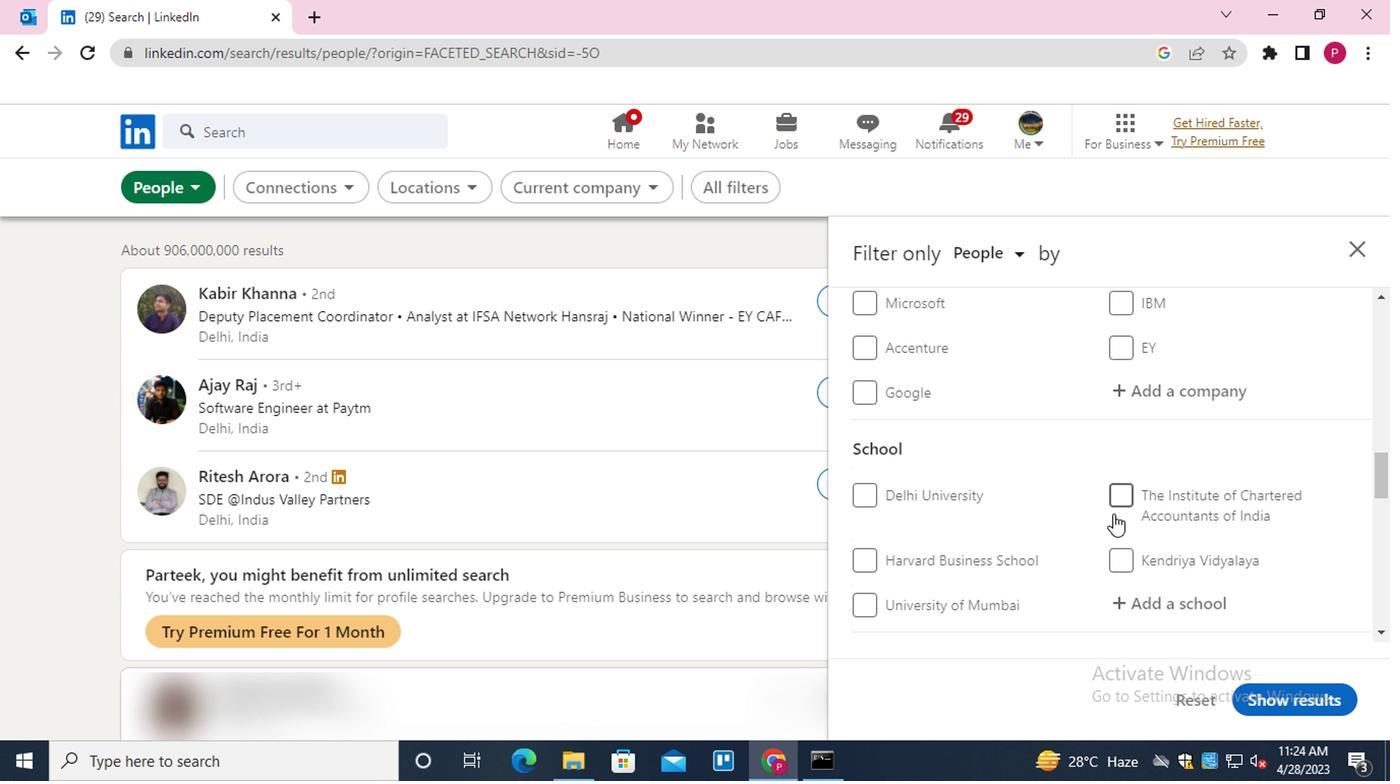 
Action: Mouse scrolled (1110, 506) with delta (0, -1)
Screenshot: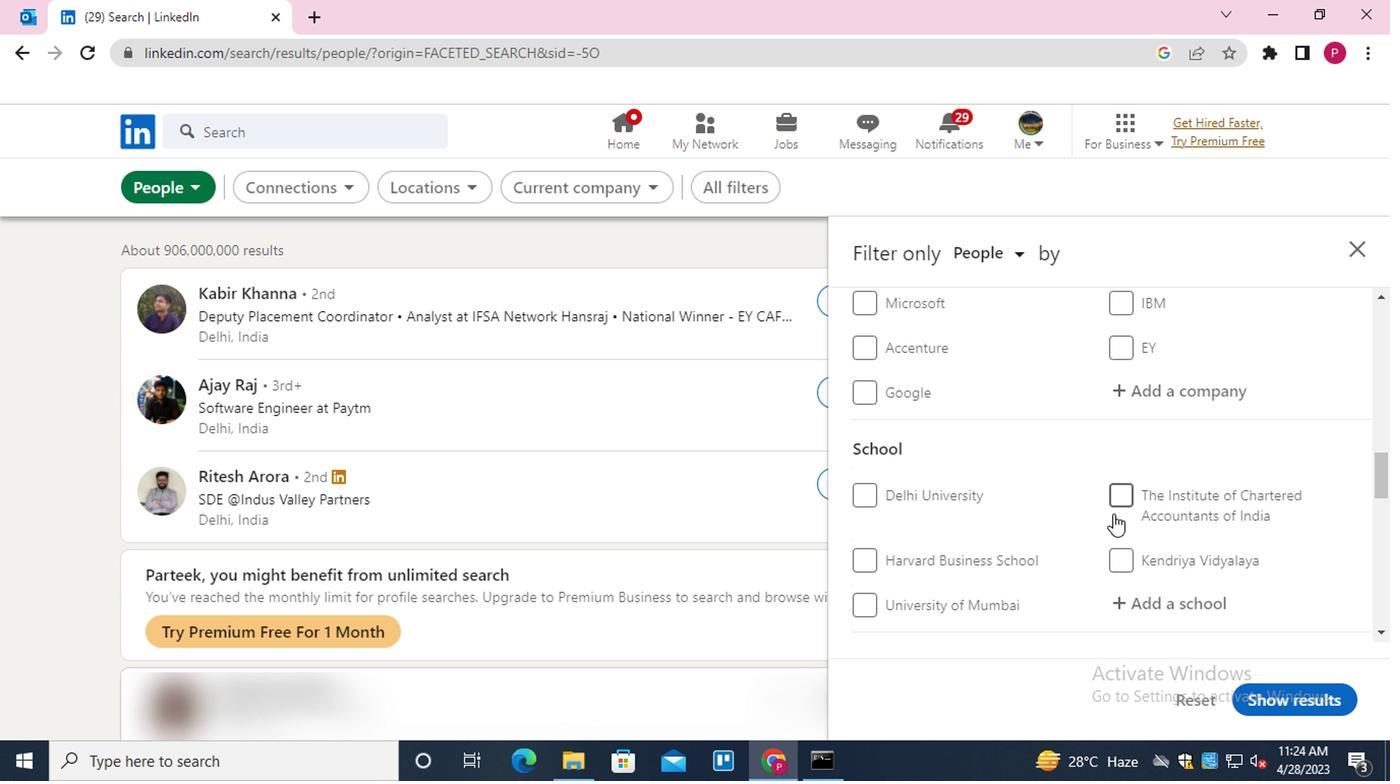 
Action: Mouse moved to (1148, 396)
Screenshot: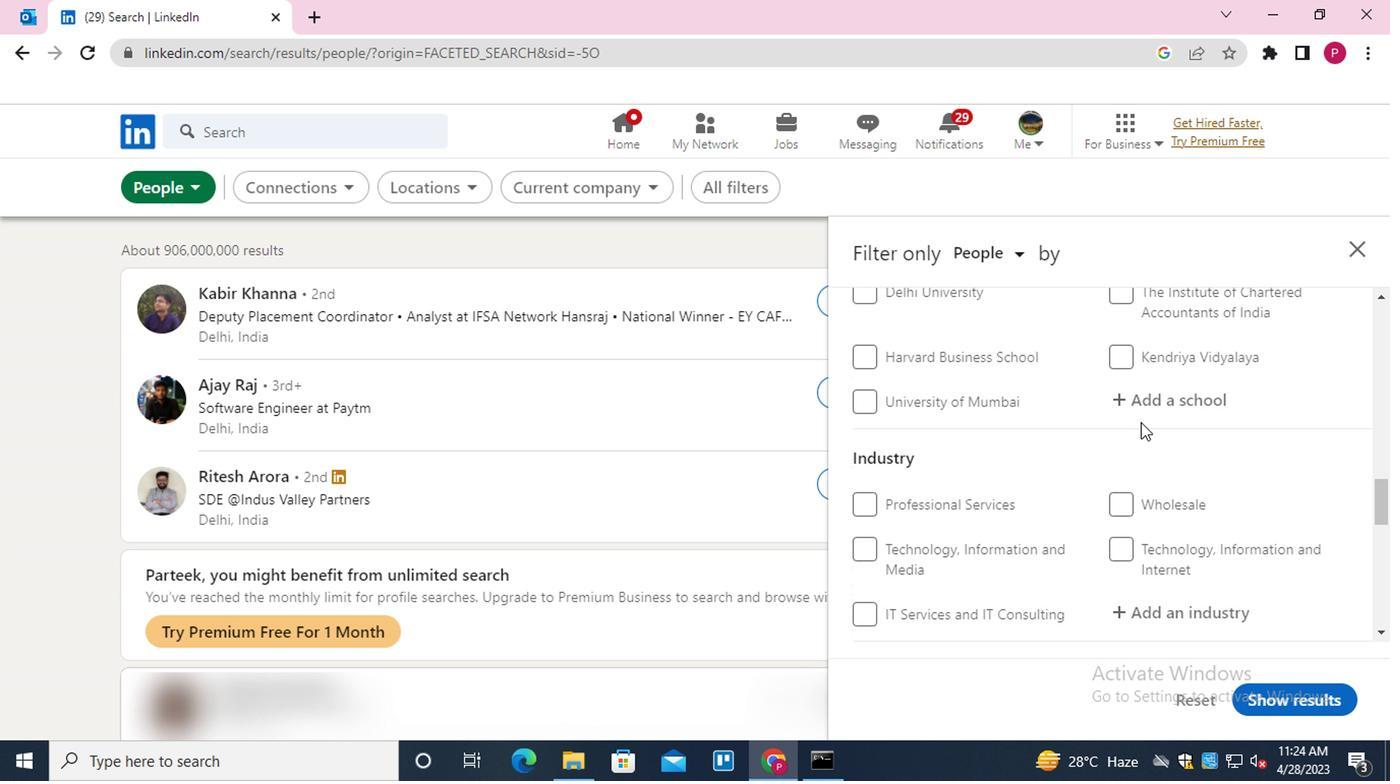 
Action: Mouse pressed left at (1148, 396)
Screenshot: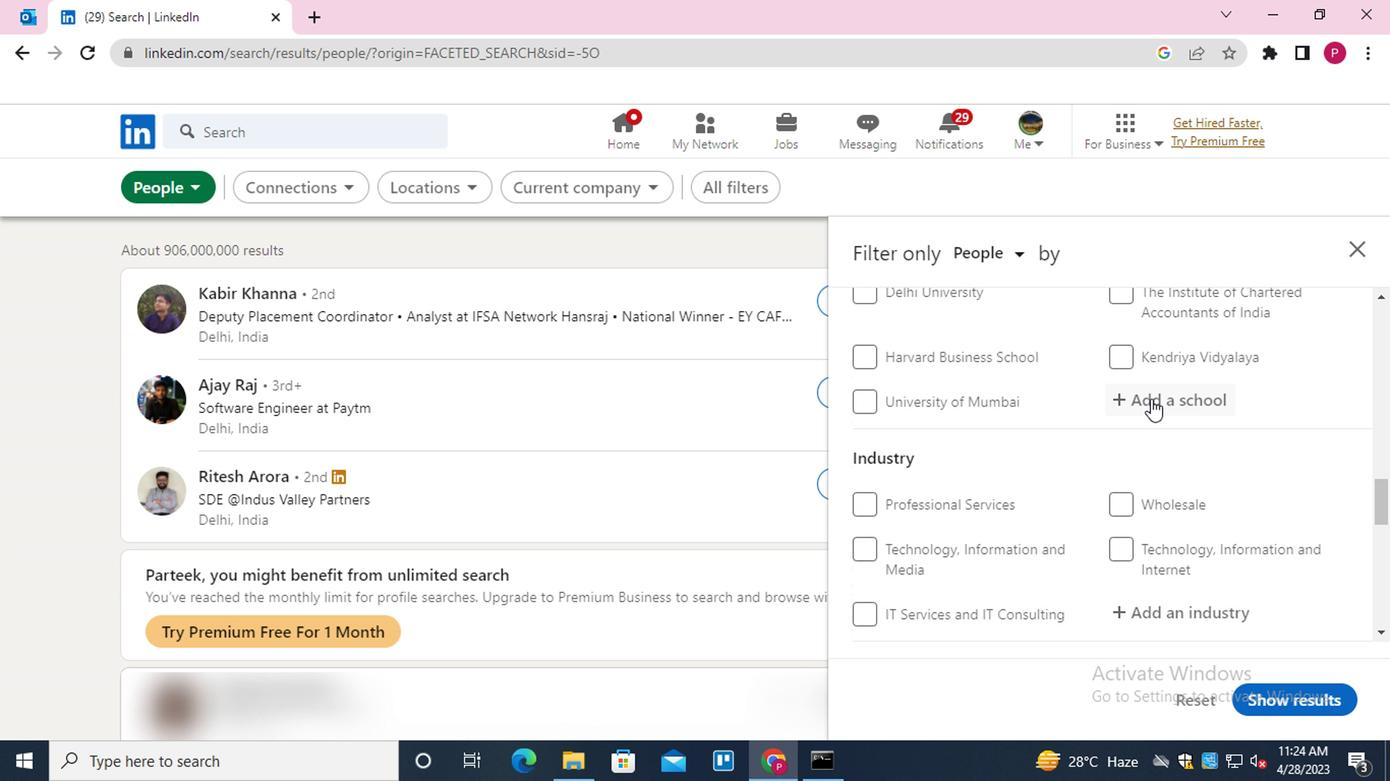 
Action: Key pressed <Key.shift><Key.shift><Key.shift><Key.shift><Key.shift><Key.shift><Key.shift><Key.shift><Key.shift><Key.shift><Key.shift><Key.shift><Key.shift><Key.shift>GOVERNMENT<Key.space><Key.shift><Key.shift><Key.shift>POL<Key.down><Key.down><Key.down><Key.enter>
Screenshot: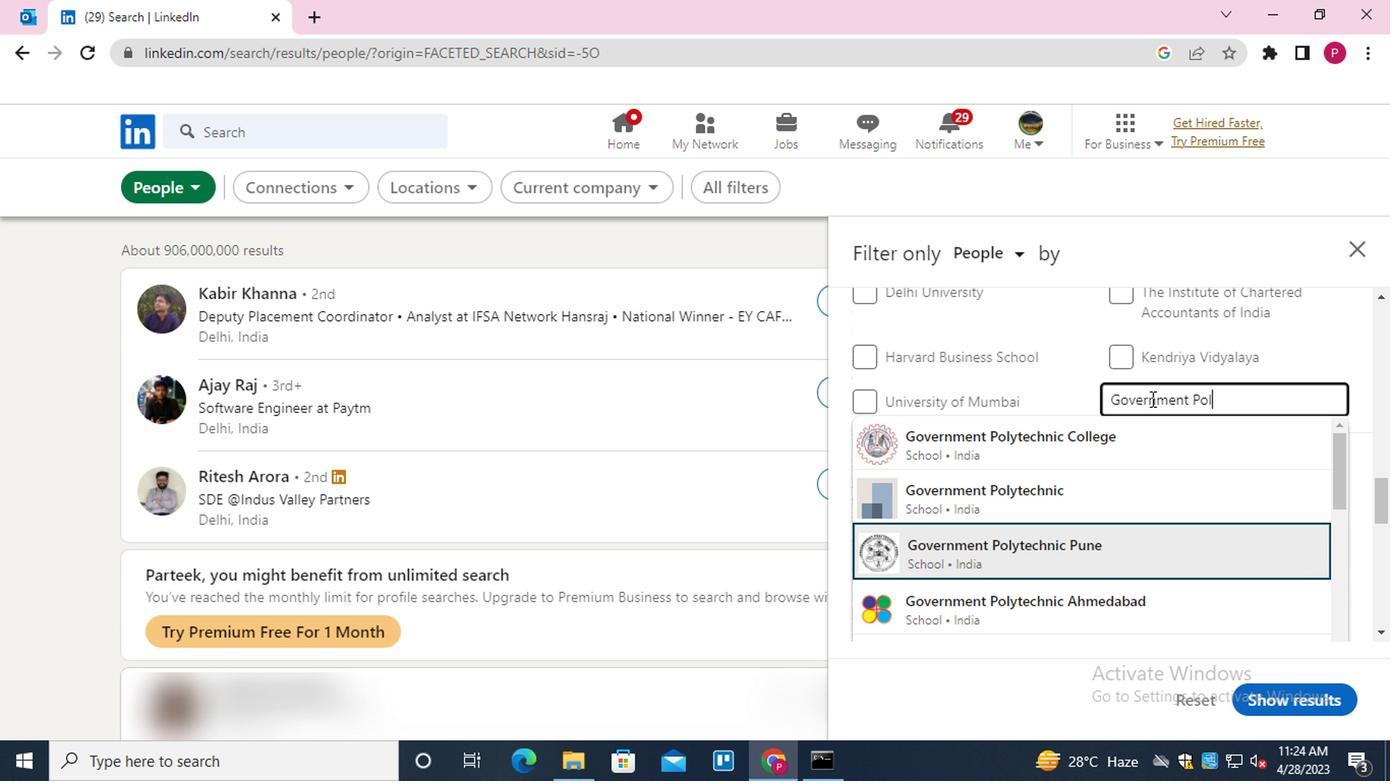 
Action: Mouse moved to (1081, 442)
Screenshot: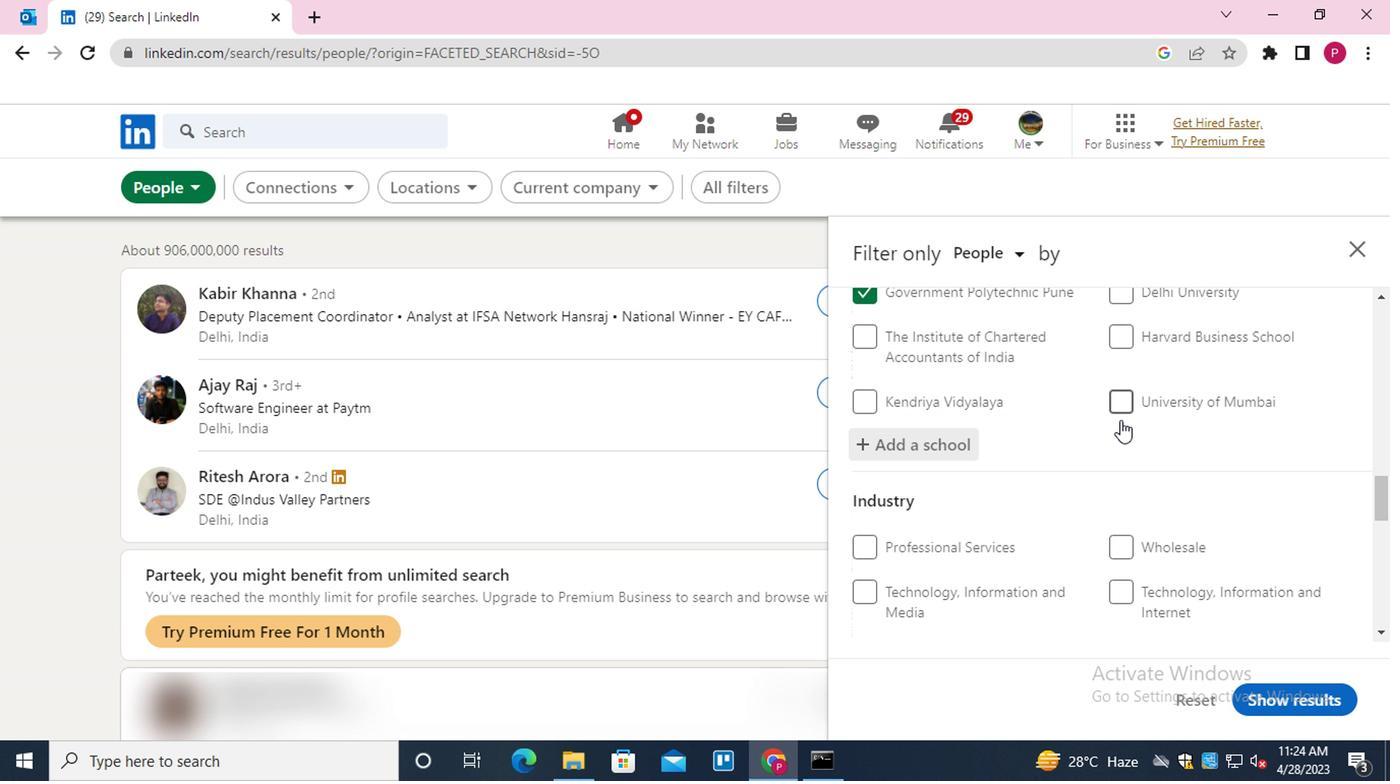 
Action: Mouse scrolled (1081, 441) with delta (0, 0)
Screenshot: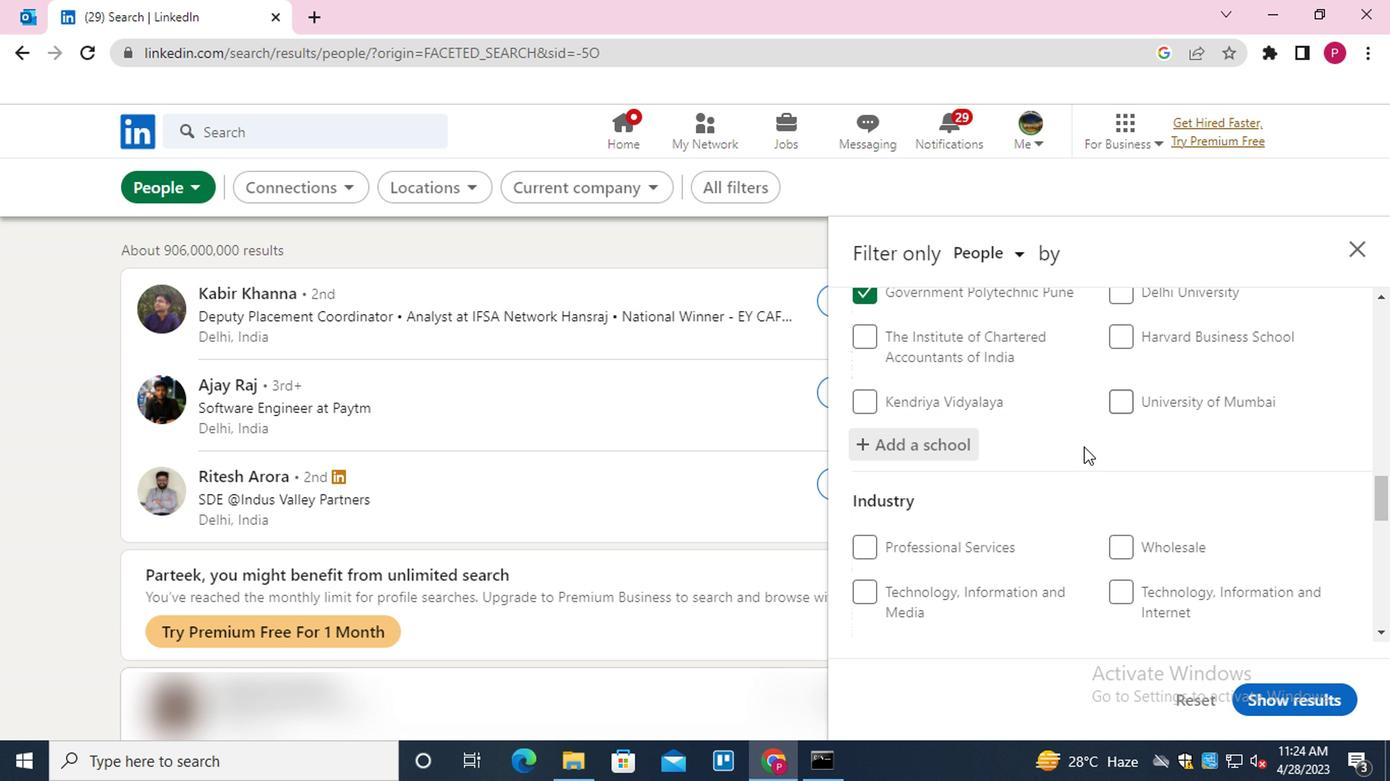 
Action: Mouse scrolled (1081, 441) with delta (0, 0)
Screenshot: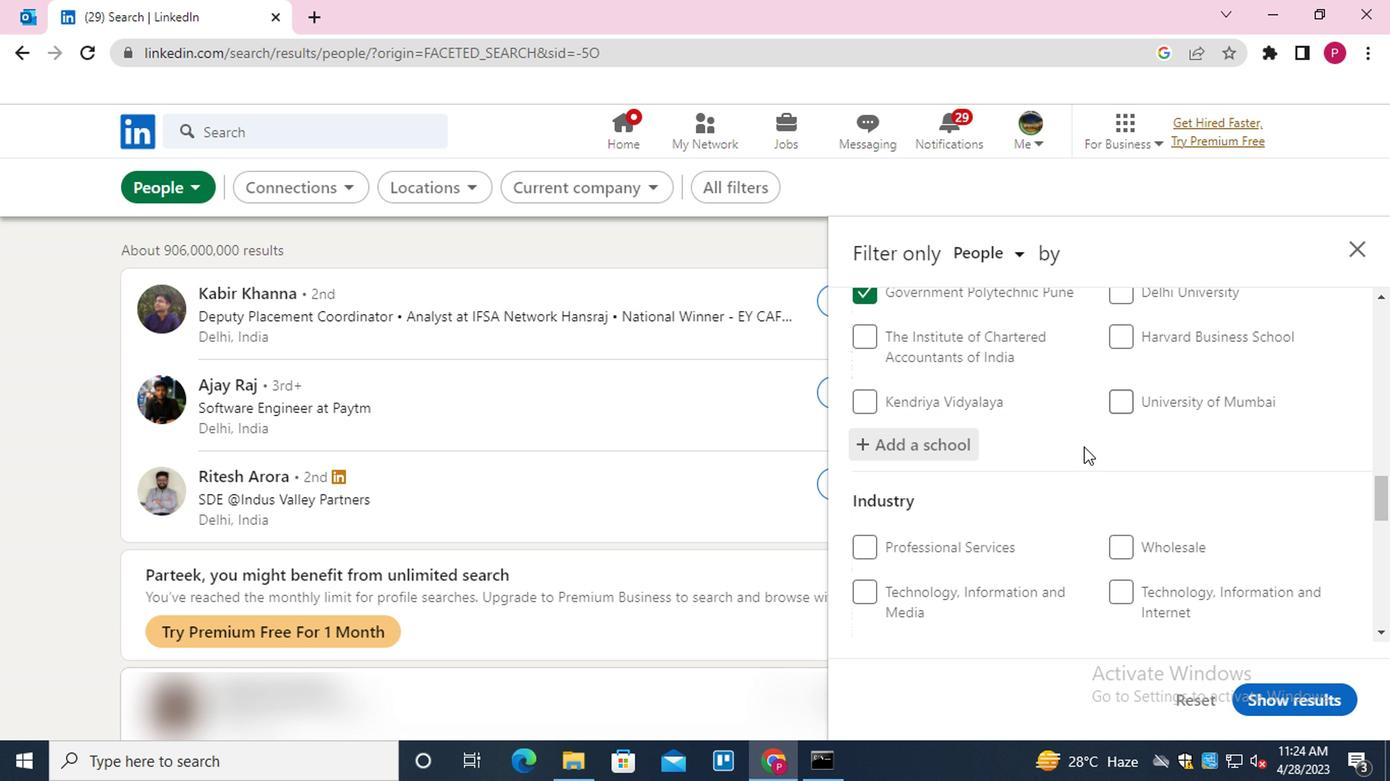 
Action: Mouse scrolled (1081, 441) with delta (0, 0)
Screenshot: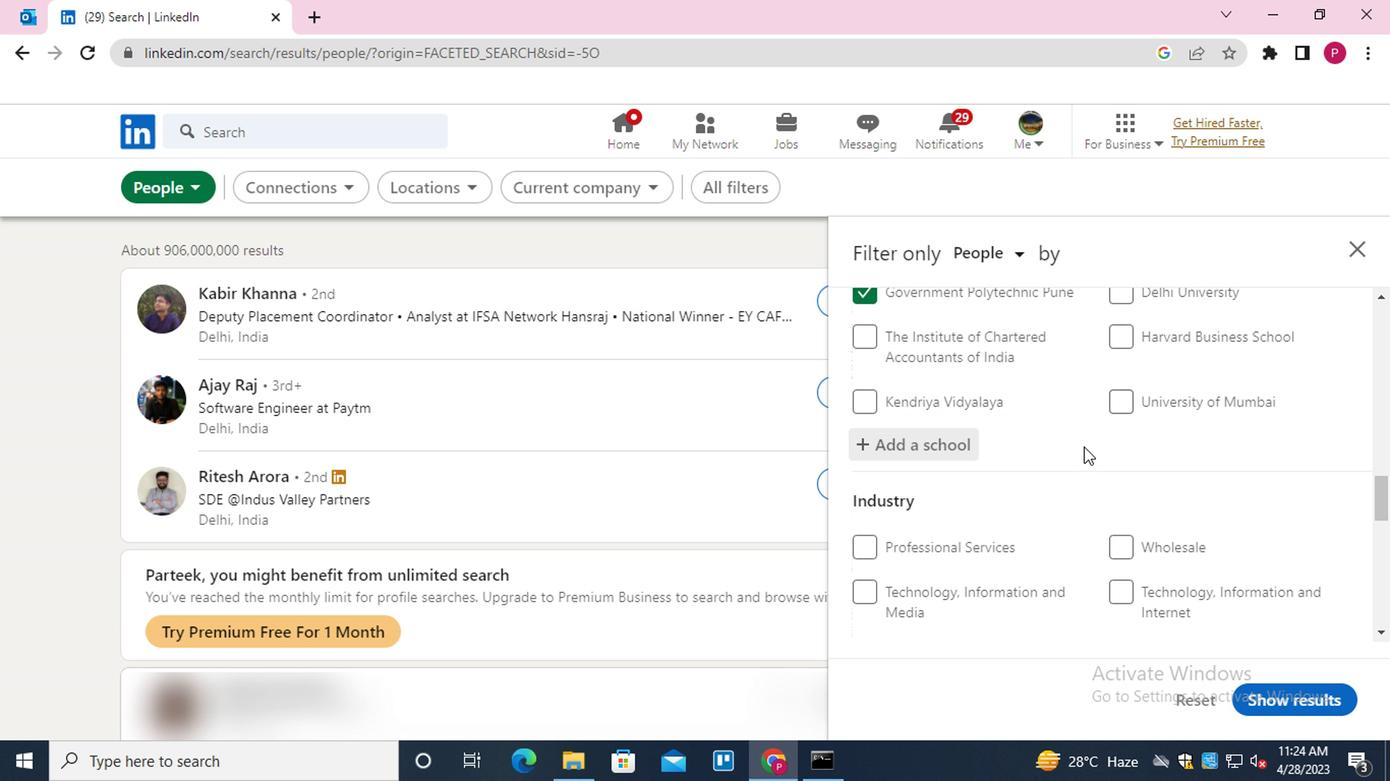 
Action: Mouse scrolled (1081, 441) with delta (0, 0)
Screenshot: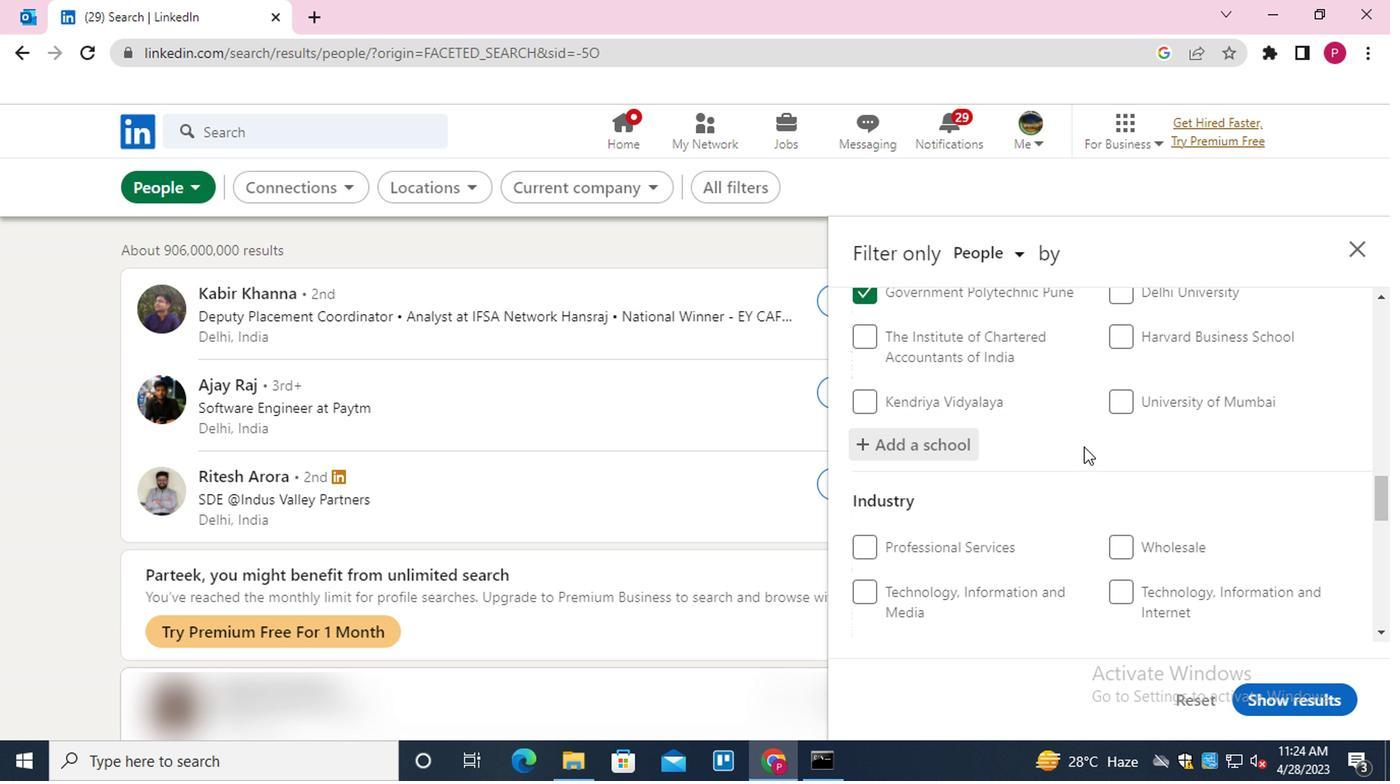 
Action: Mouse moved to (1146, 367)
Screenshot: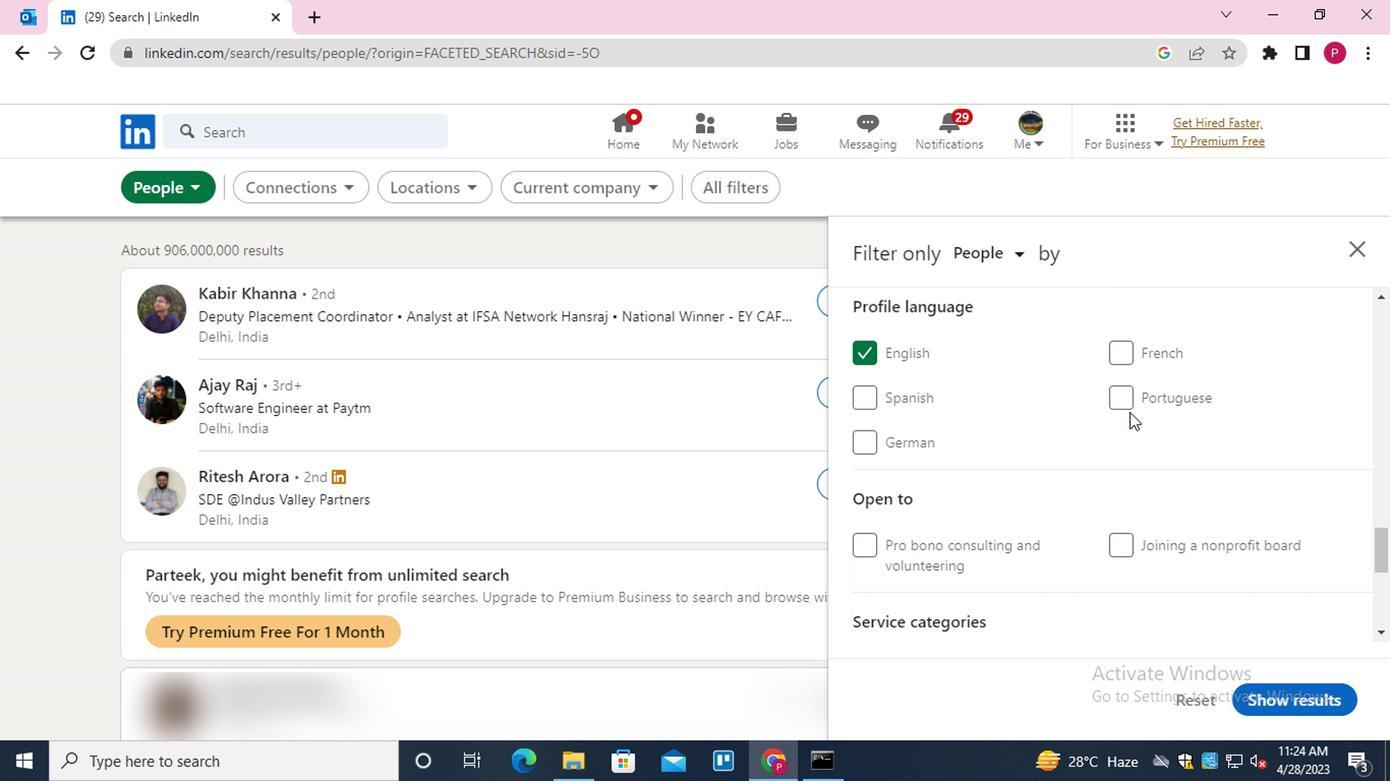 
Action: Mouse scrolled (1146, 369) with delta (0, 1)
Screenshot: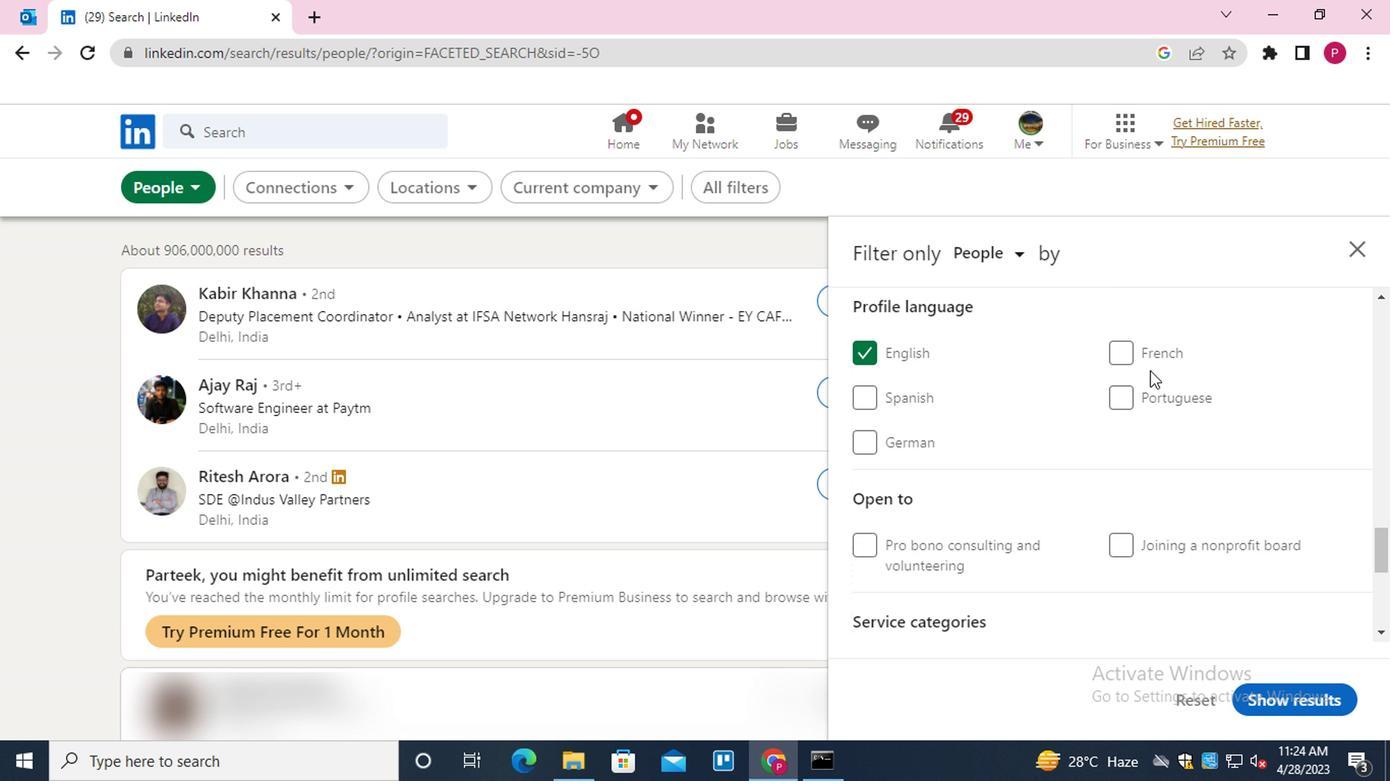 
Action: Mouse moved to (1194, 346)
Screenshot: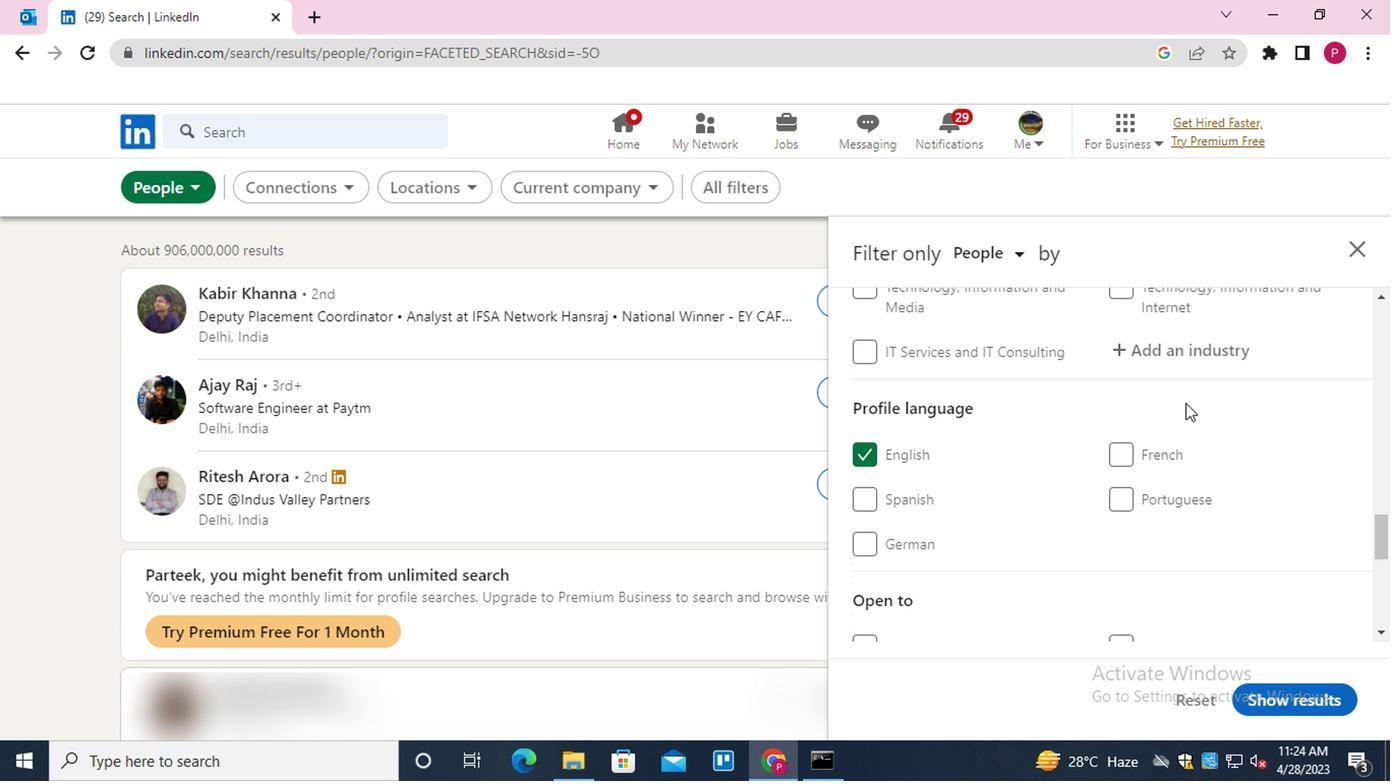 
Action: Mouse pressed left at (1194, 346)
Screenshot: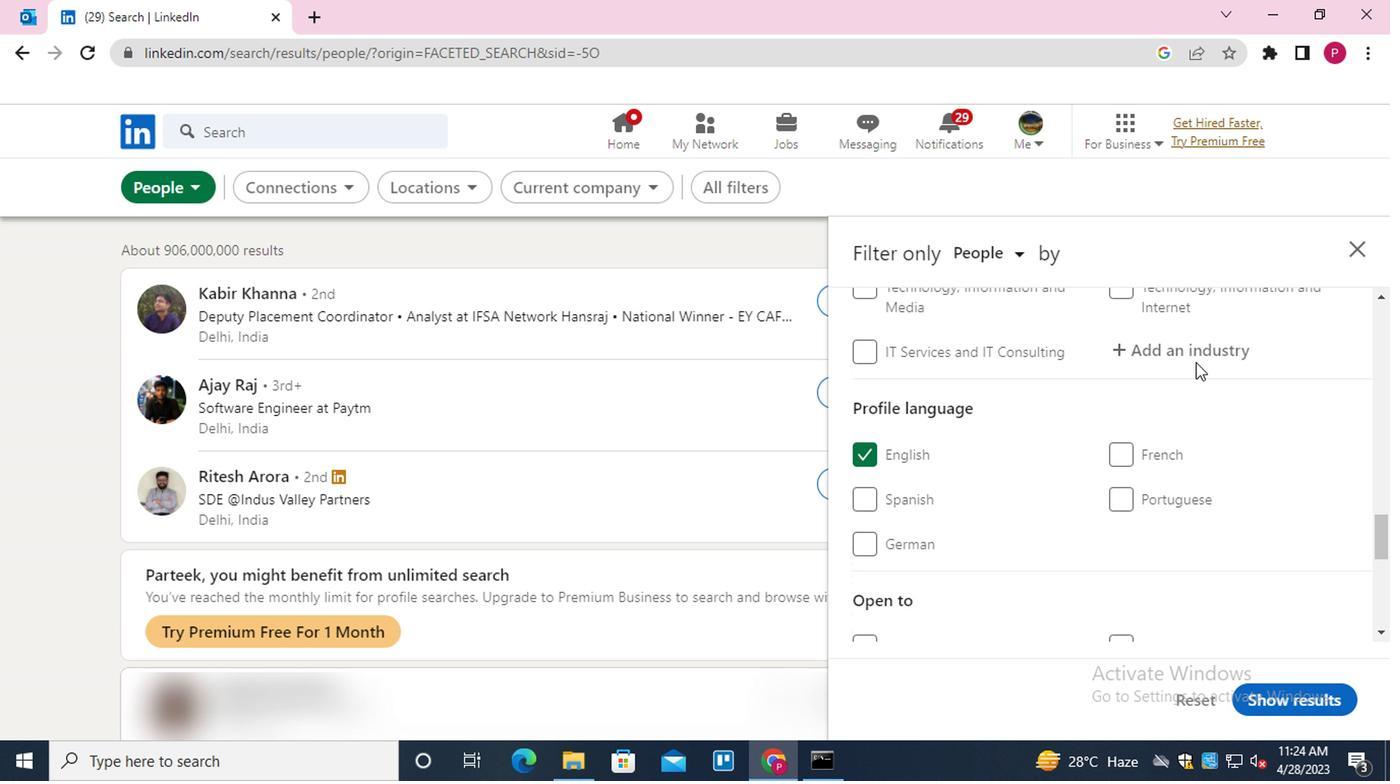 
Action: Key pressed <Key.shift>SATE<Key.down><Key.down><Key.enter>
Screenshot: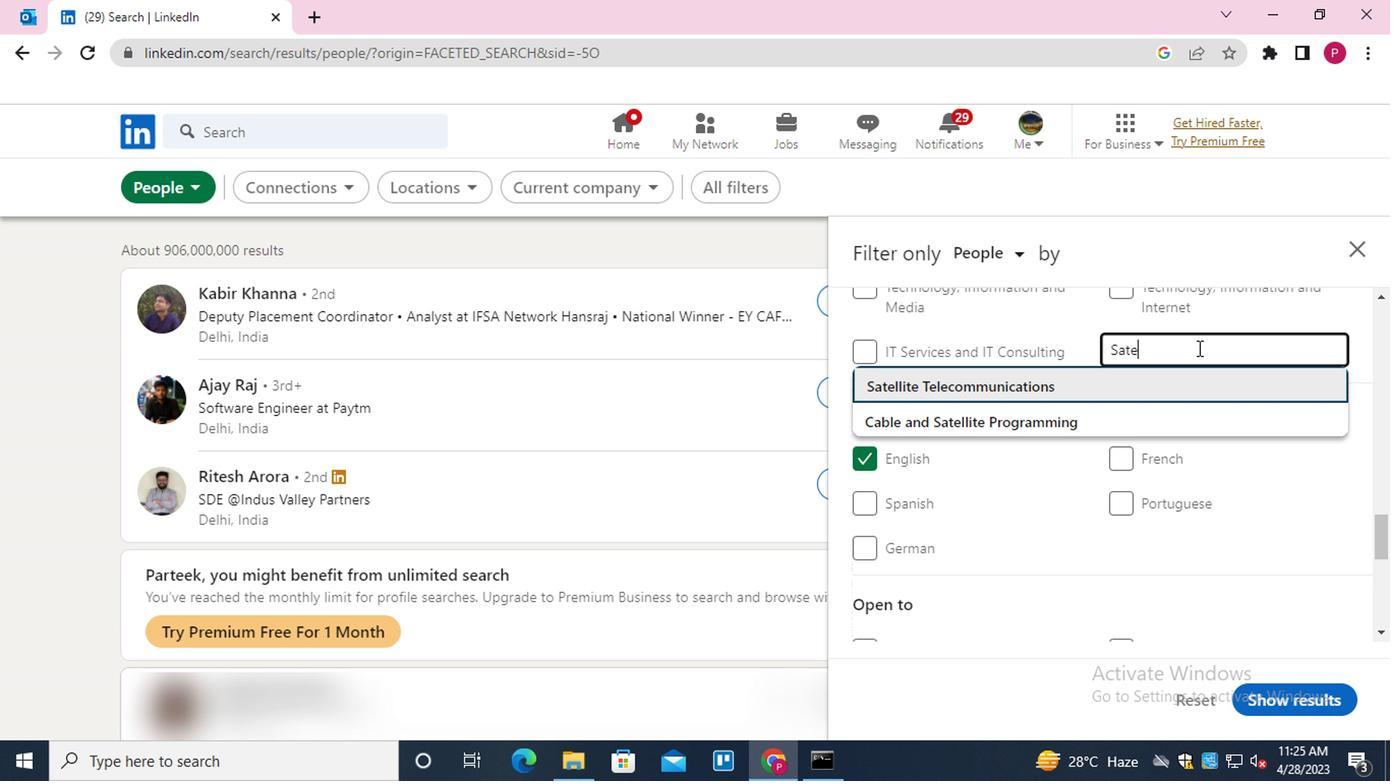 
Action: Mouse moved to (1183, 351)
Screenshot: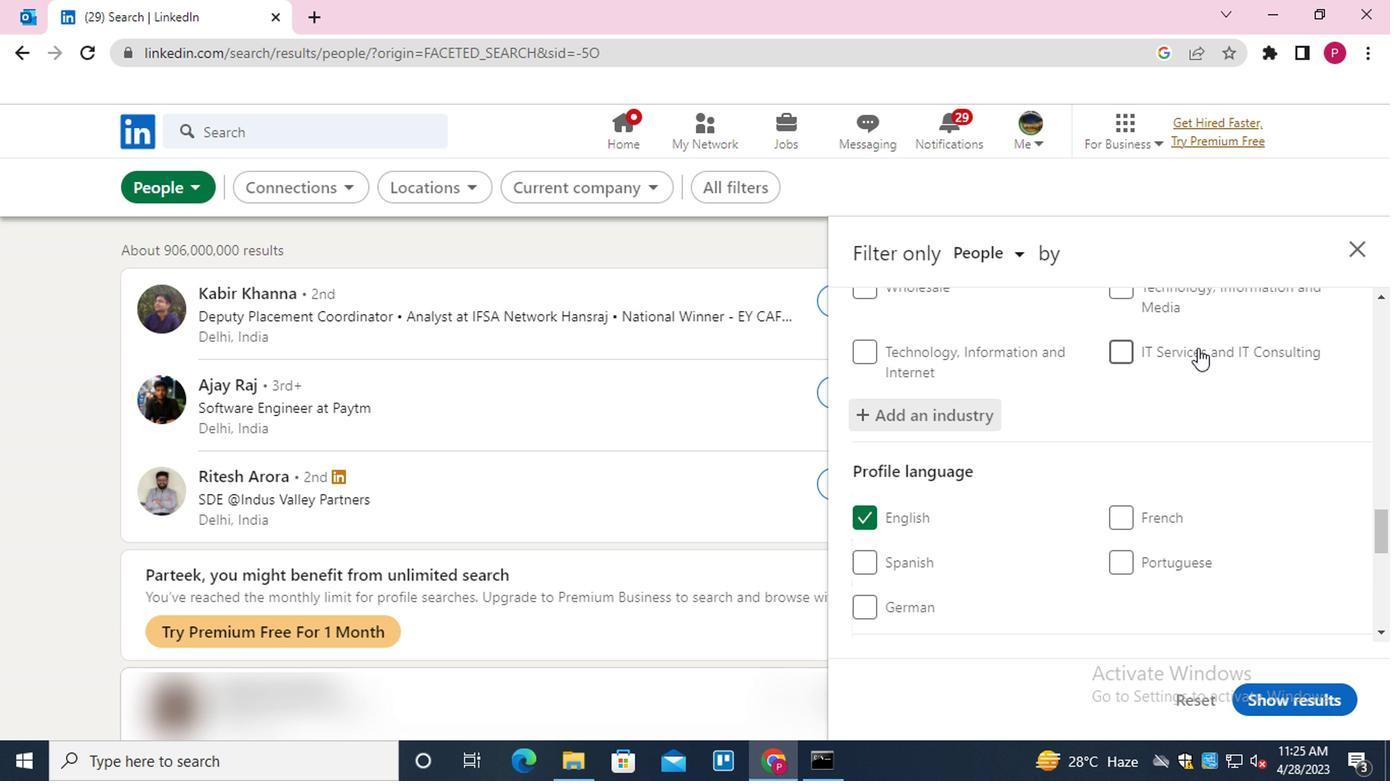 
Action: Mouse scrolled (1183, 351) with delta (0, 0)
Screenshot: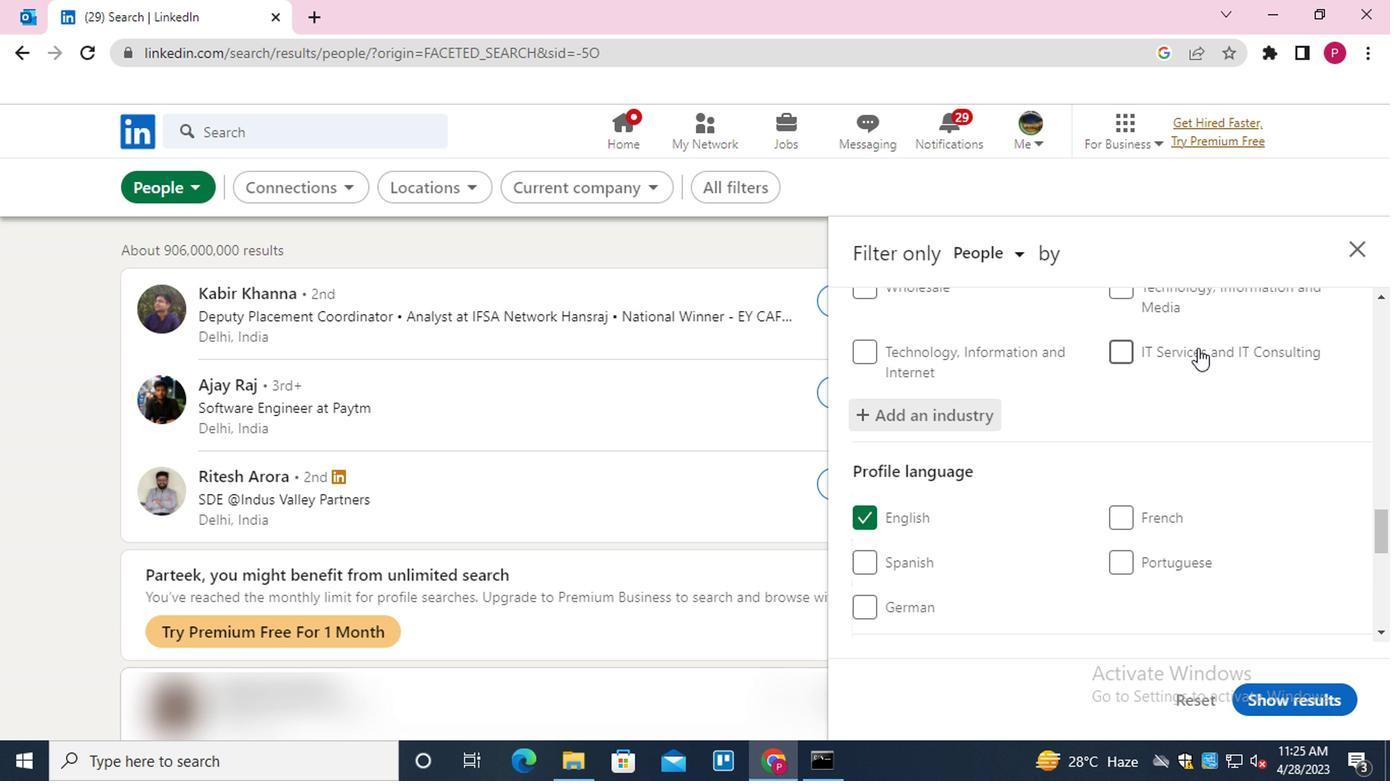 
Action: Mouse moved to (1181, 356)
Screenshot: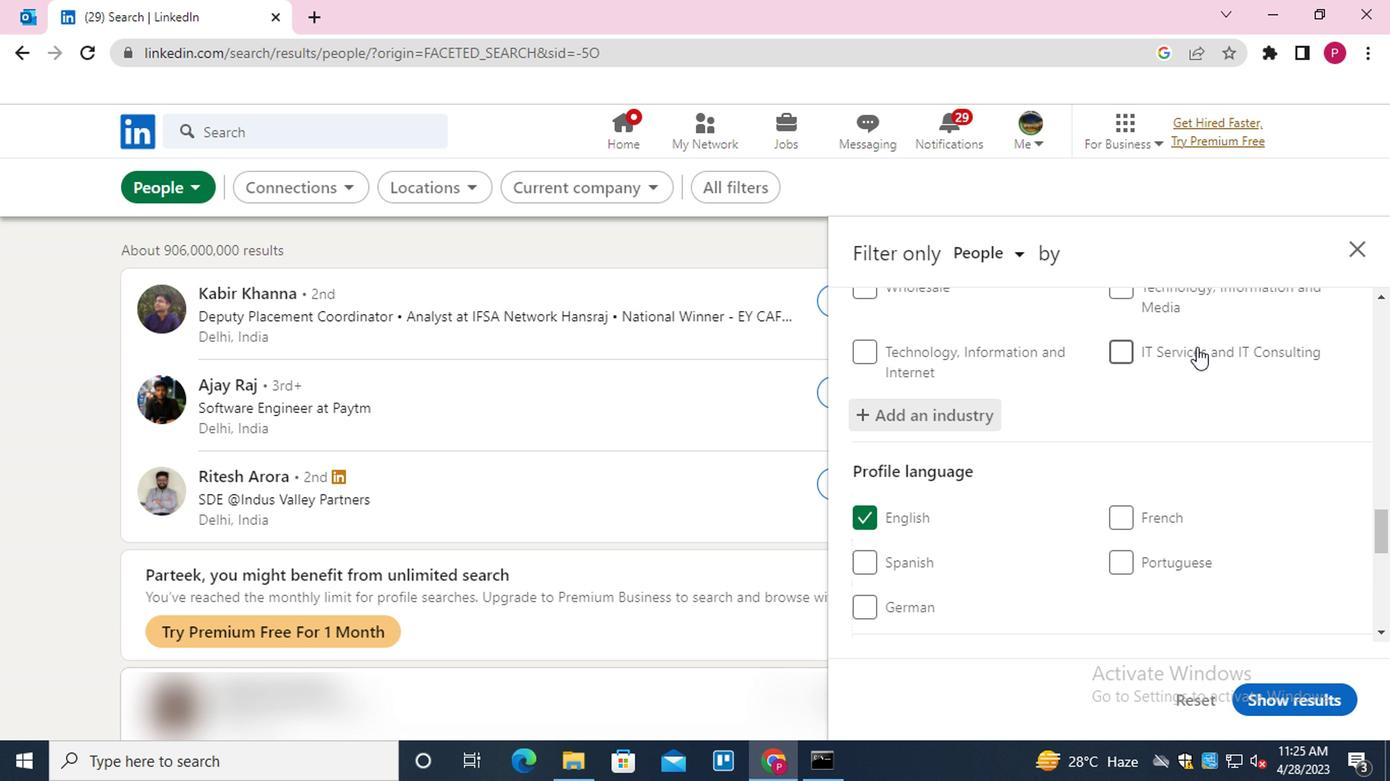 
Action: Mouse scrolled (1181, 356) with delta (0, 0)
Screenshot: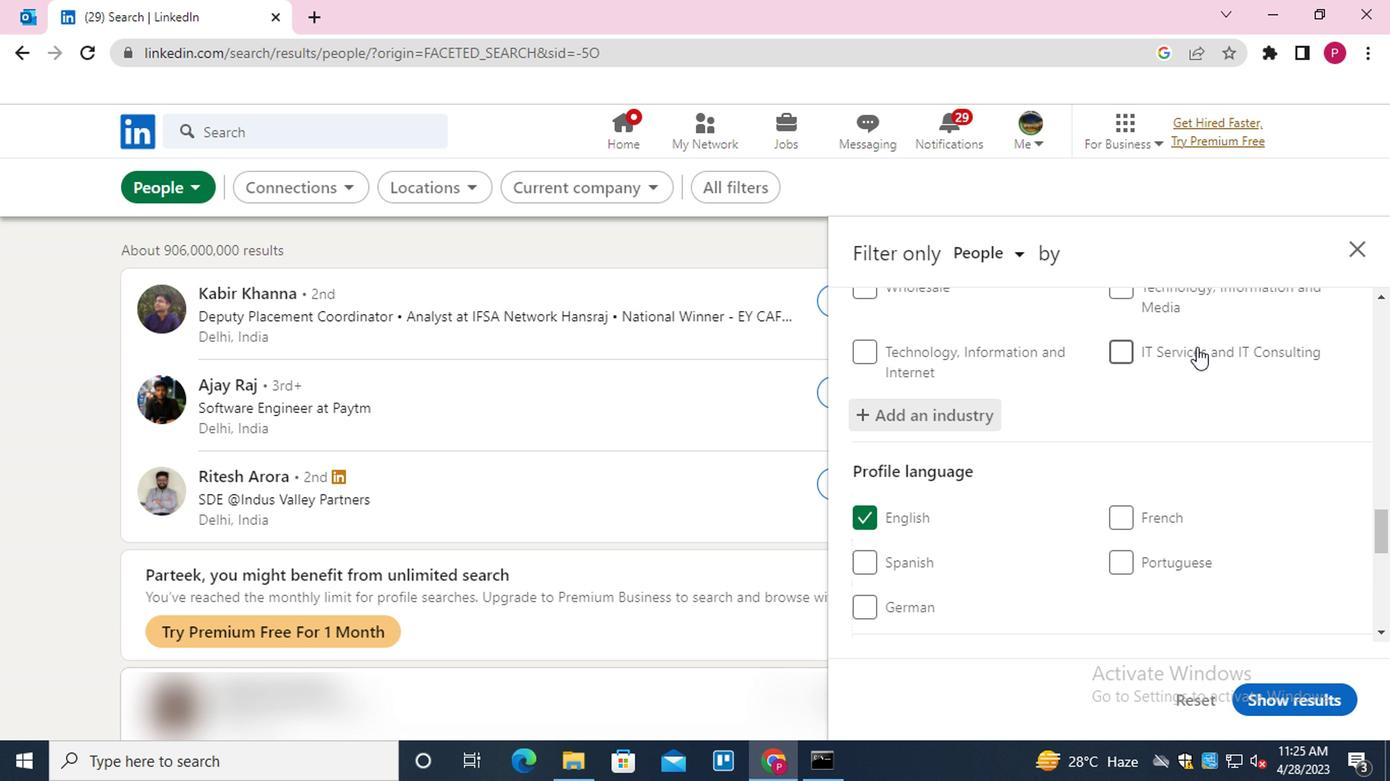 
Action: Mouse moved to (1176, 367)
Screenshot: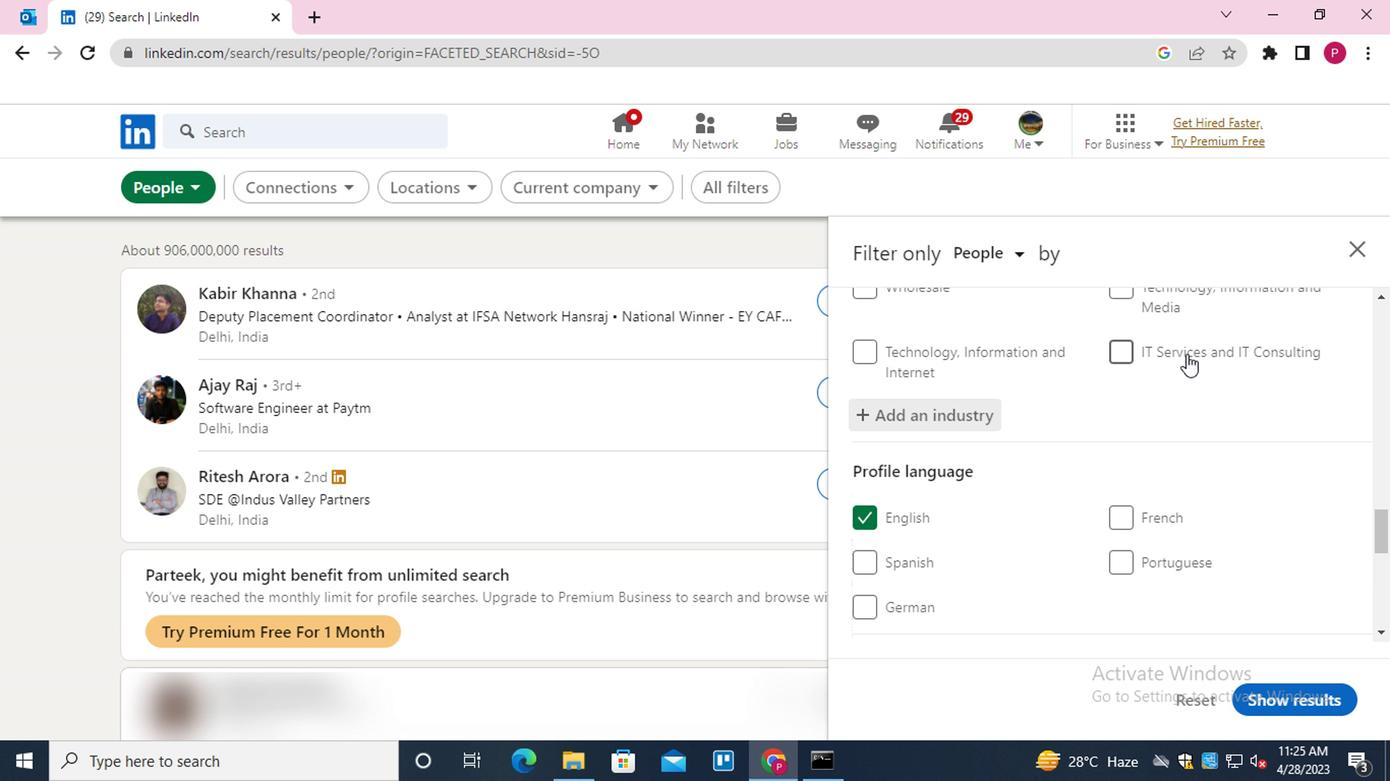 
Action: Mouse scrolled (1176, 366) with delta (0, 0)
Screenshot: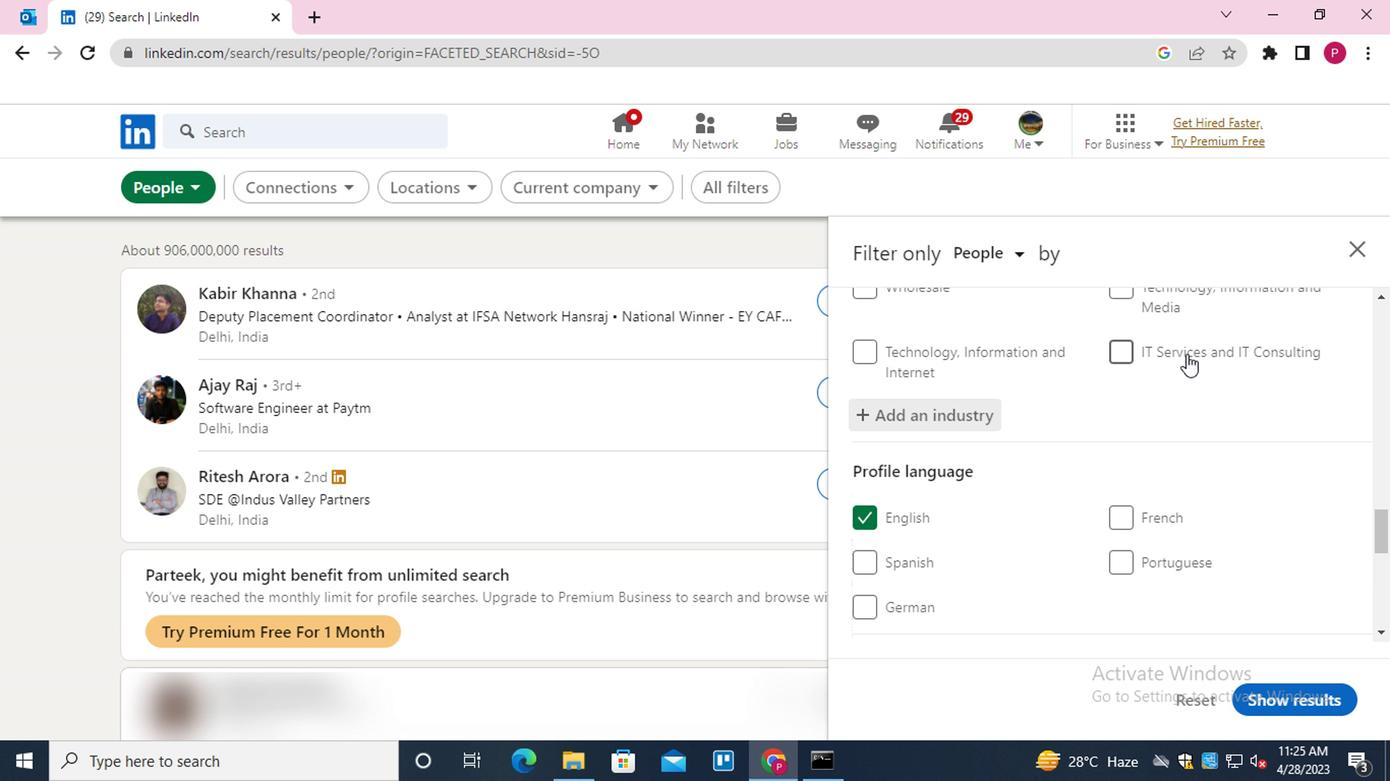 
Action: Mouse moved to (1214, 606)
Screenshot: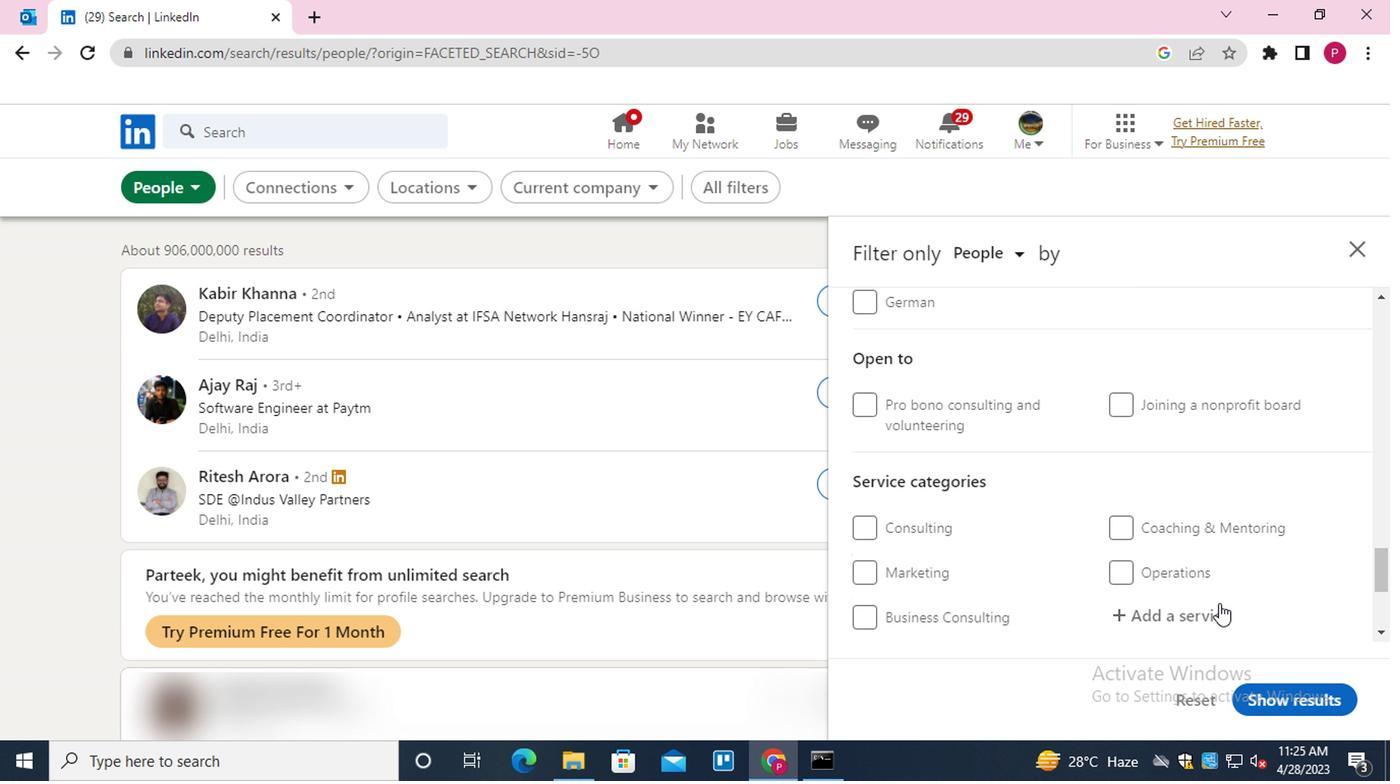 
Action: Mouse pressed left at (1214, 606)
Screenshot: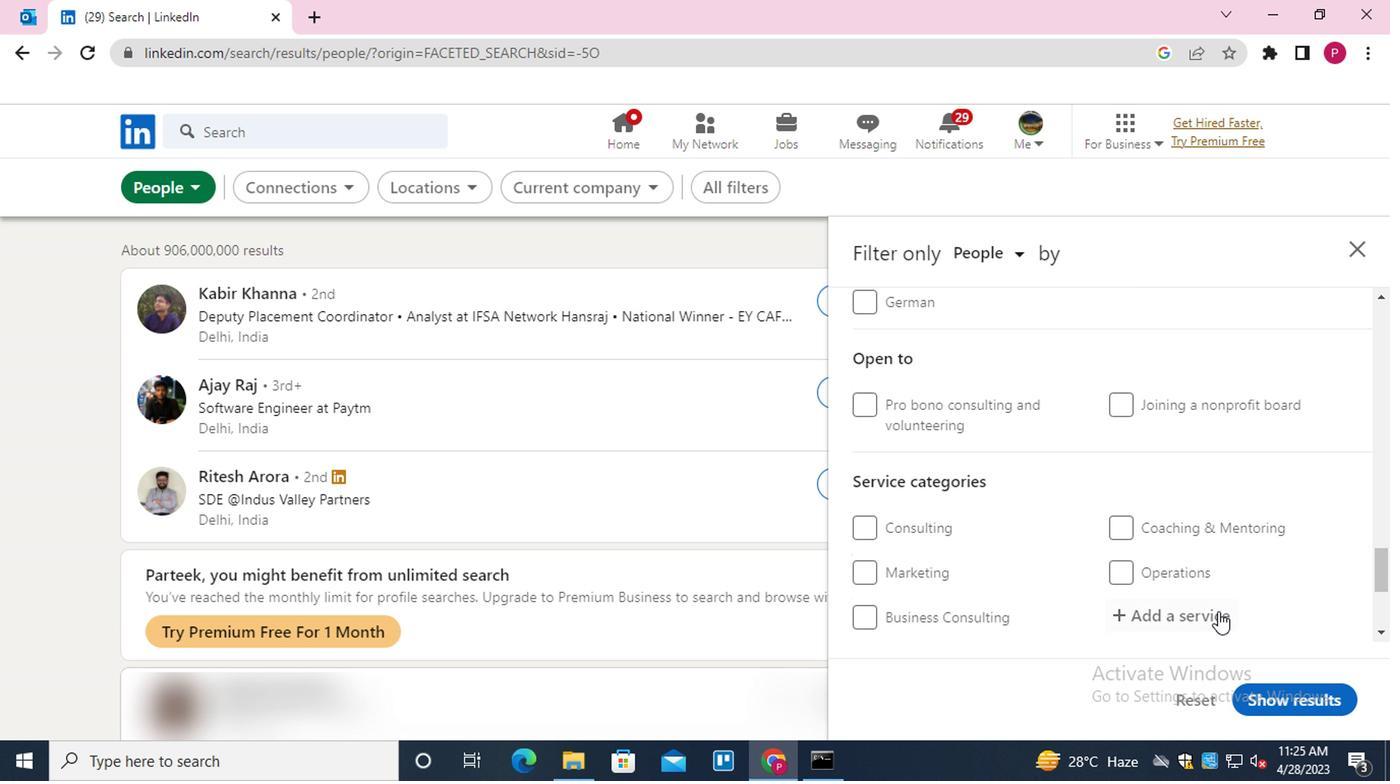 
Action: Mouse moved to (1224, 543)
Screenshot: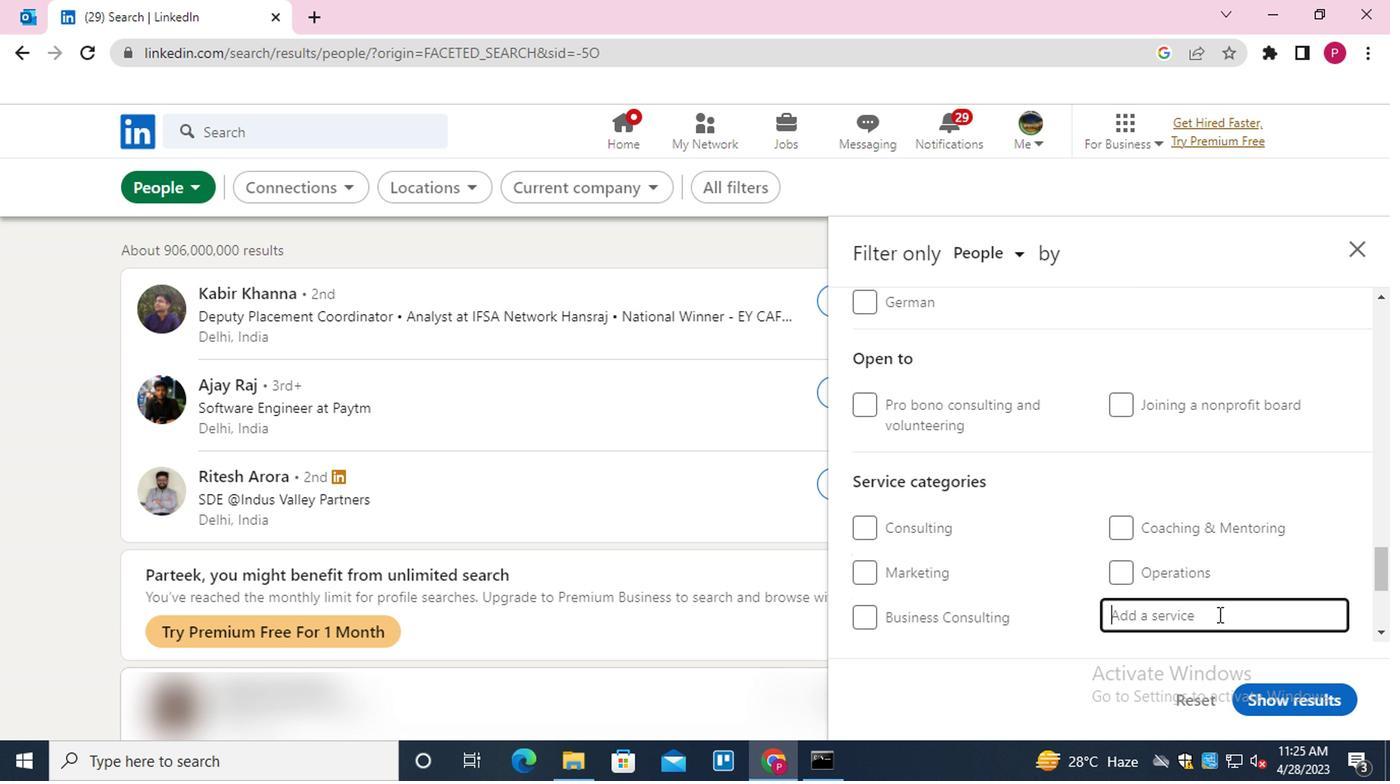 
Action: Mouse scrolled (1224, 542) with delta (0, 0)
Screenshot: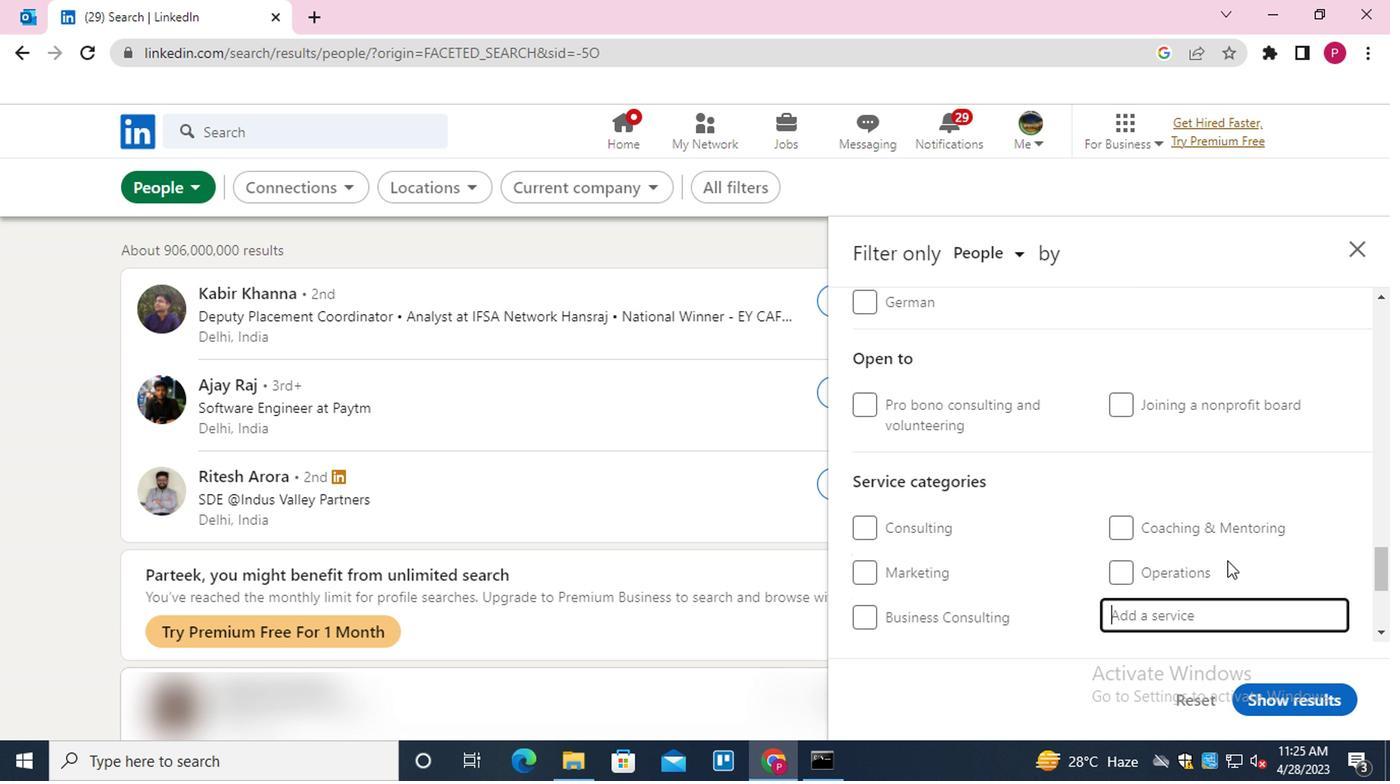 
Action: Mouse scrolled (1224, 542) with delta (0, 0)
Screenshot: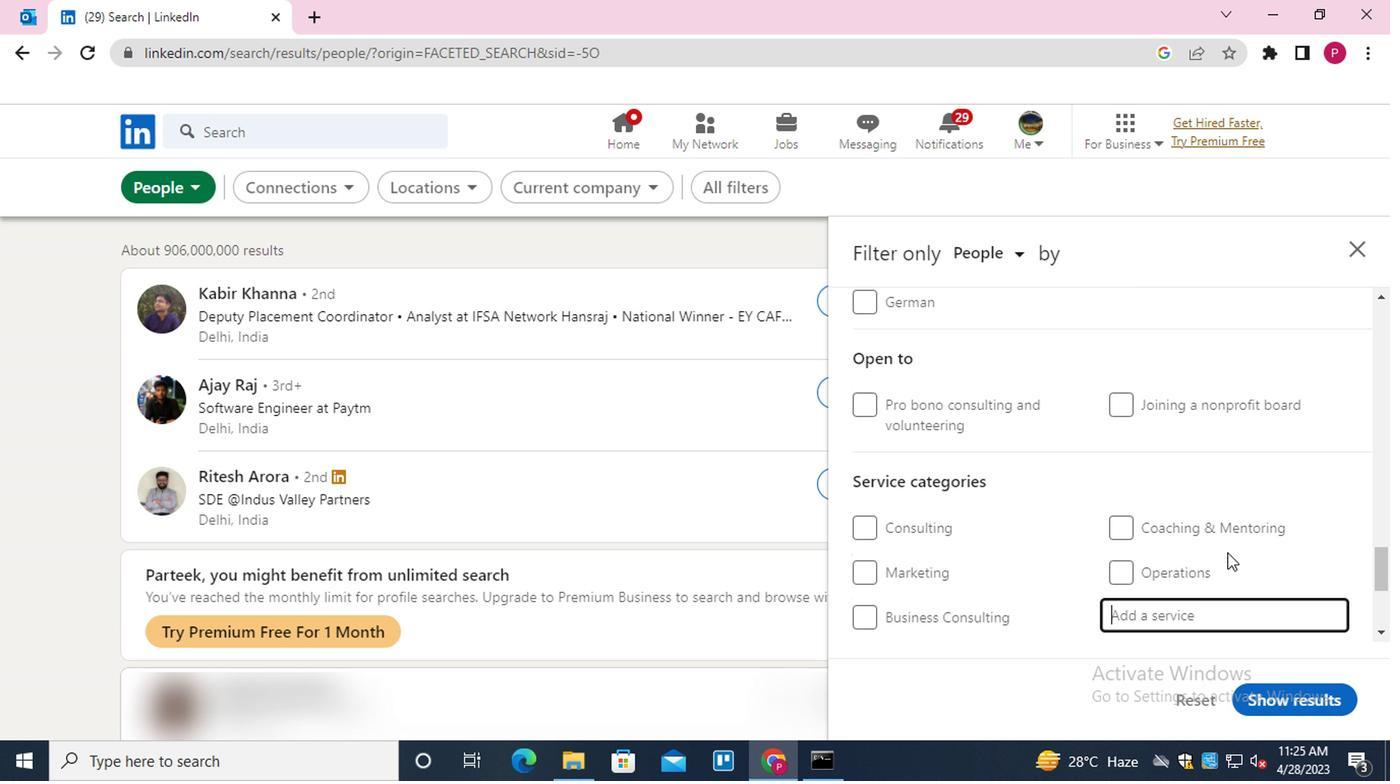 
Action: Key pressed <Key.shift><Key.shift>MARKET<Key.down><Key.enter>
Screenshot: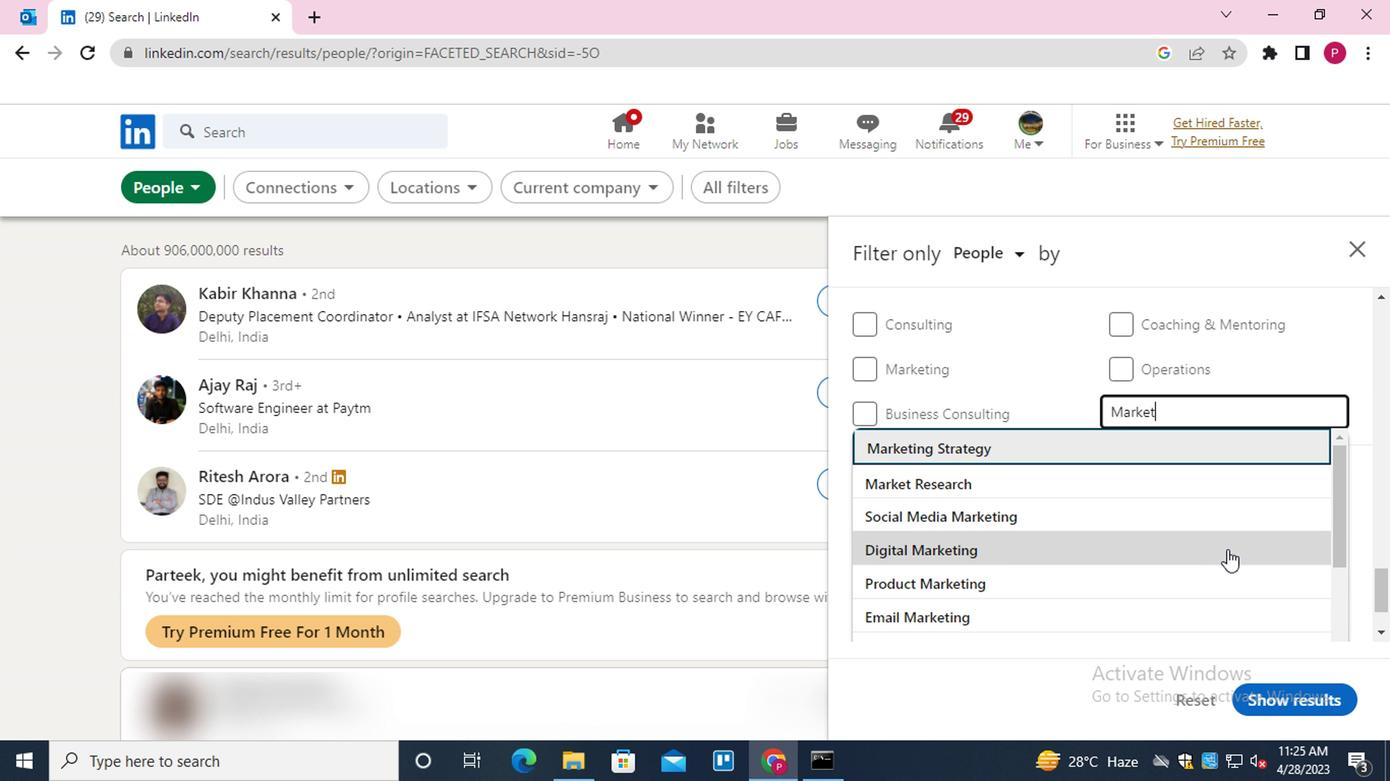 
Action: Mouse moved to (1126, 580)
Screenshot: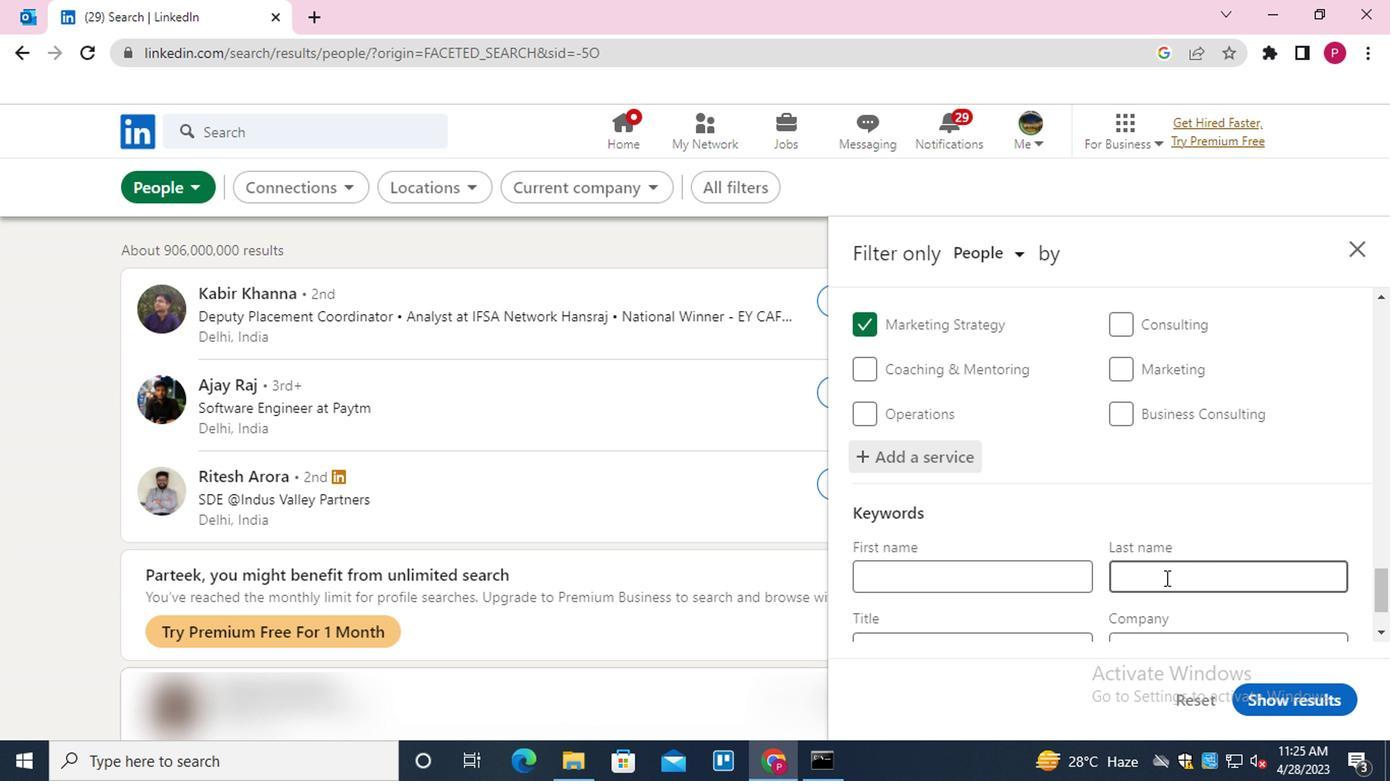 
Action: Mouse scrolled (1126, 579) with delta (0, 0)
Screenshot: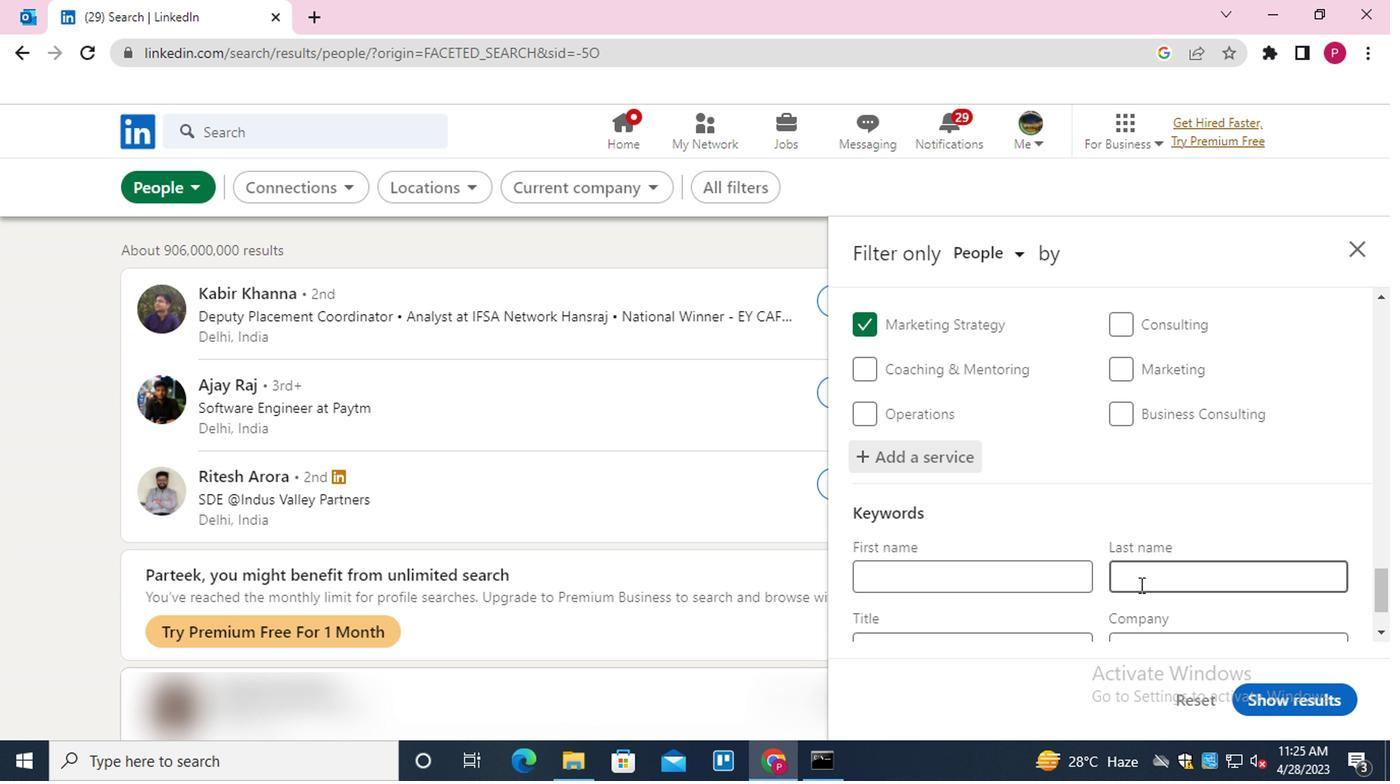 
Action: Mouse scrolled (1126, 579) with delta (0, 0)
Screenshot: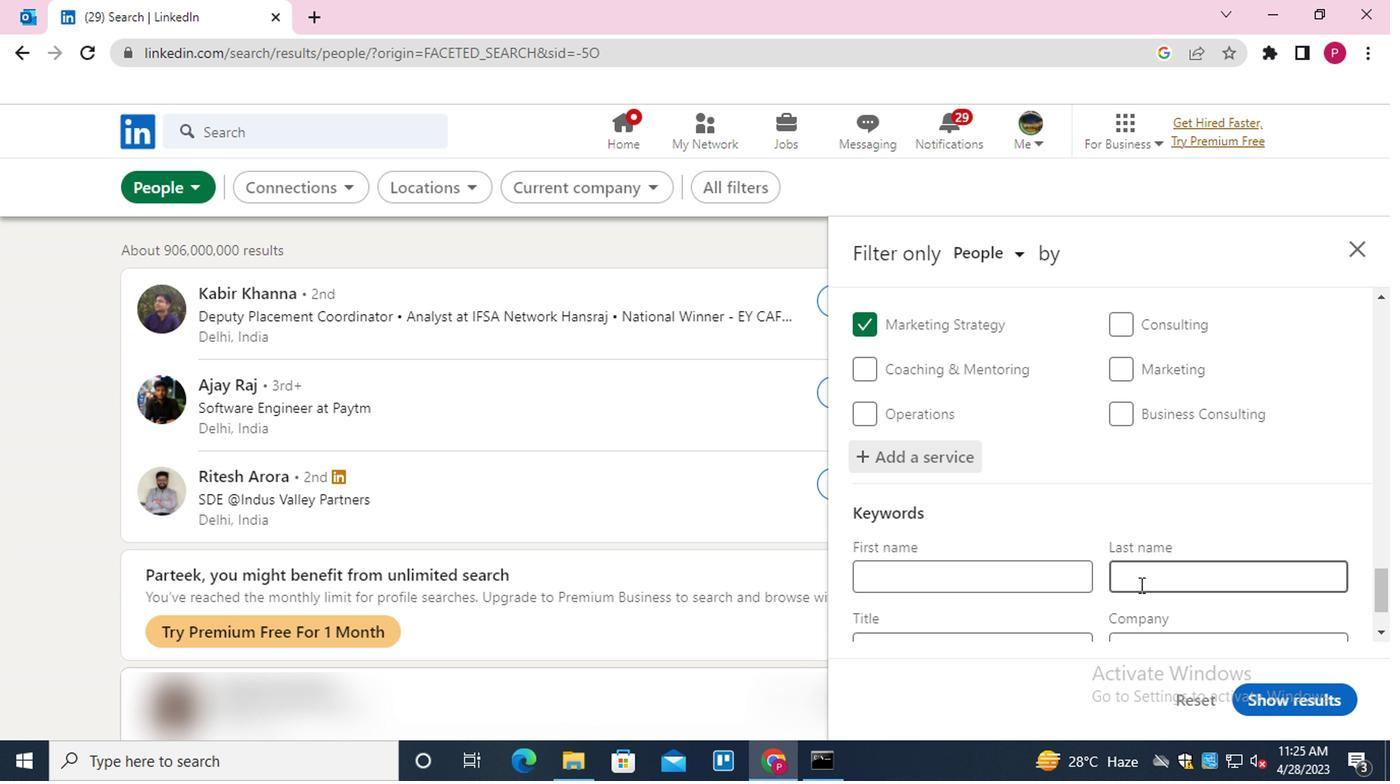 
Action: Mouse moved to (1124, 581)
Screenshot: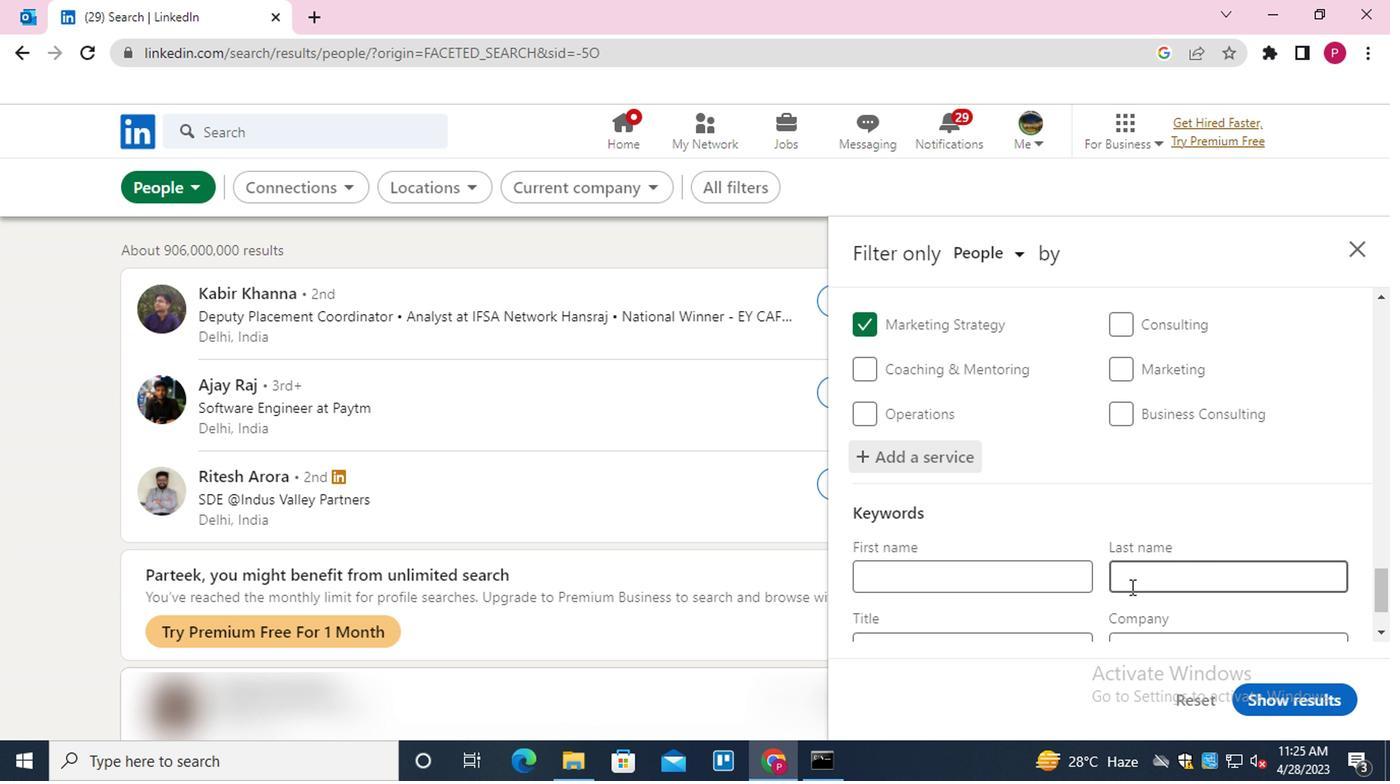 
Action: Mouse scrolled (1124, 580) with delta (0, 0)
Screenshot: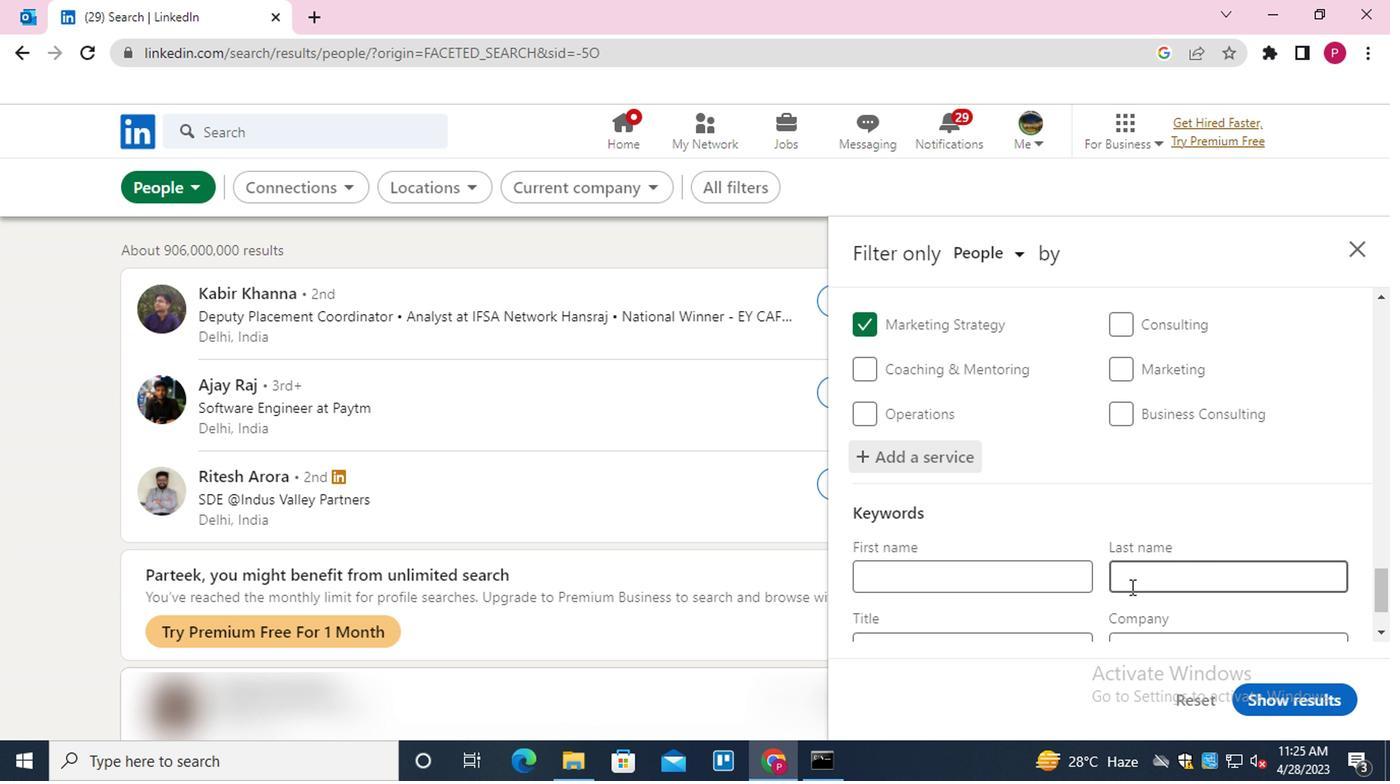 
Action: Mouse moved to (1003, 543)
Screenshot: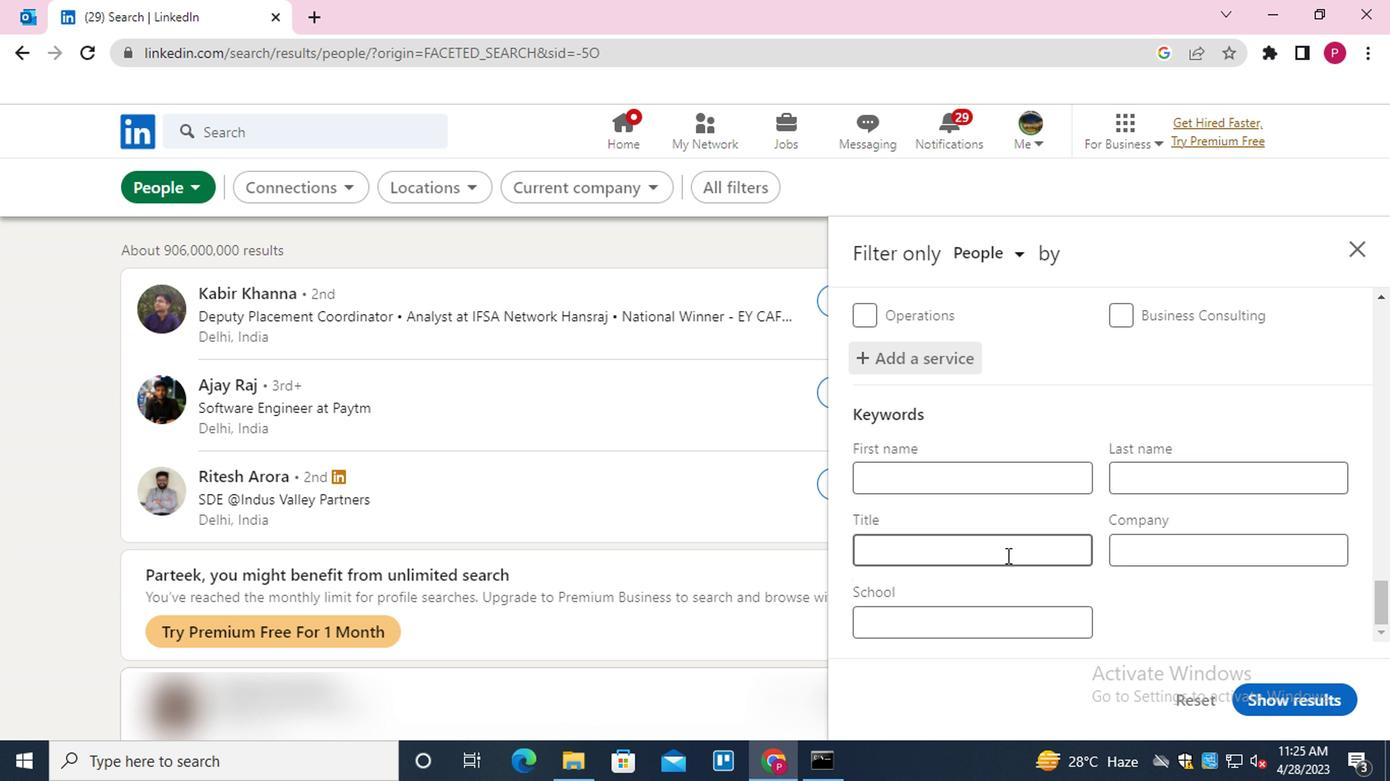 
Action: Mouse pressed left at (1003, 543)
Screenshot: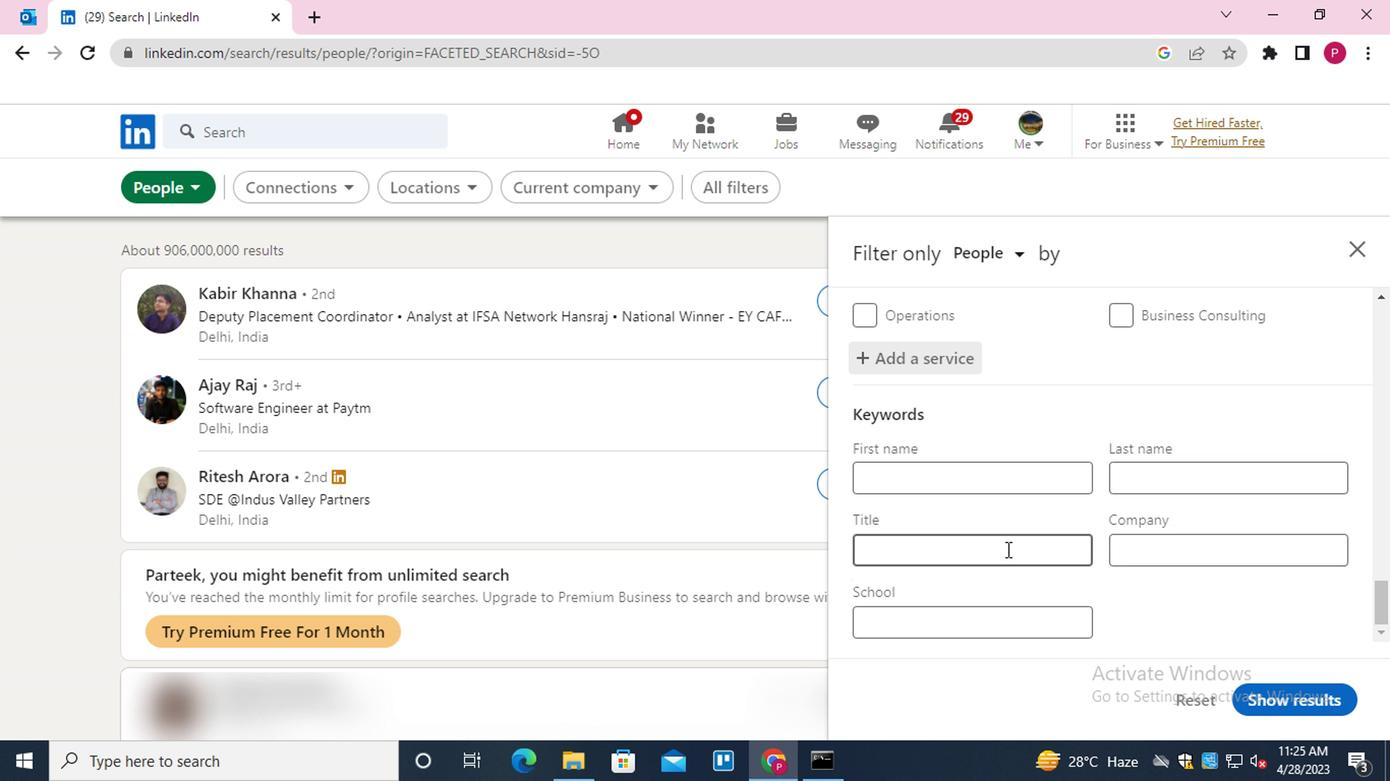 
Action: Key pressed <Key.shift>MEDICAL<Key.space><Key.shift>ADMINISTRATION
Screenshot: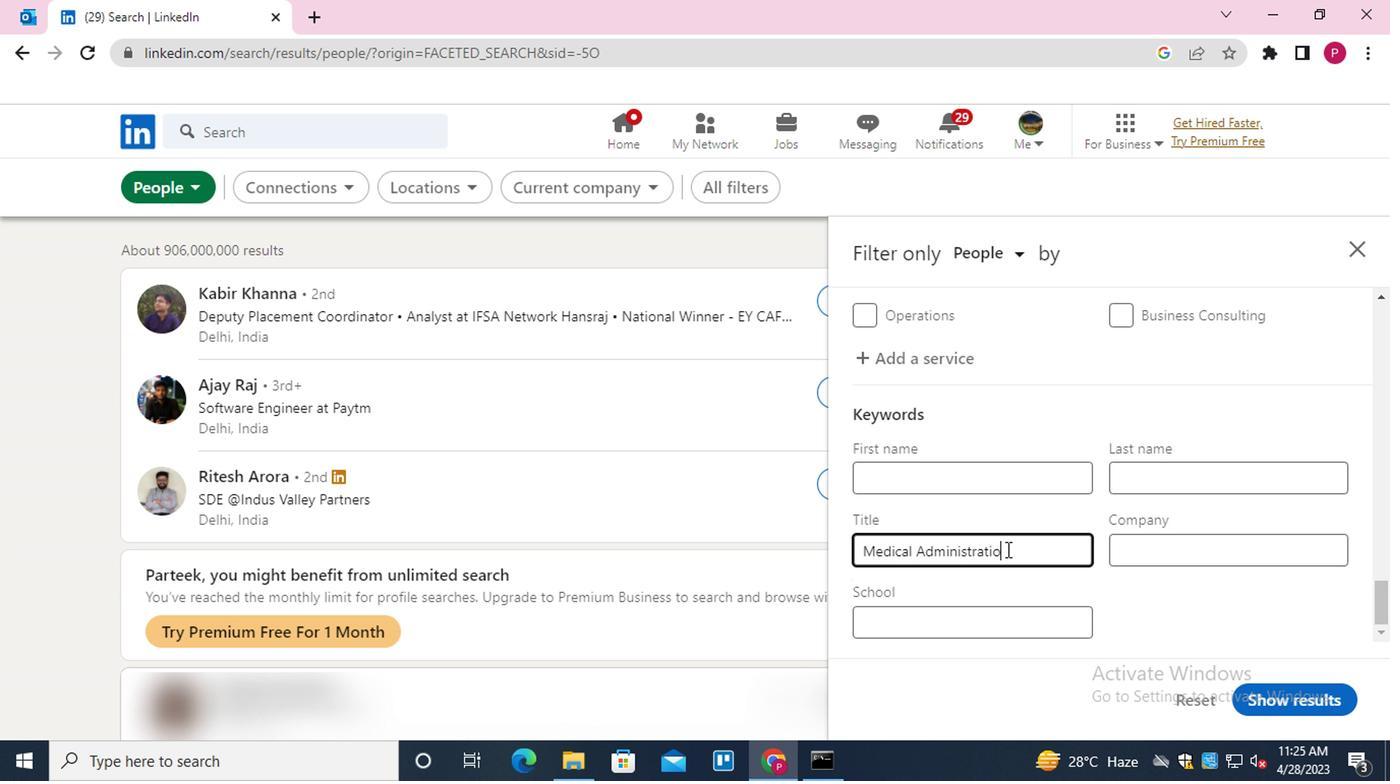 
Action: Mouse moved to (1291, 698)
Screenshot: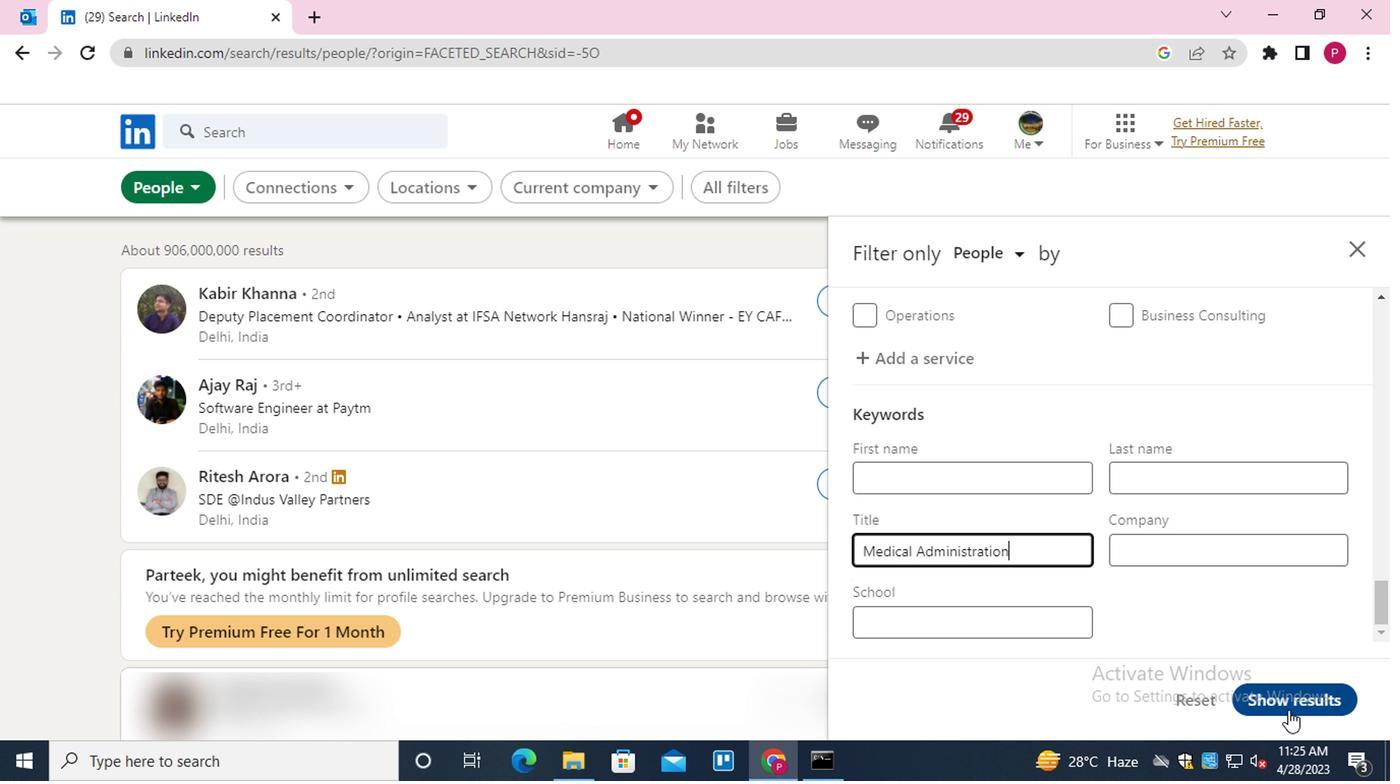 
Action: Mouse pressed left at (1291, 698)
Screenshot: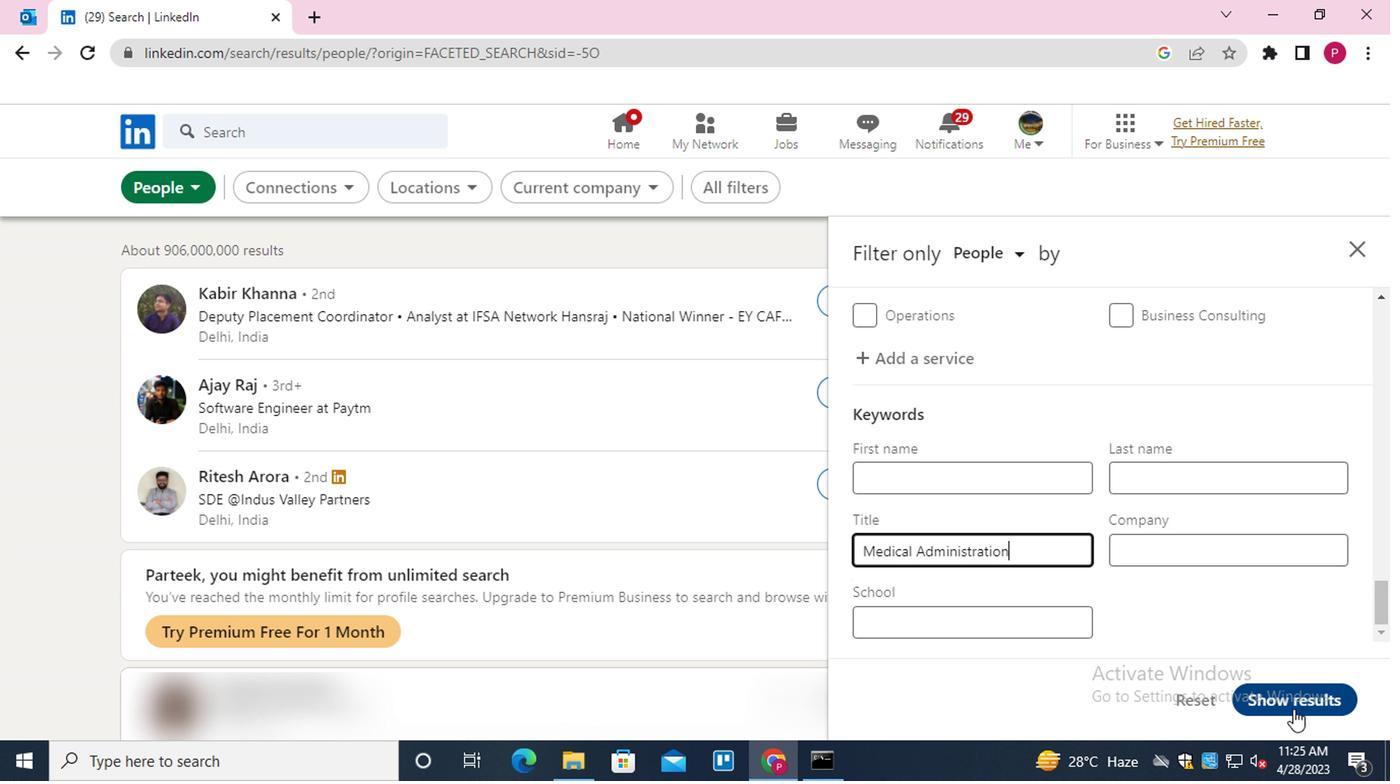 
Action: Mouse moved to (629, 434)
Screenshot: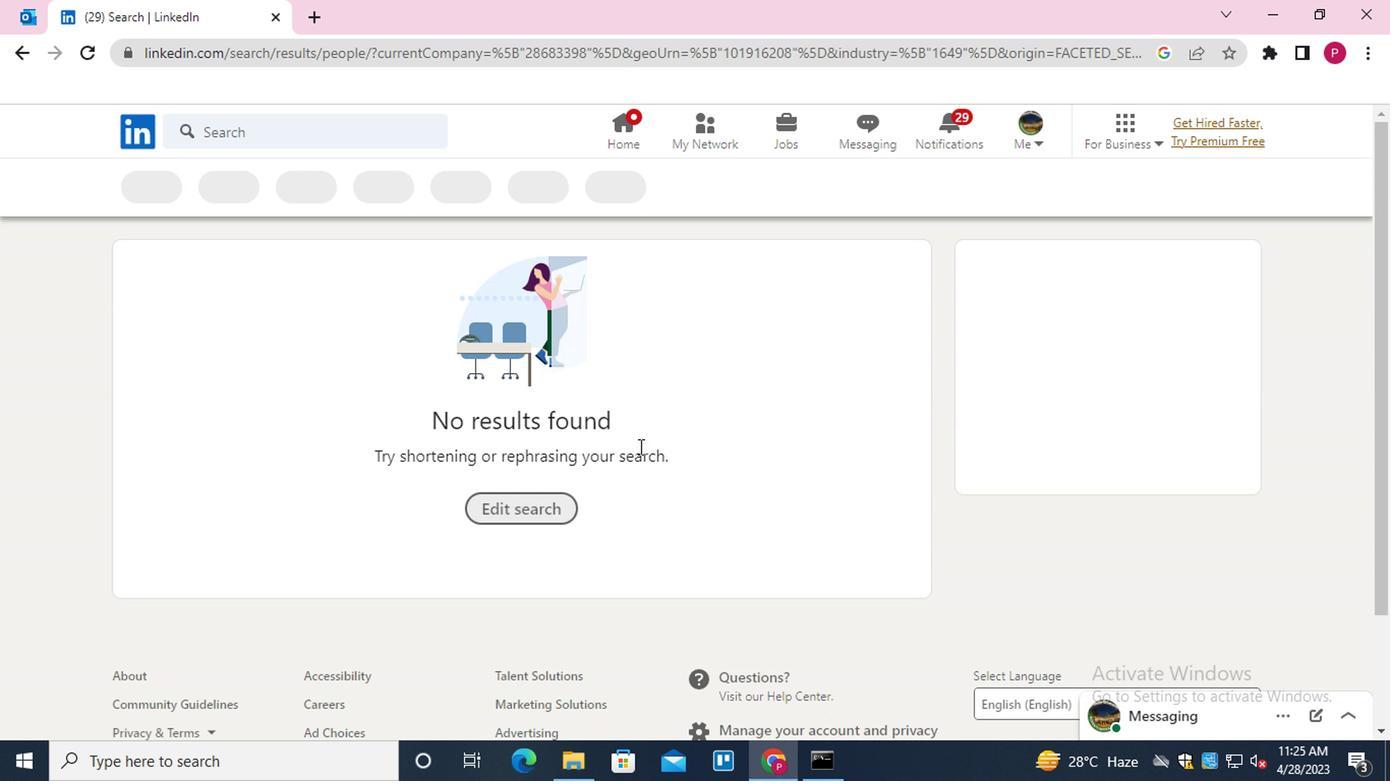 
